 Task: Create a due date automation trigger when advanced on, on the tuesday of the week a card is due add fields without custom field "Resume" set to a number greater or equal to 1 and lower than 10 at 11:00 AM.
Action: Mouse moved to (1184, 366)
Screenshot: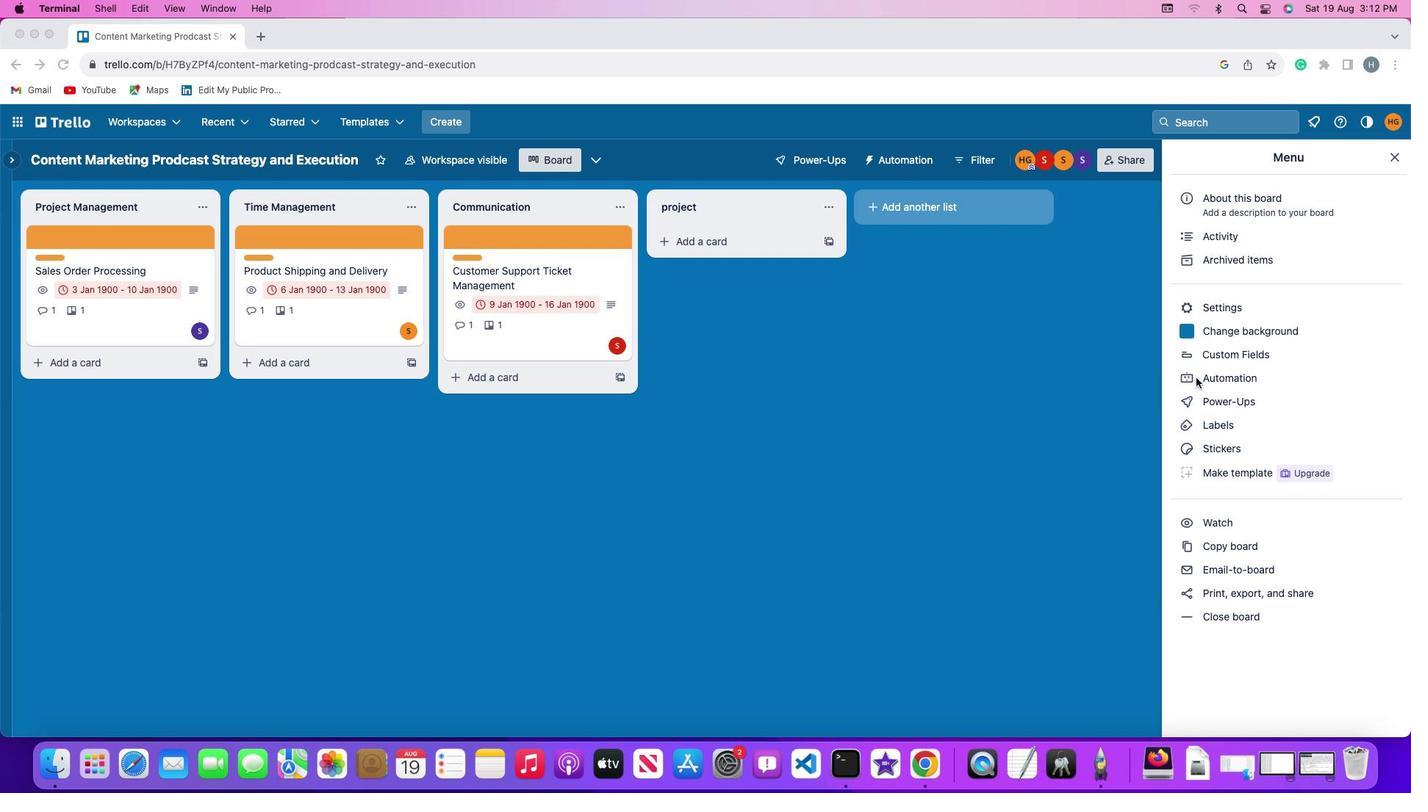 
Action: Mouse pressed left at (1184, 366)
Screenshot: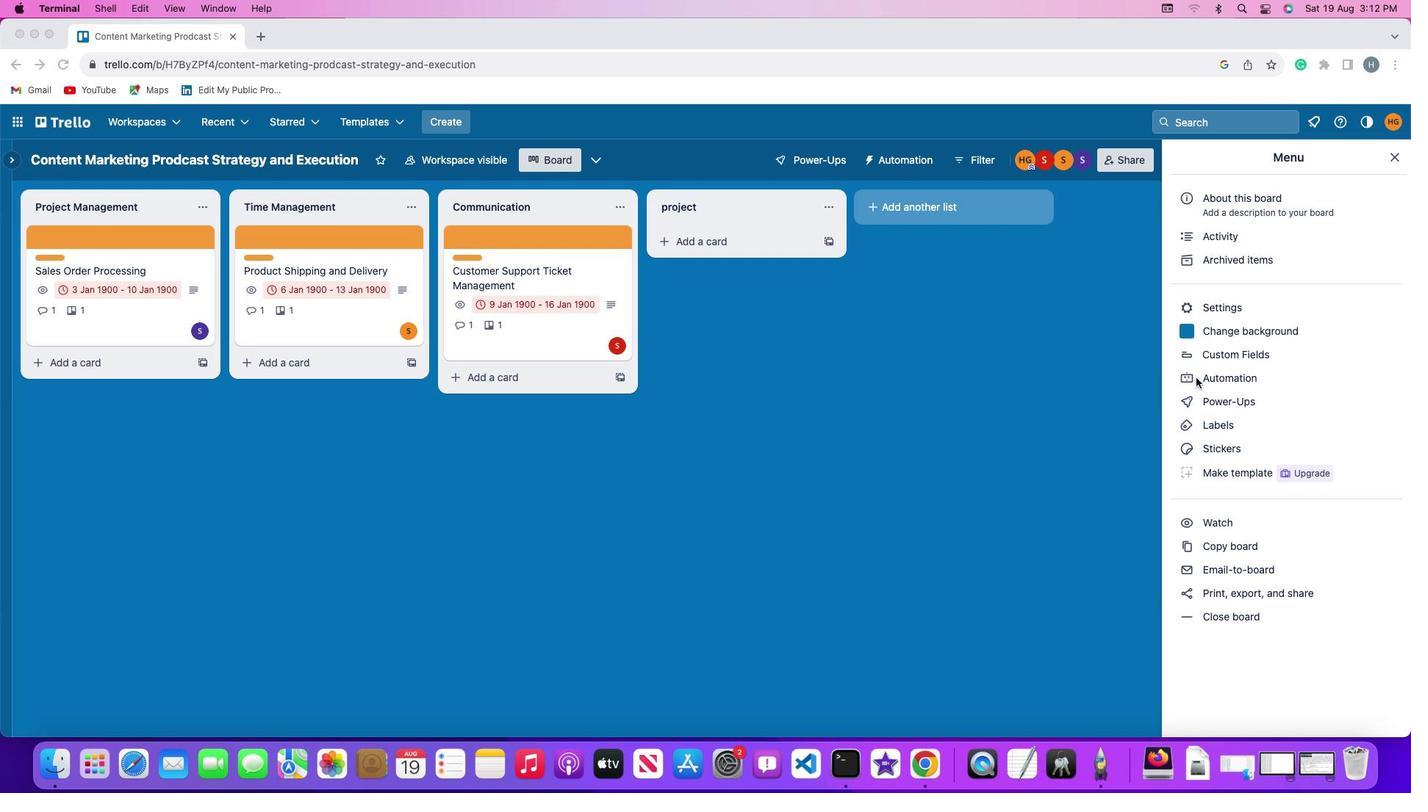 
Action: Mouse pressed left at (1184, 366)
Screenshot: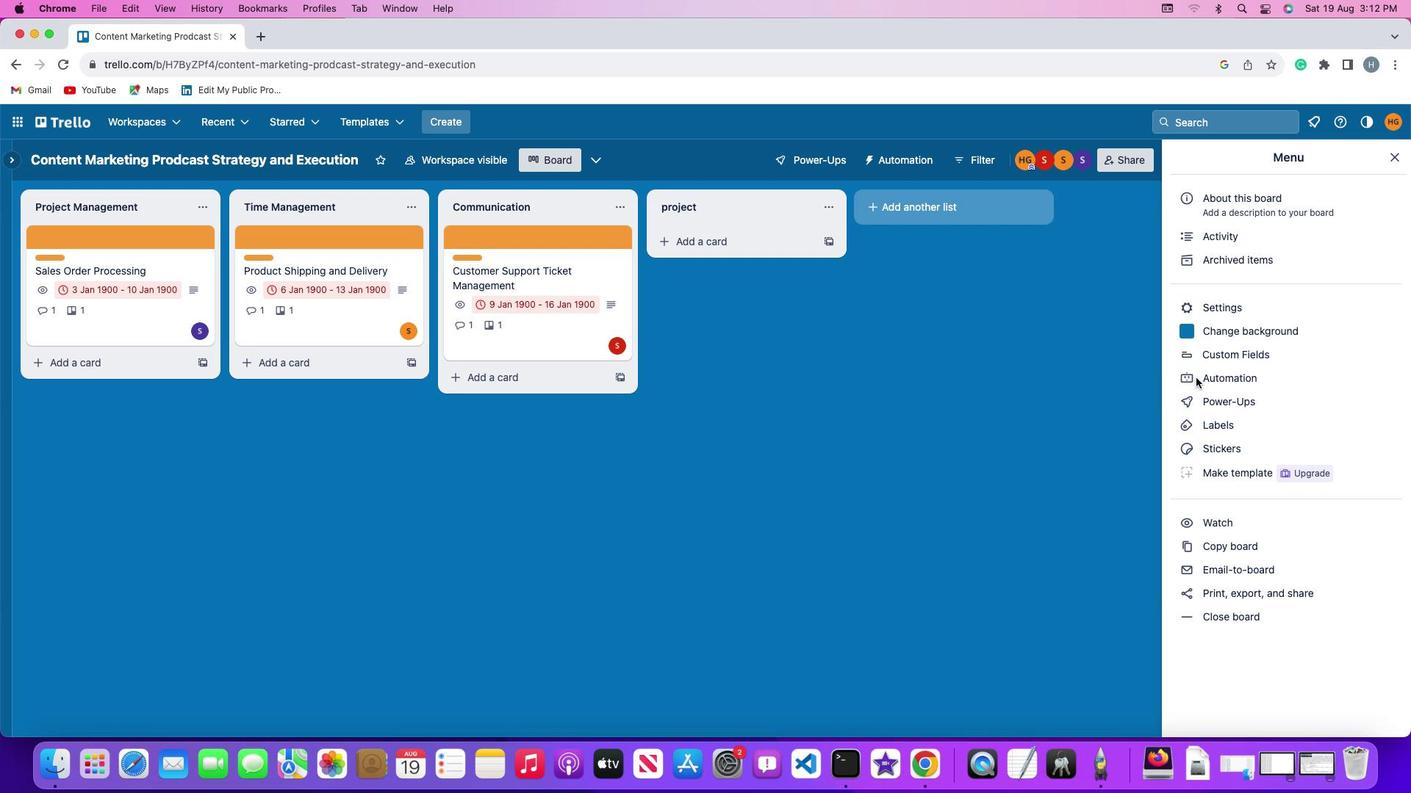 
Action: Mouse moved to (86, 335)
Screenshot: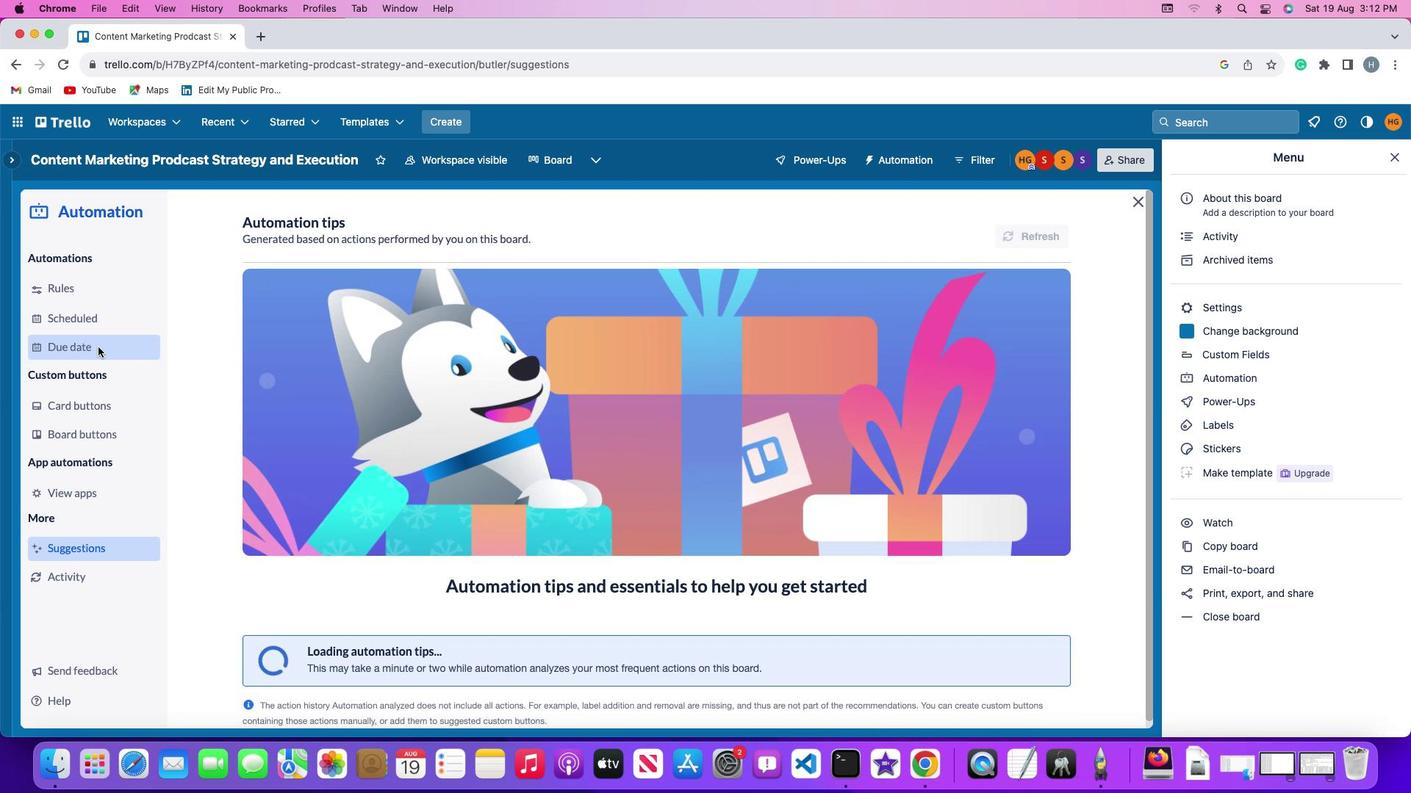 
Action: Mouse pressed left at (86, 335)
Screenshot: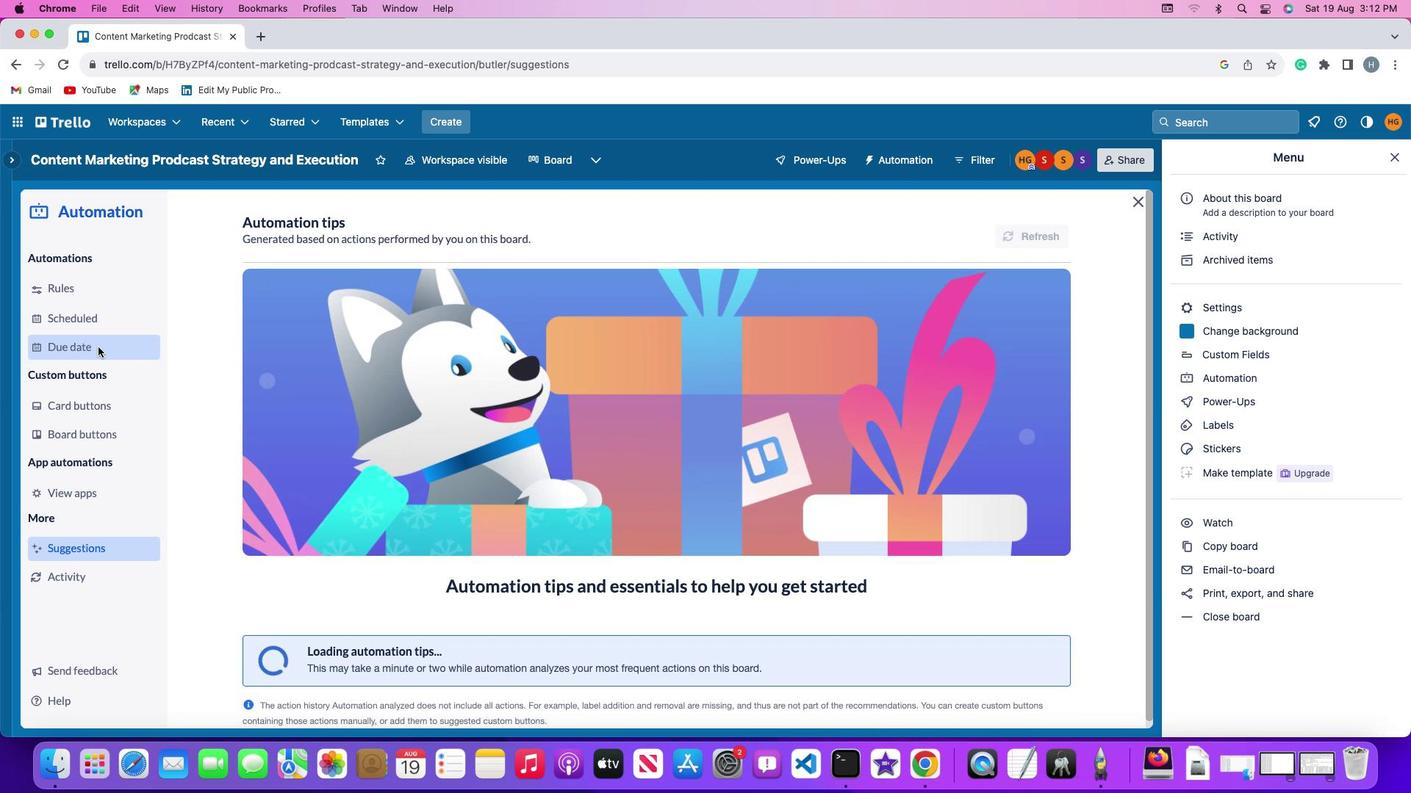 
Action: Mouse moved to (1007, 215)
Screenshot: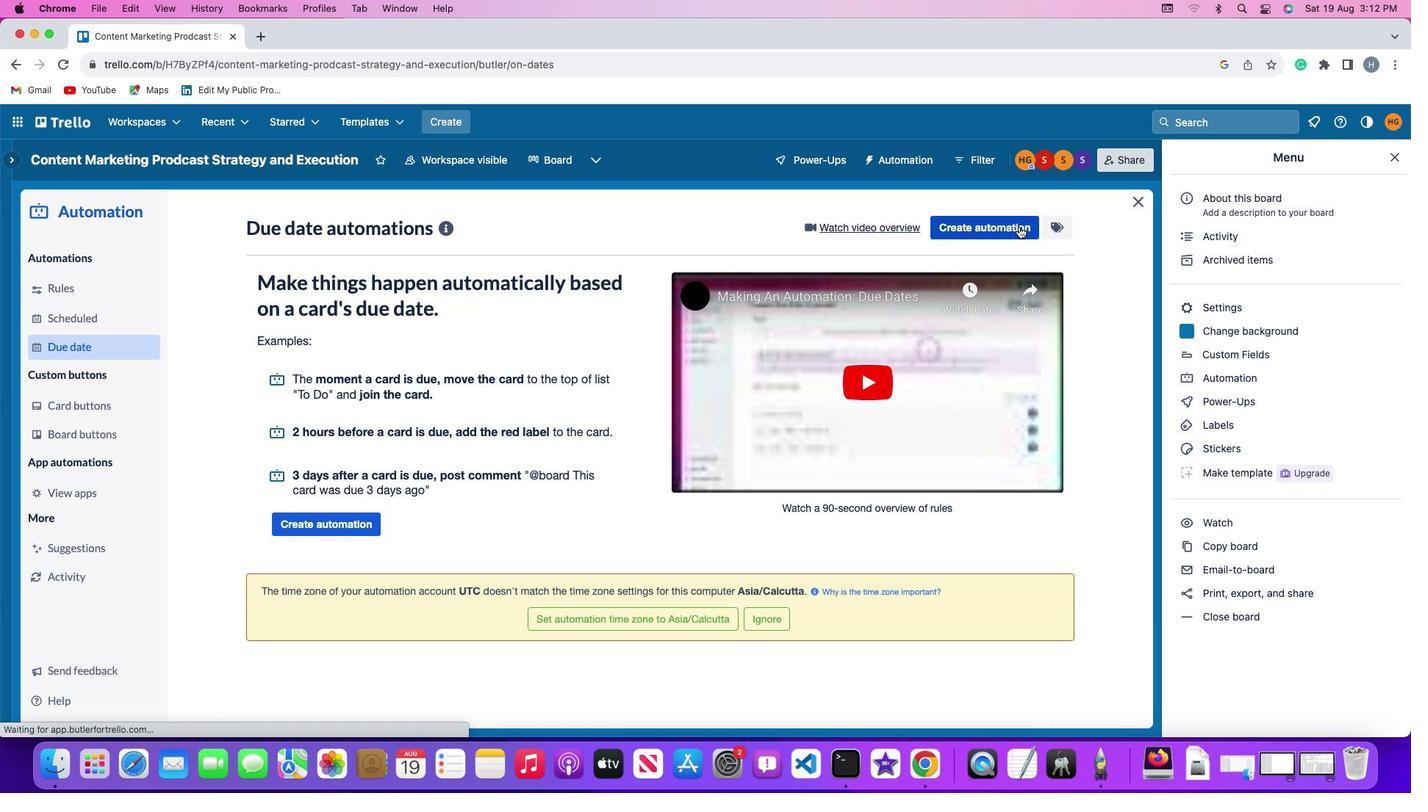 
Action: Mouse pressed left at (1007, 215)
Screenshot: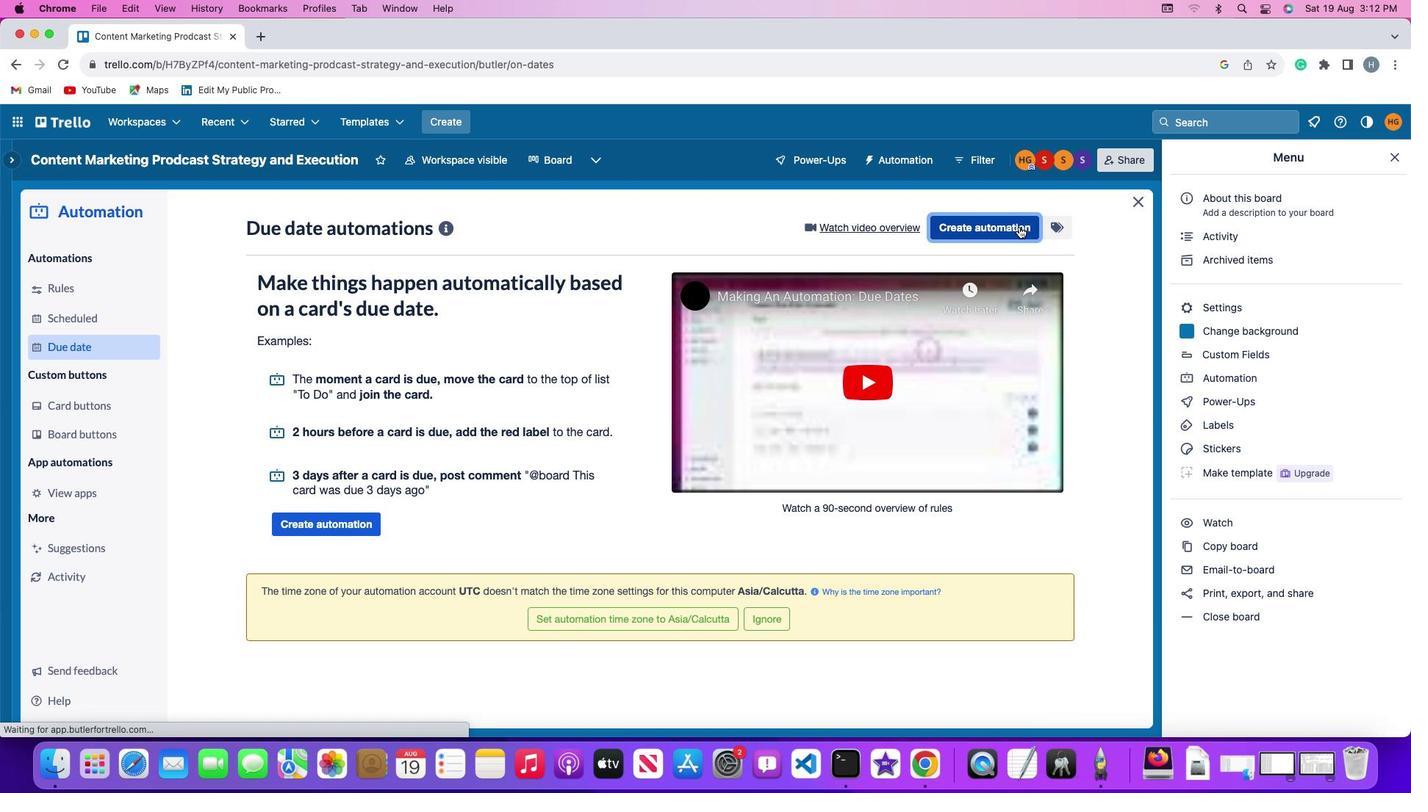 
Action: Mouse moved to (303, 360)
Screenshot: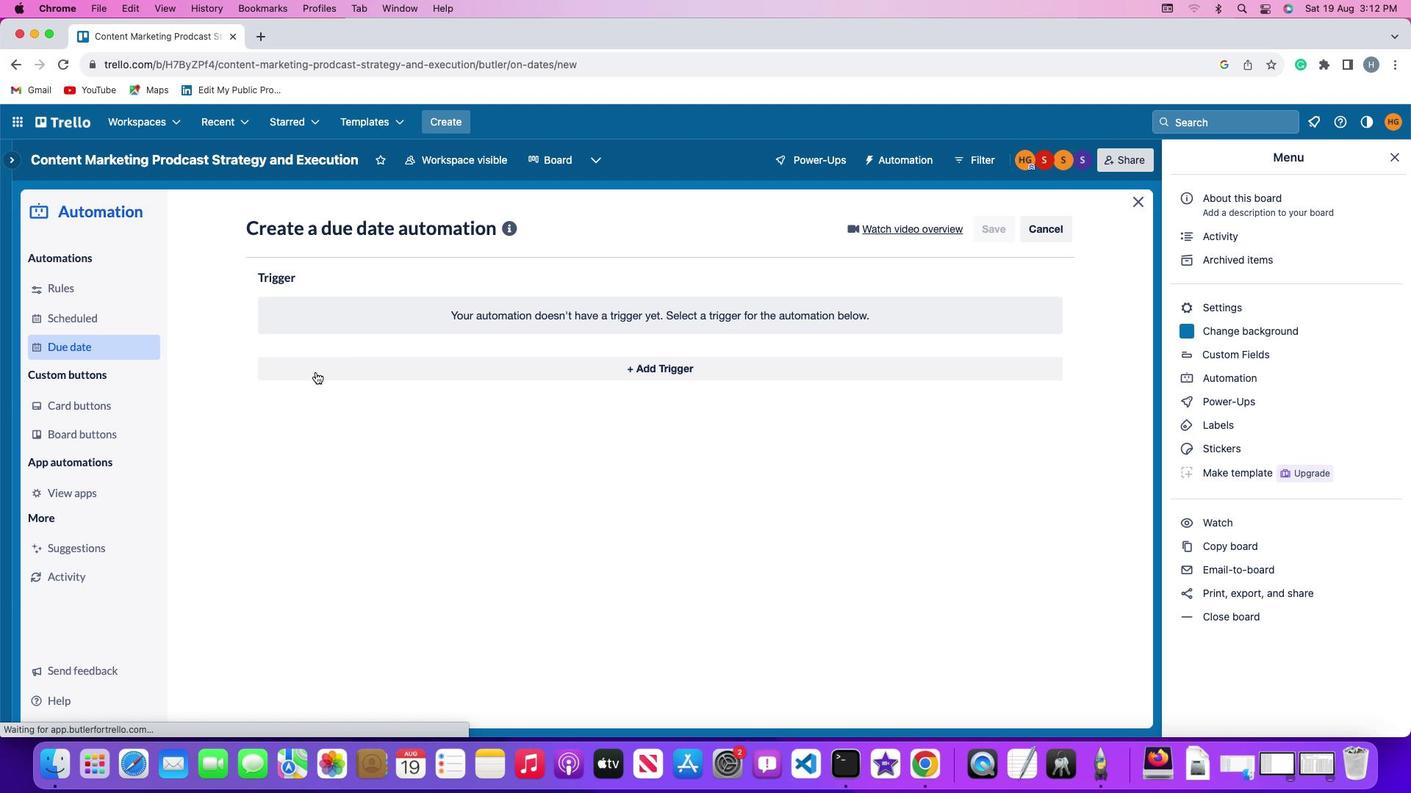 
Action: Mouse pressed left at (303, 360)
Screenshot: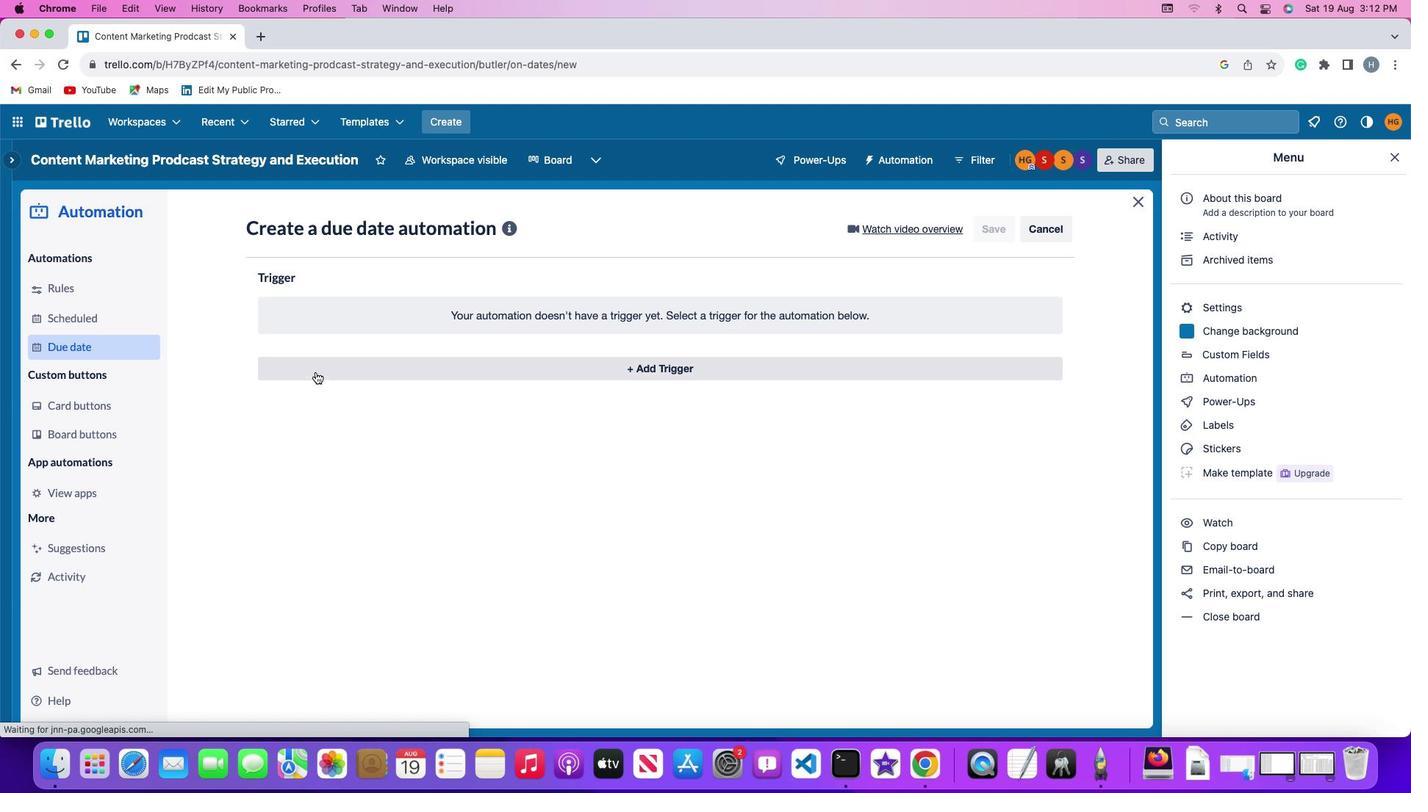 
Action: Mouse moved to (303, 618)
Screenshot: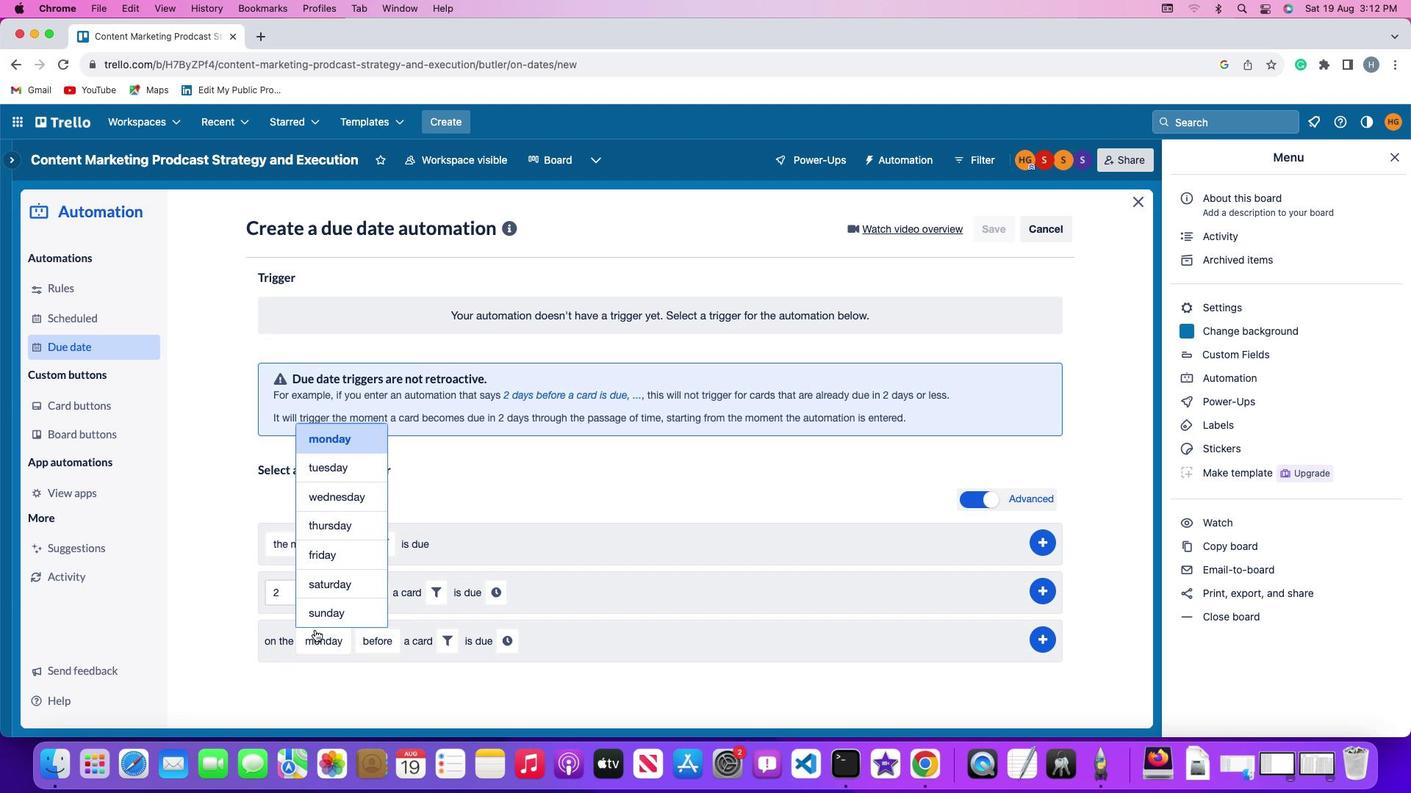 
Action: Mouse pressed left at (303, 618)
Screenshot: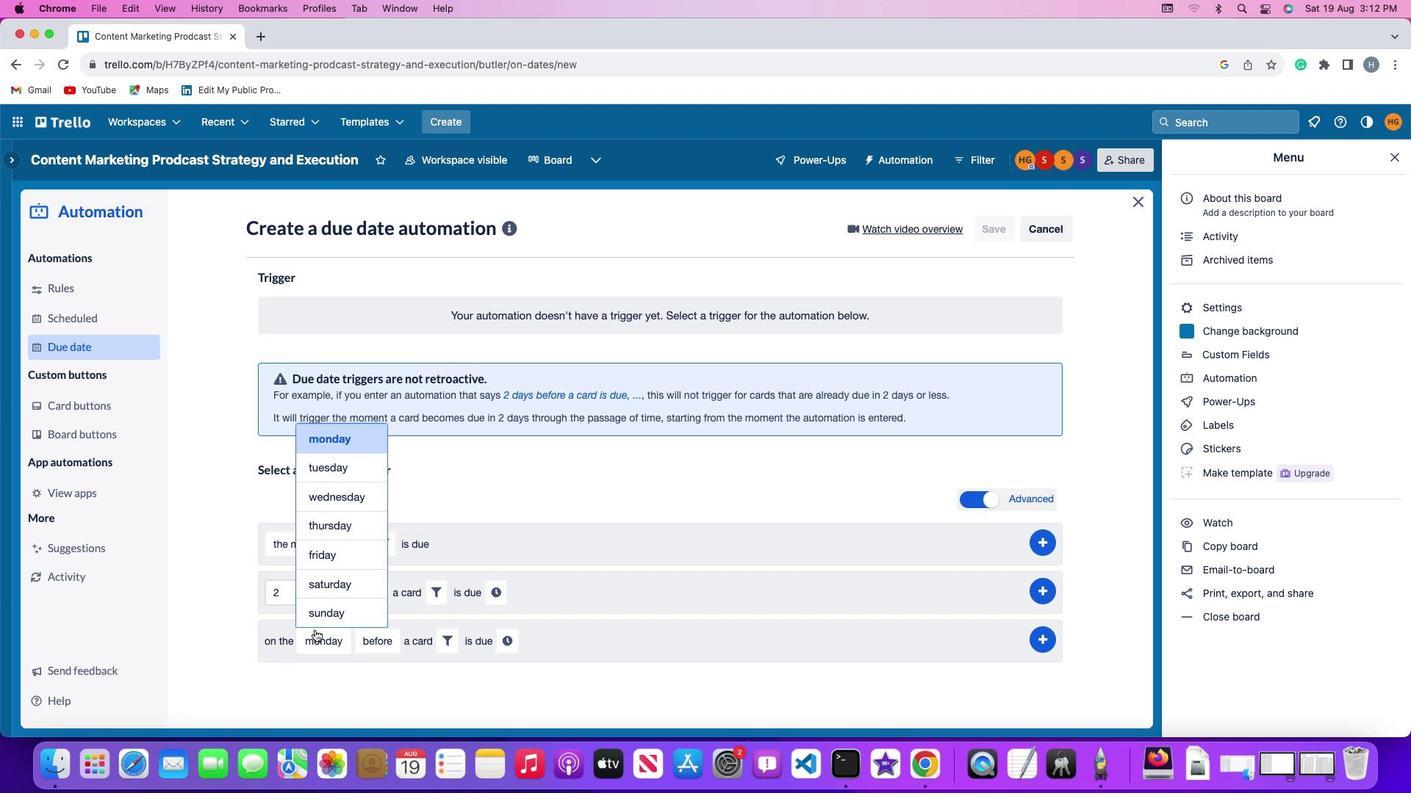 
Action: Mouse moved to (329, 455)
Screenshot: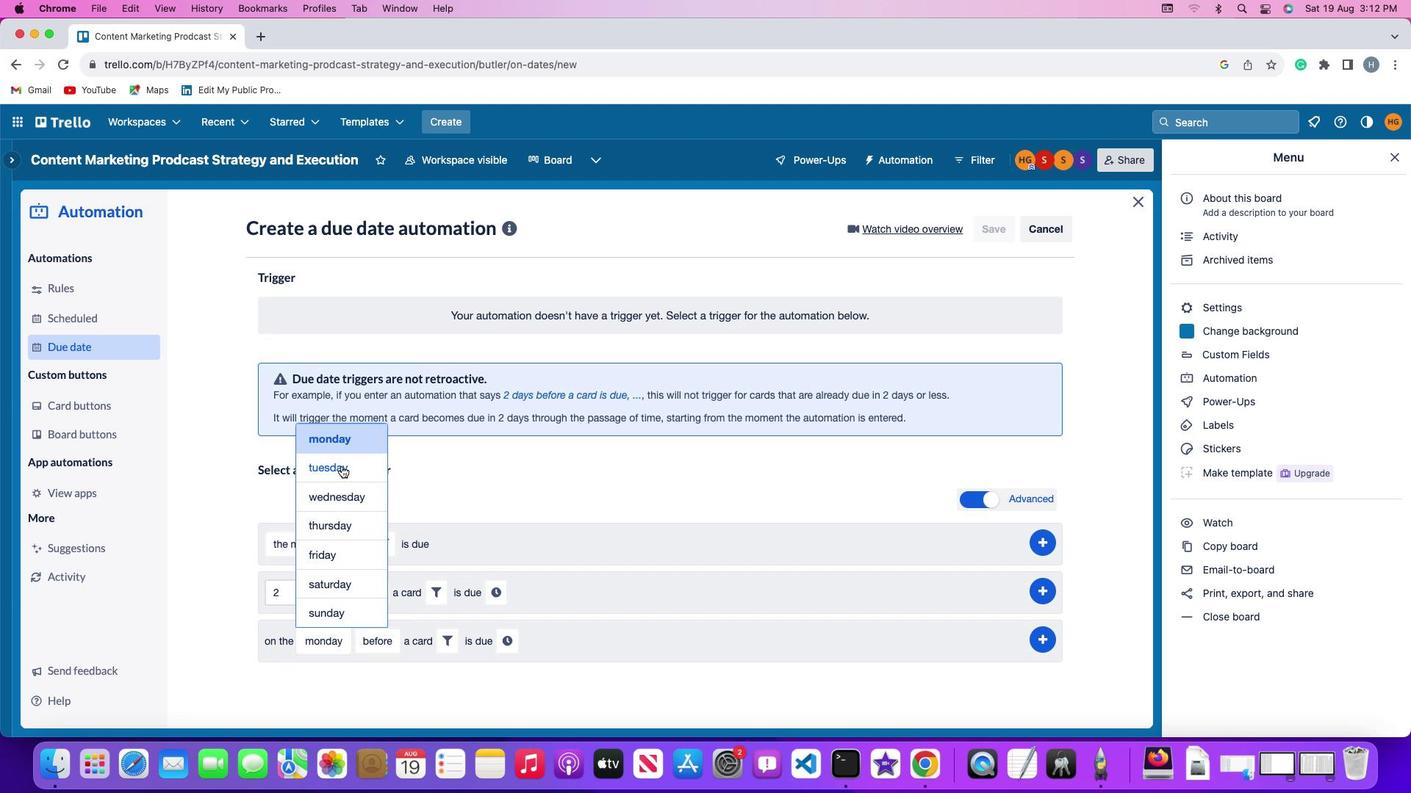
Action: Mouse pressed left at (329, 455)
Screenshot: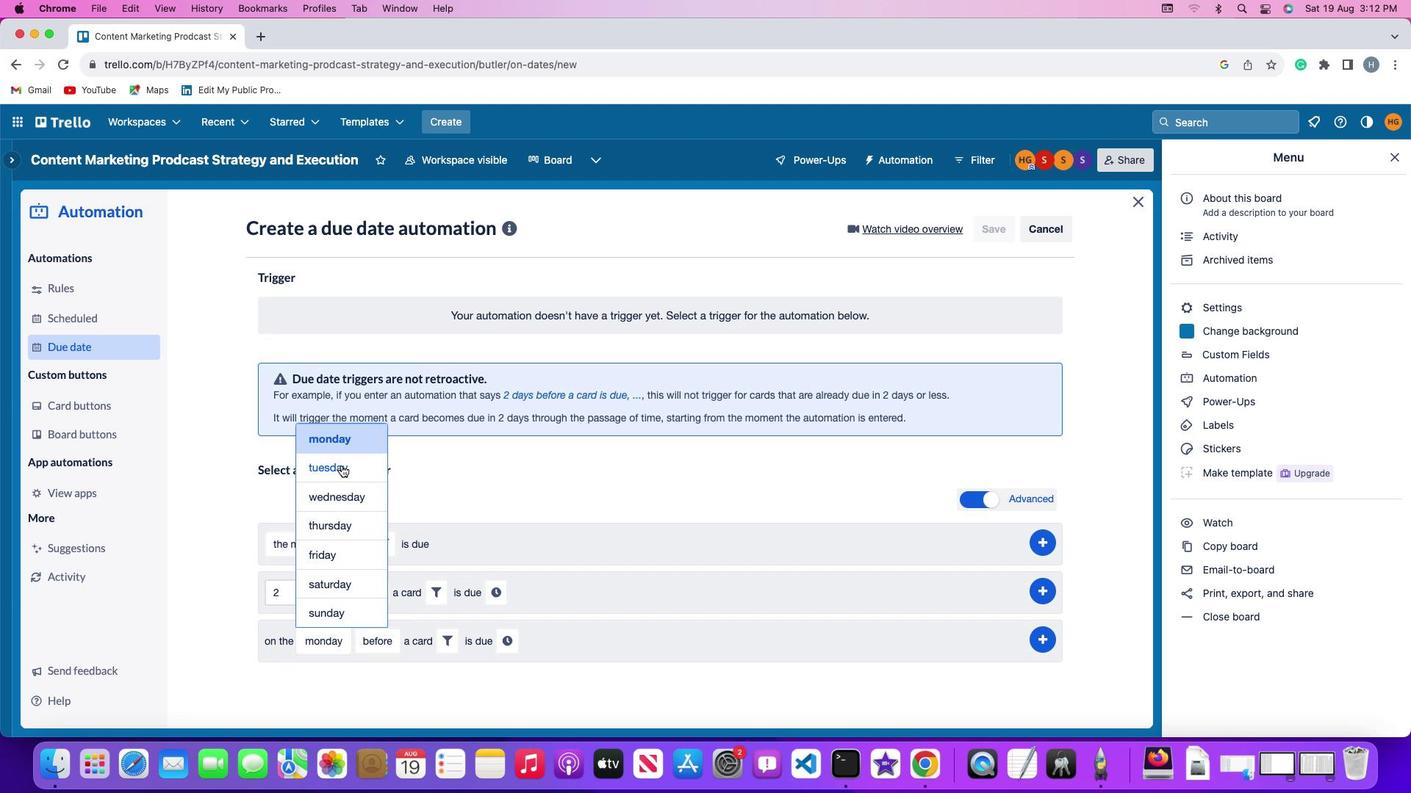 
Action: Mouse moved to (364, 641)
Screenshot: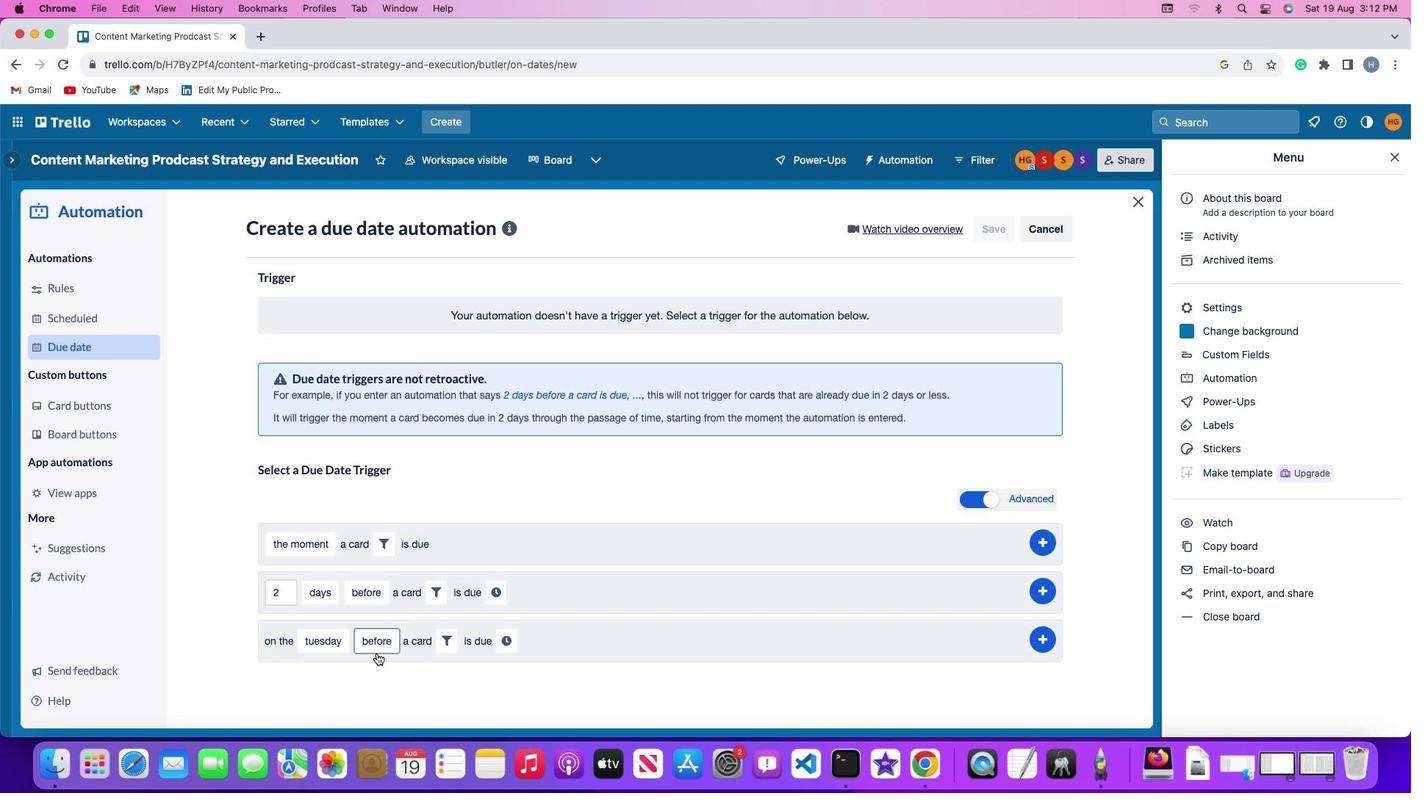 
Action: Mouse pressed left at (364, 641)
Screenshot: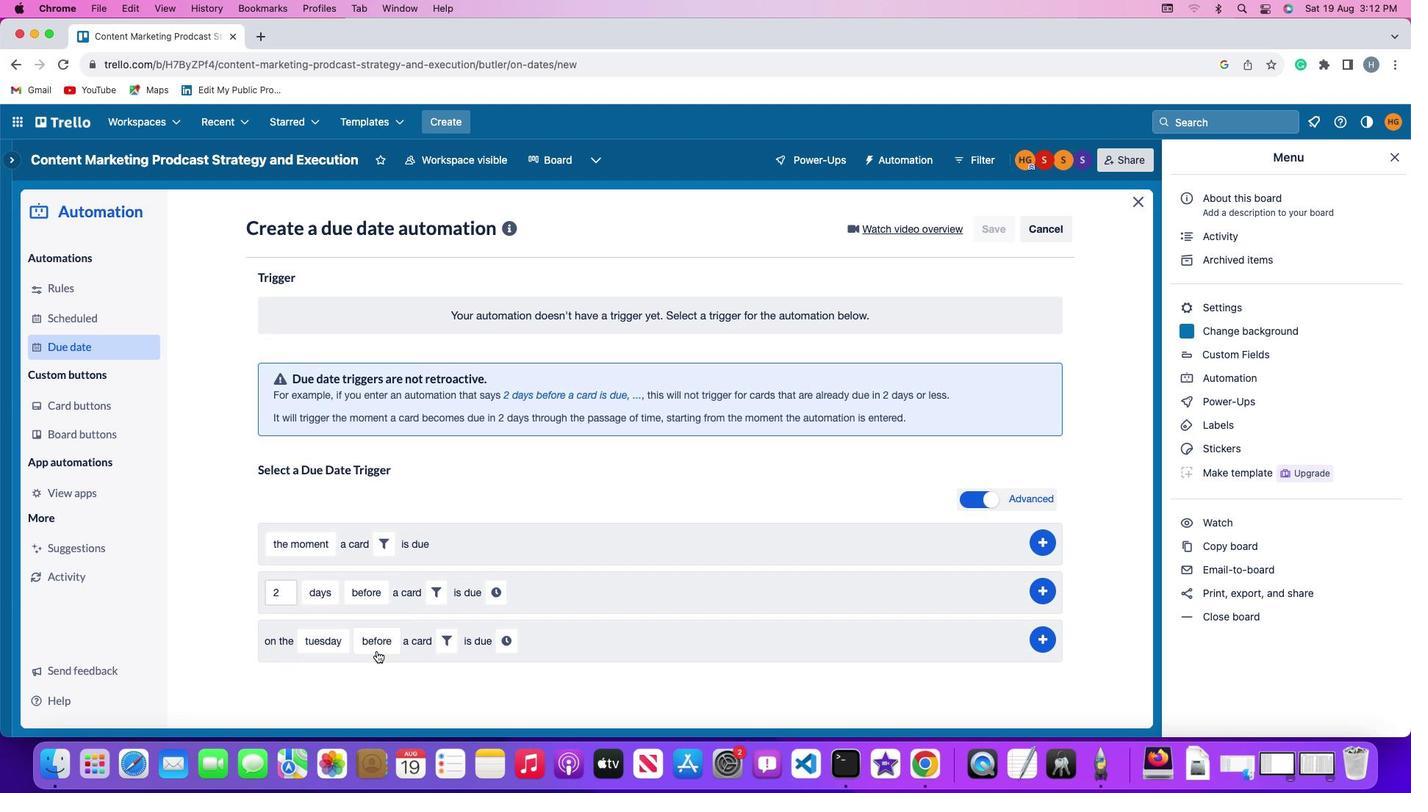
Action: Mouse moved to (382, 567)
Screenshot: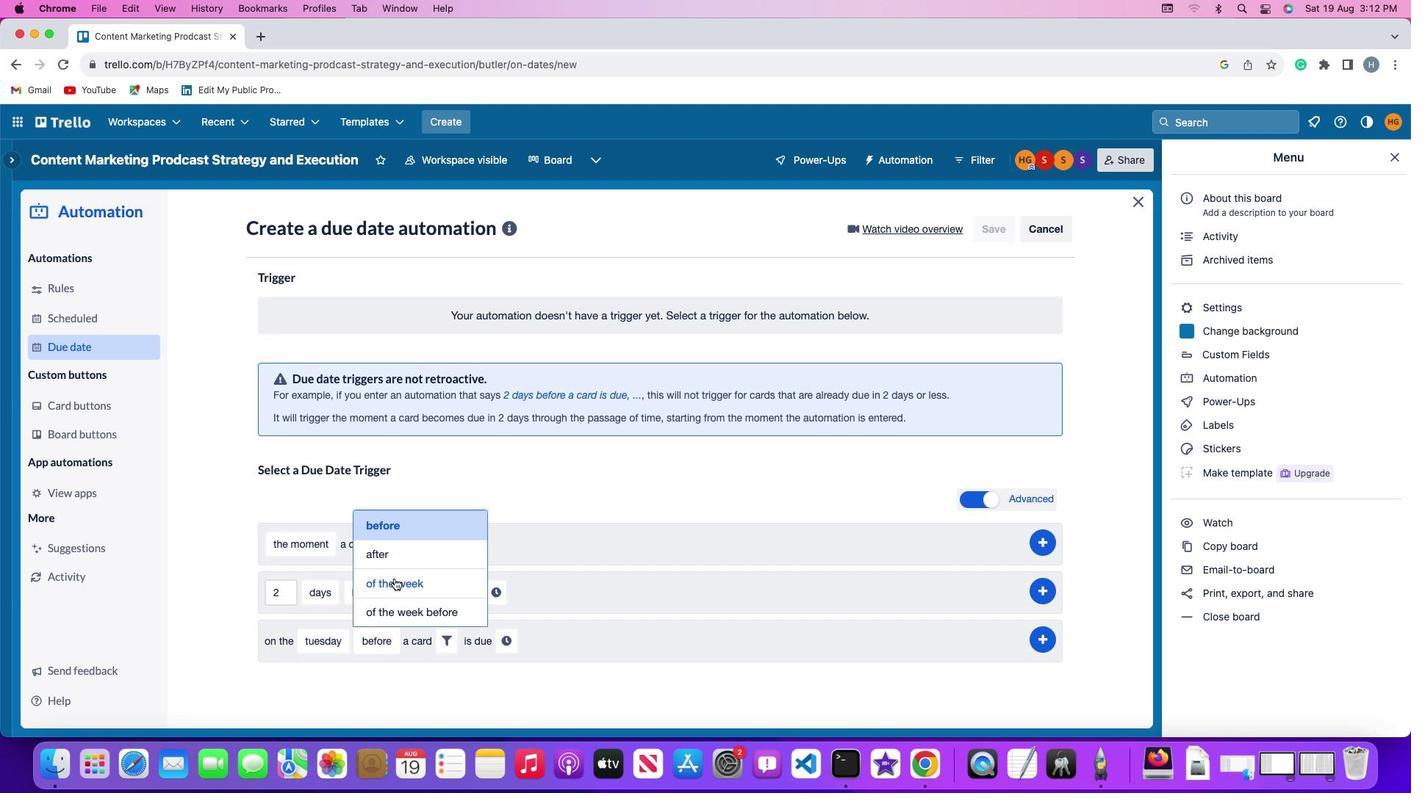 
Action: Mouse pressed left at (382, 567)
Screenshot: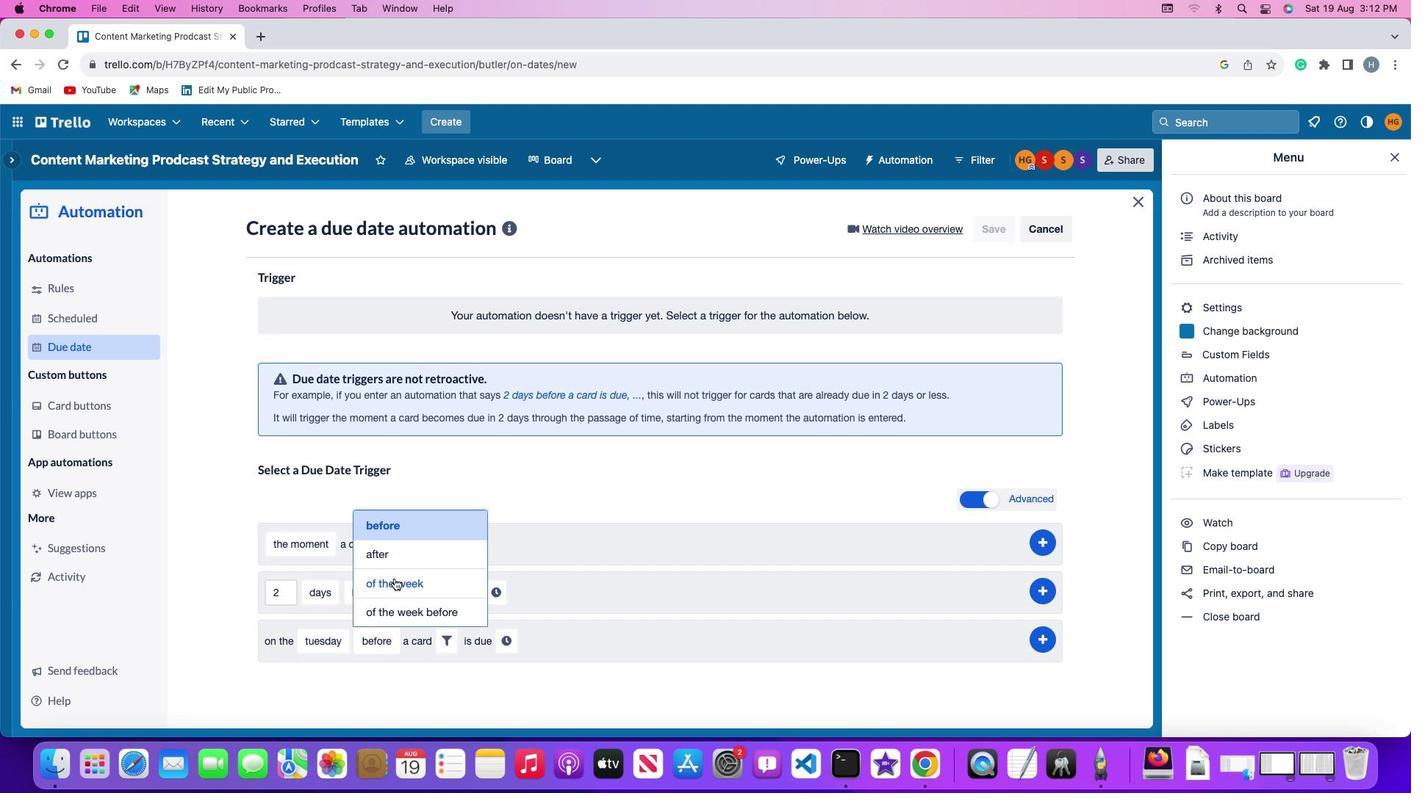 
Action: Mouse moved to (455, 627)
Screenshot: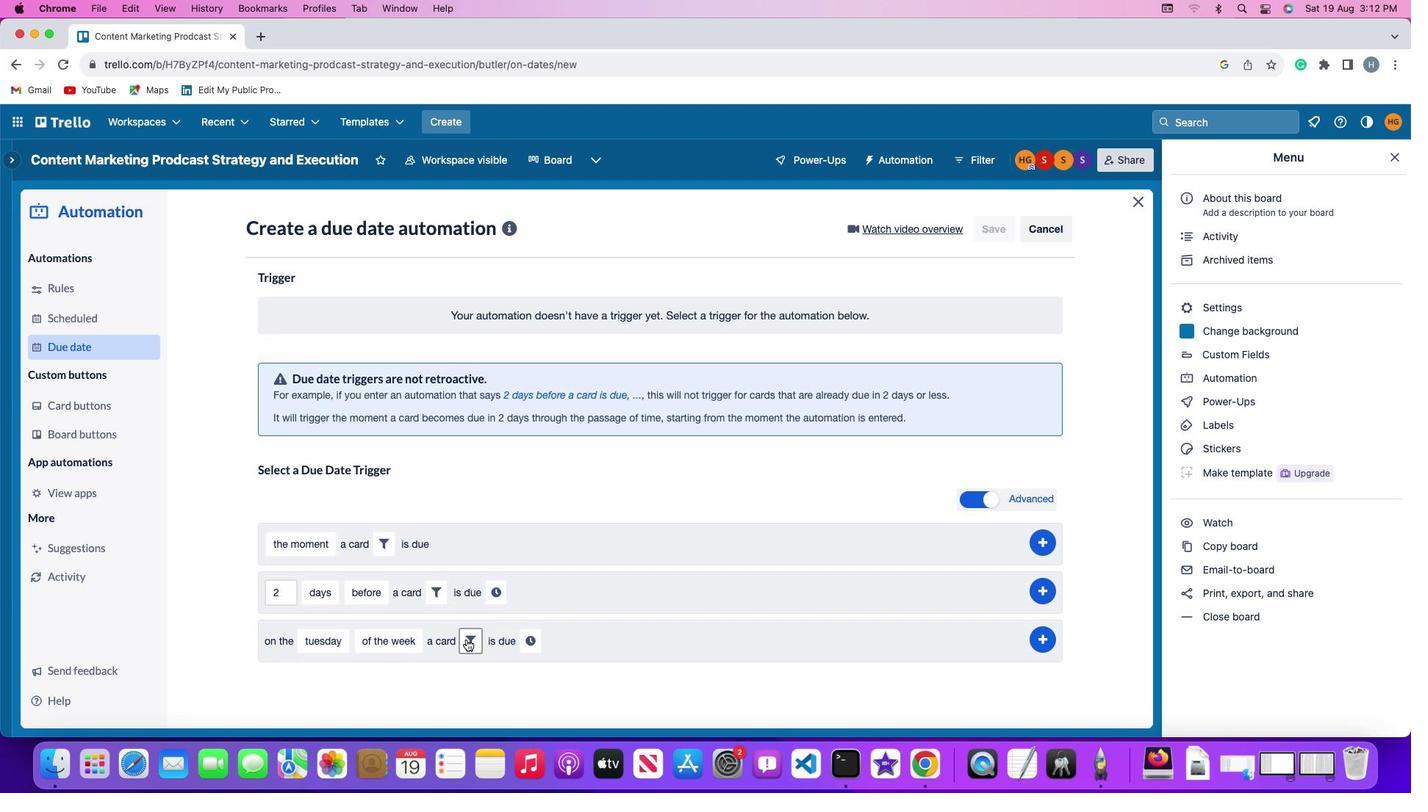 
Action: Mouse pressed left at (455, 627)
Screenshot: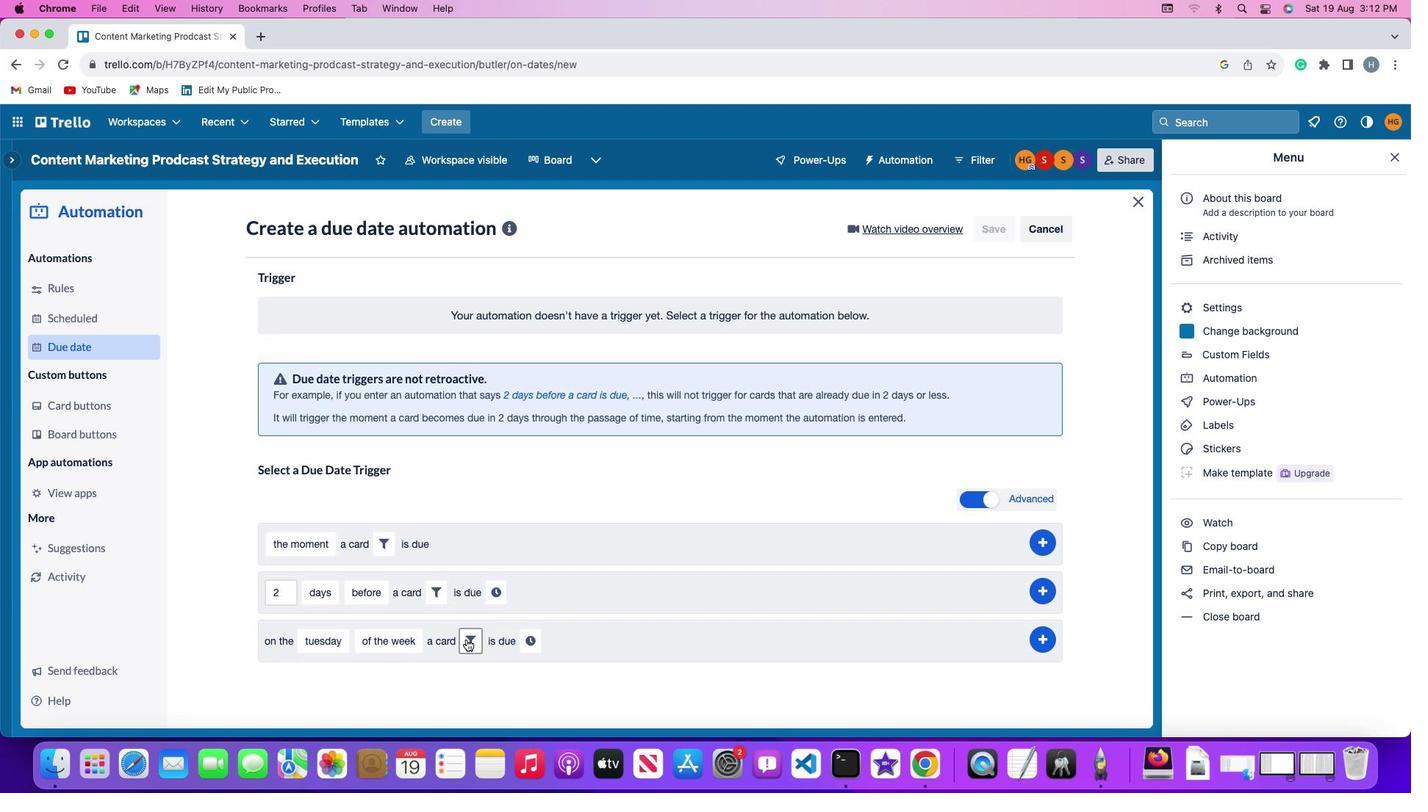 
Action: Mouse moved to (693, 670)
Screenshot: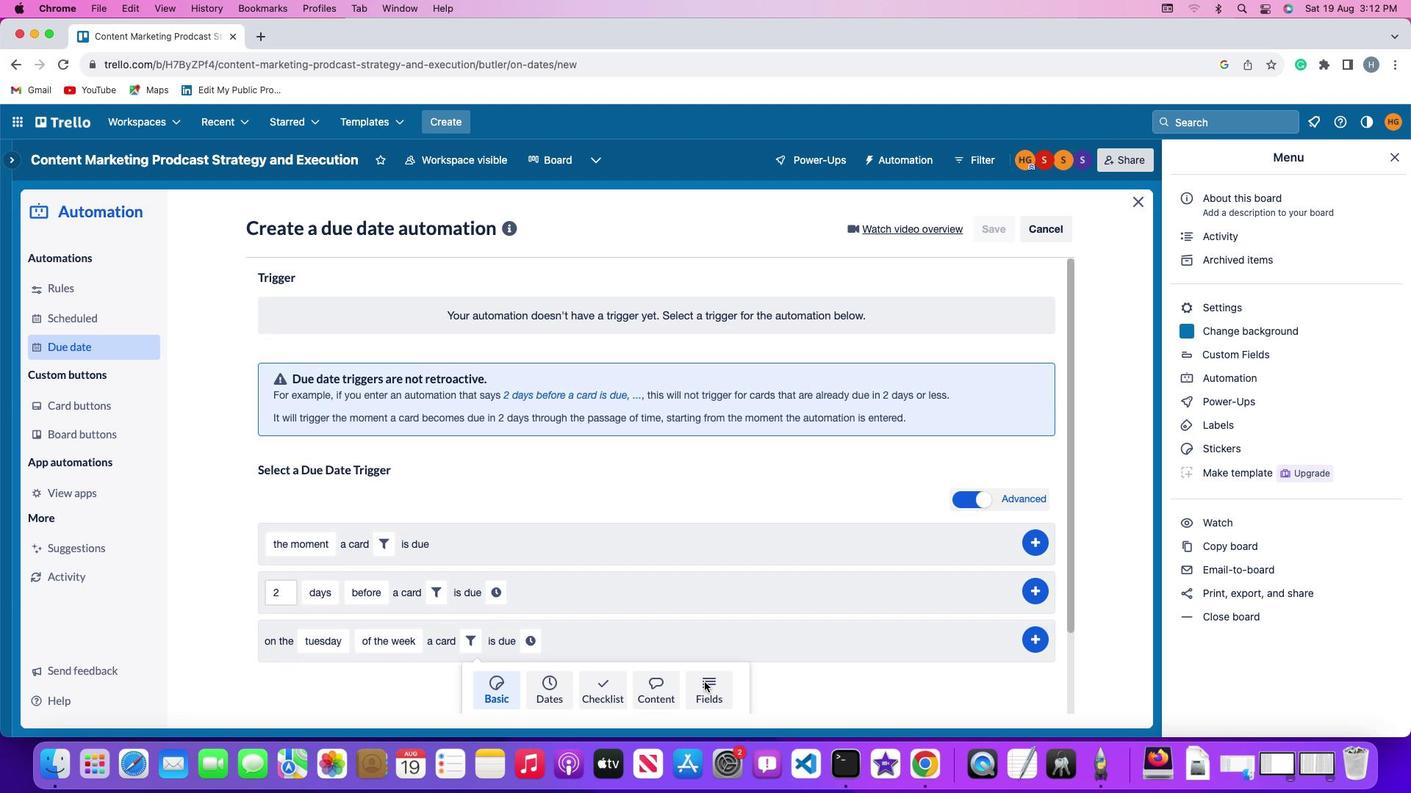 
Action: Mouse pressed left at (693, 670)
Screenshot: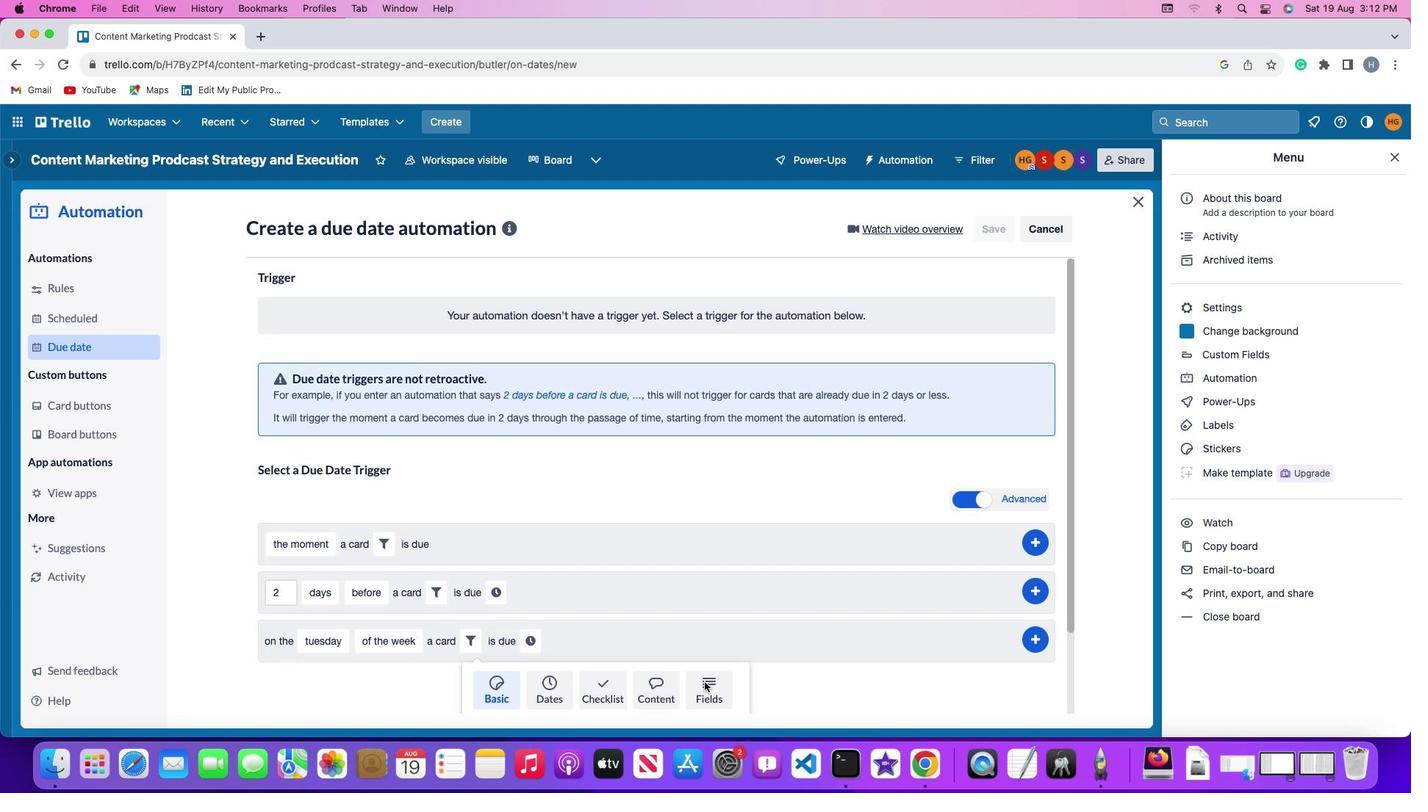 
Action: Mouse moved to (384, 659)
Screenshot: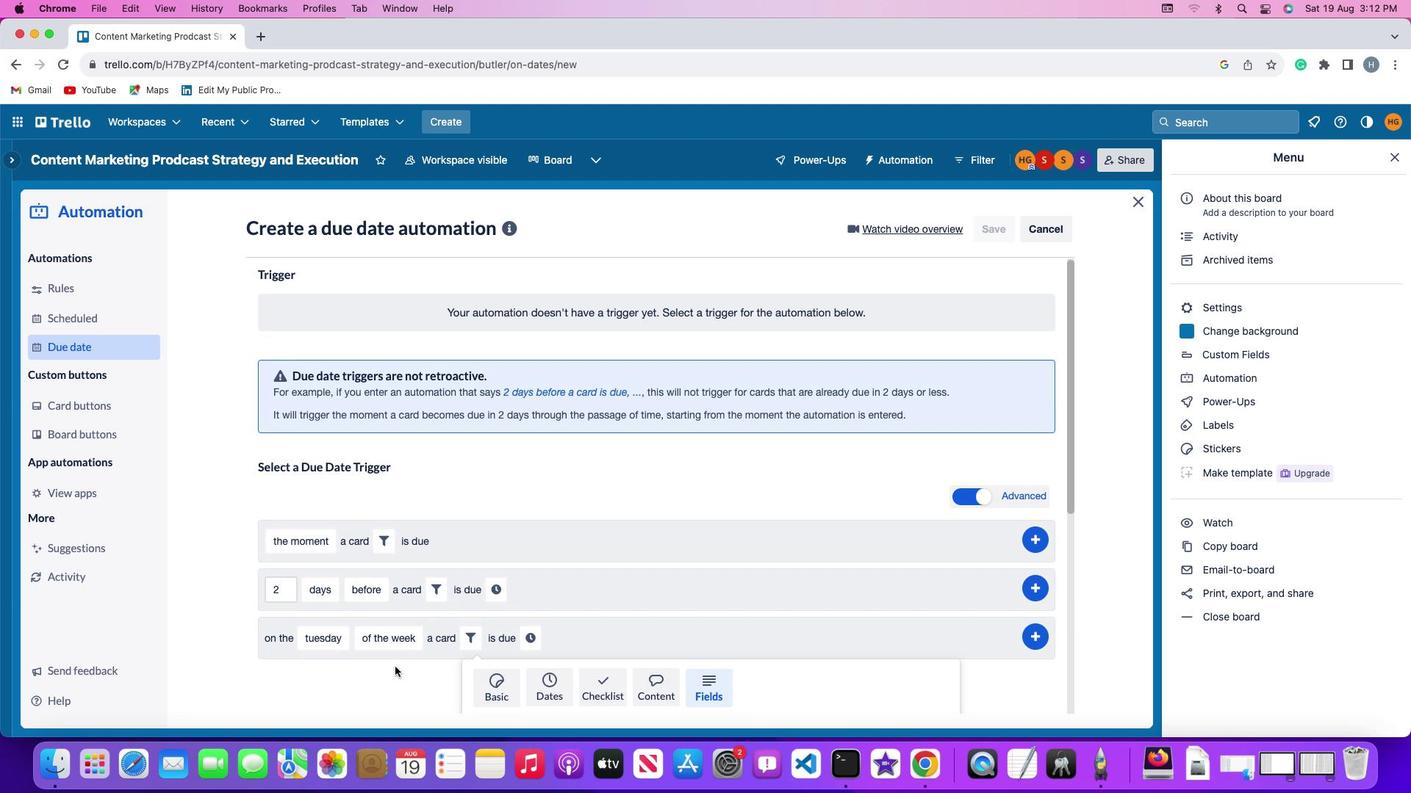 
Action: Mouse scrolled (384, 659) with delta (-11, -11)
Screenshot: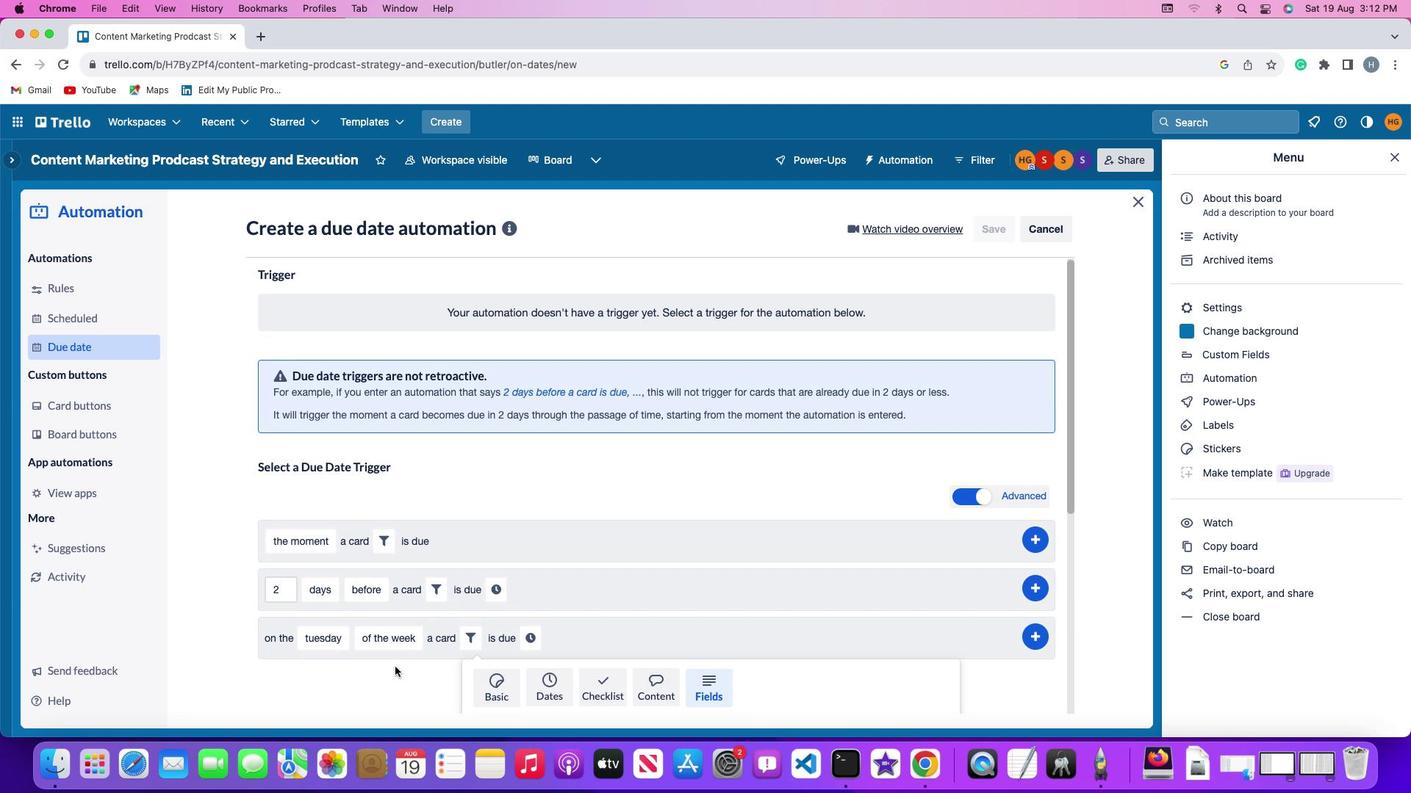 
Action: Mouse scrolled (384, 659) with delta (-11, -11)
Screenshot: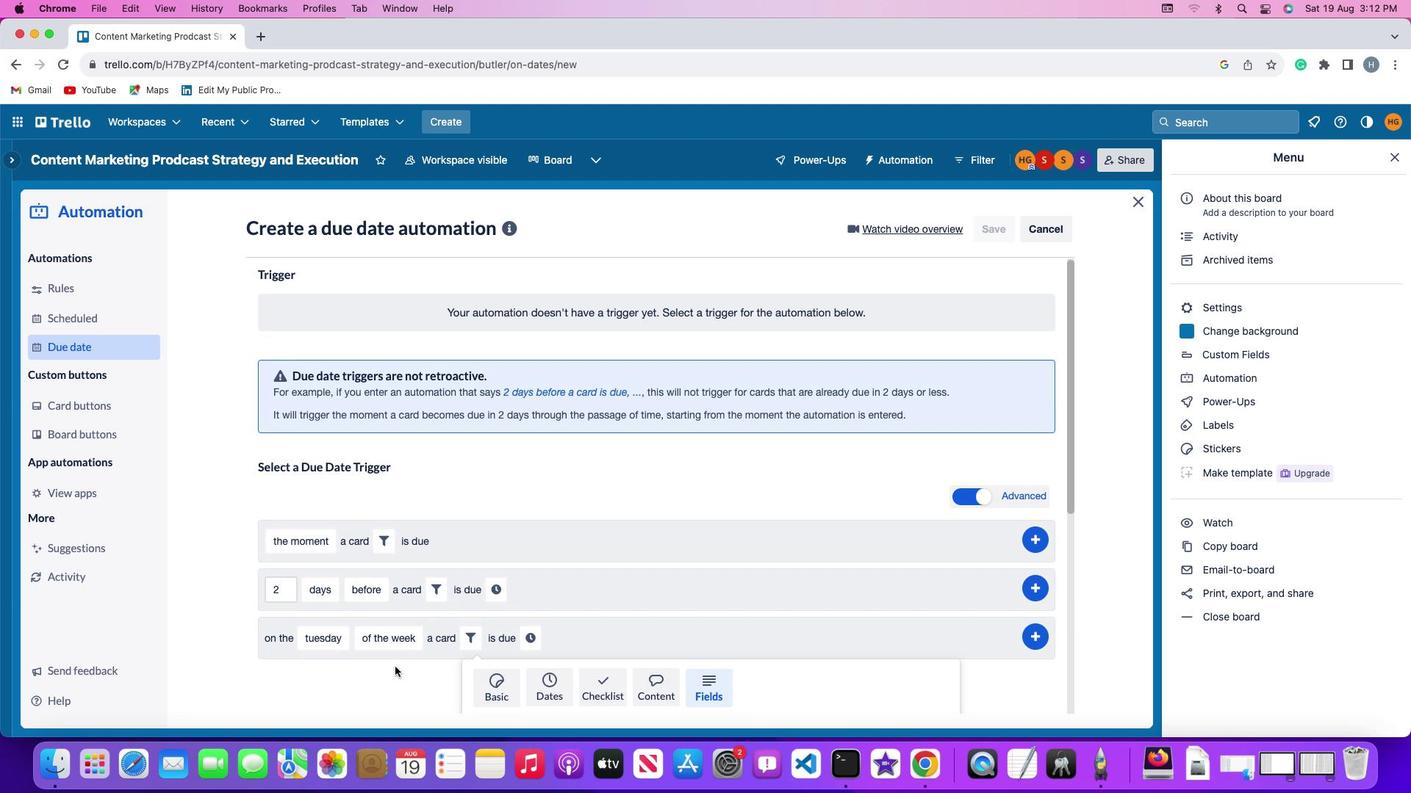 
Action: Mouse scrolled (384, 659) with delta (-11, -13)
Screenshot: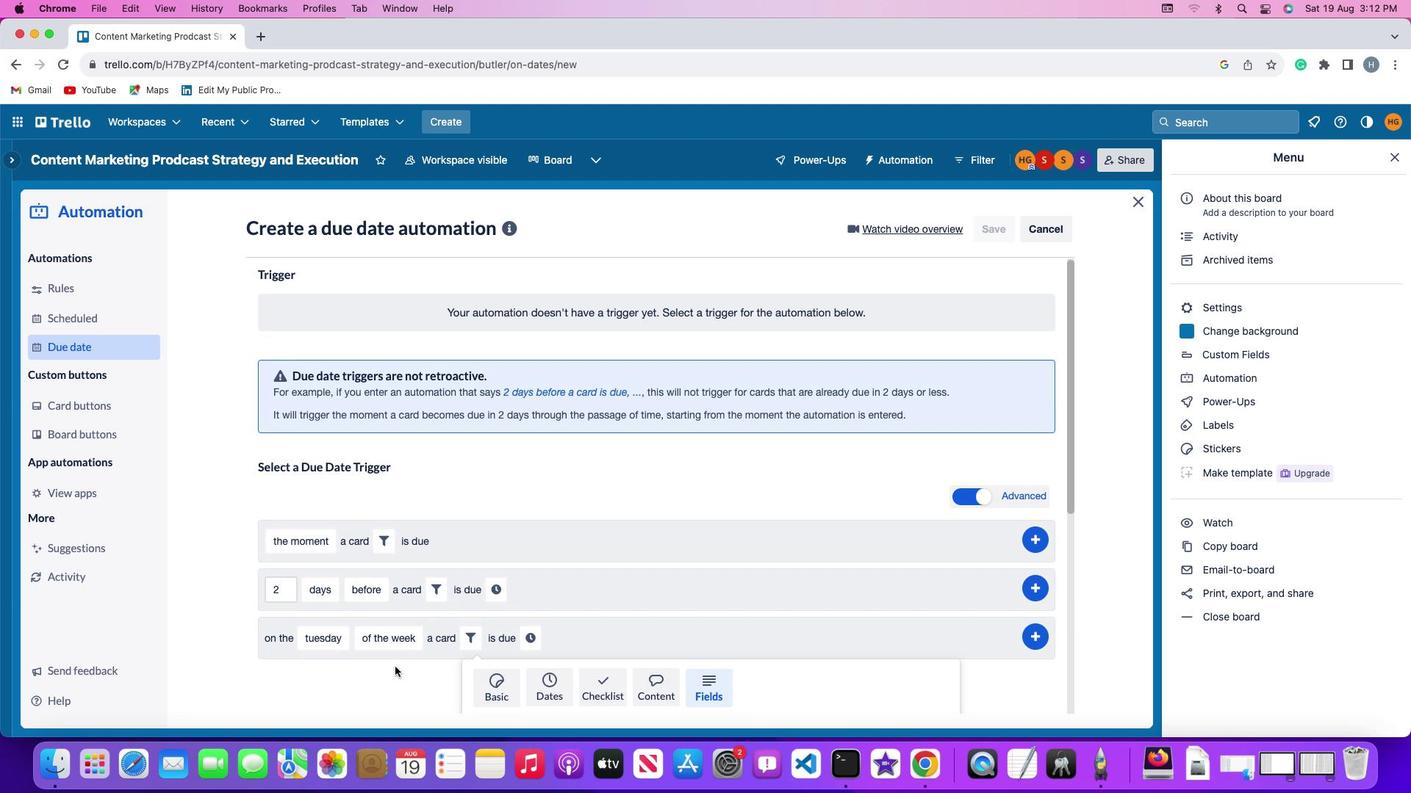 
Action: Mouse moved to (384, 659)
Screenshot: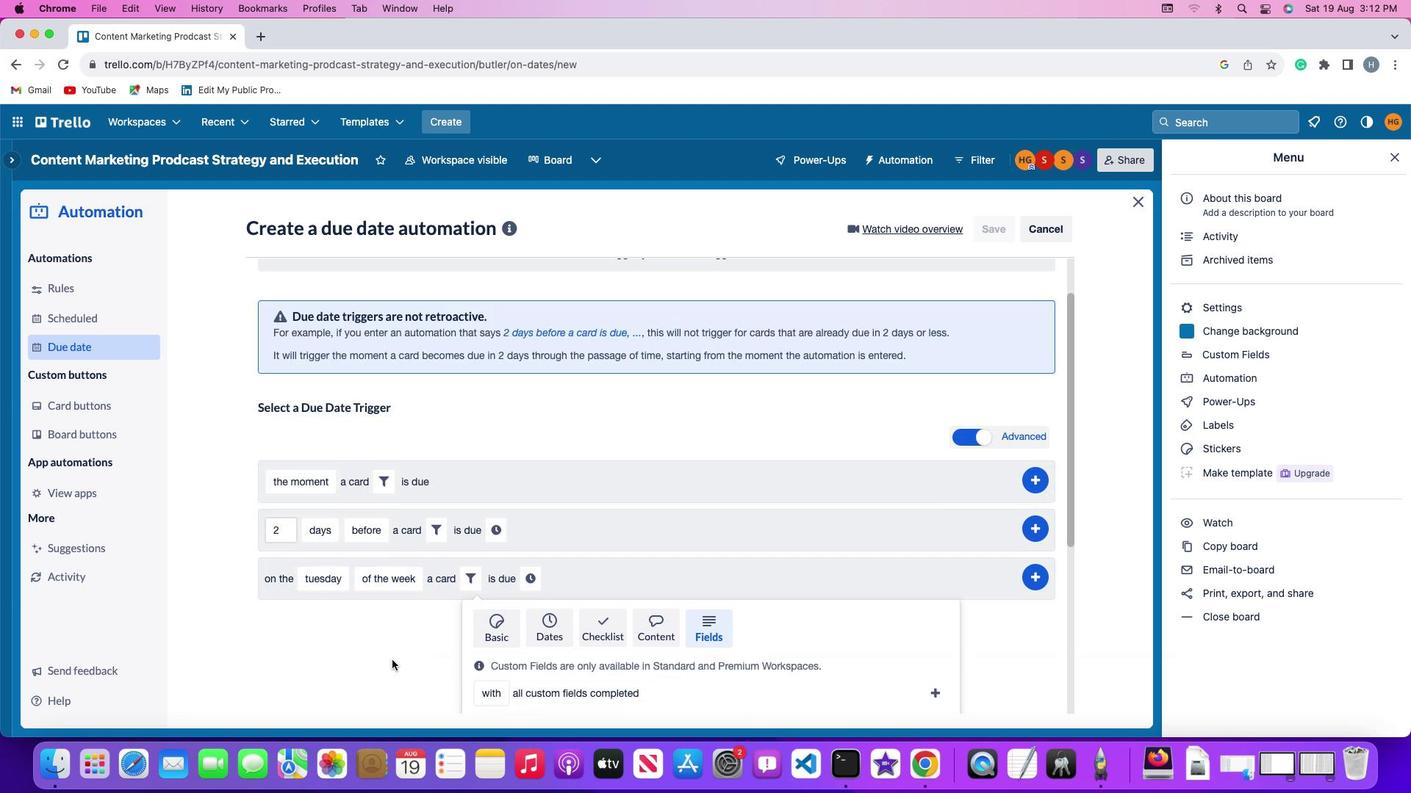 
Action: Mouse scrolled (384, 659) with delta (-11, -14)
Screenshot: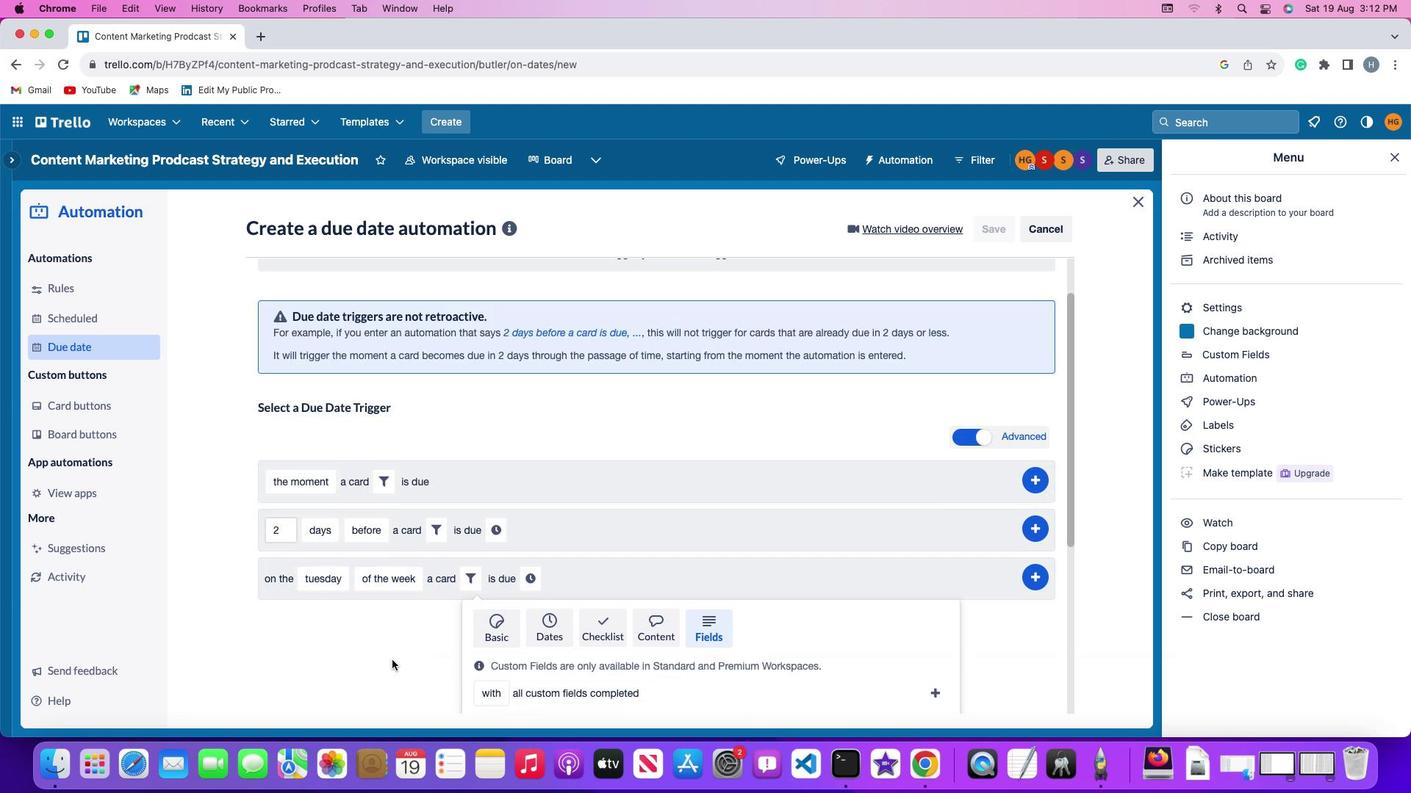 
Action: Mouse moved to (384, 657)
Screenshot: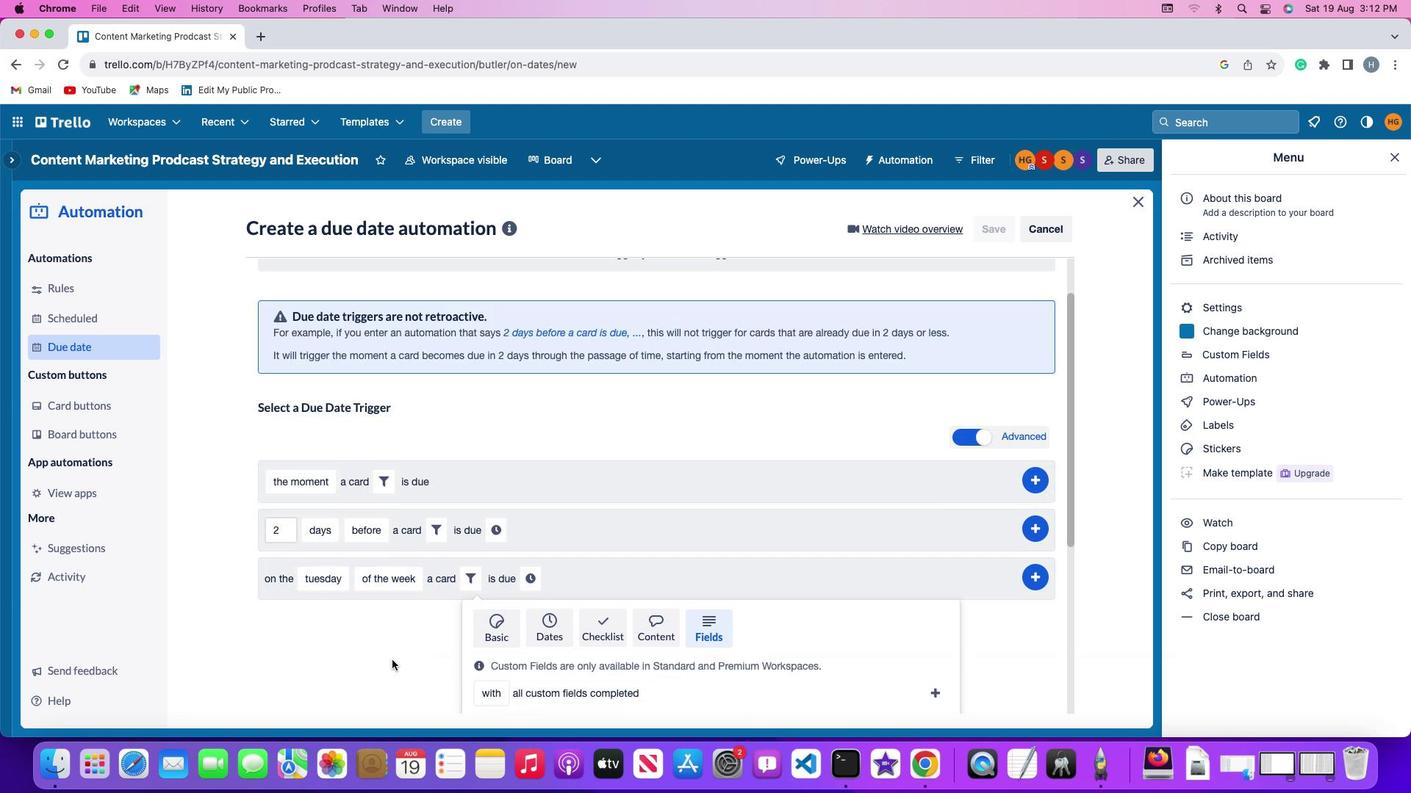 
Action: Mouse scrolled (384, 657) with delta (-11, -15)
Screenshot: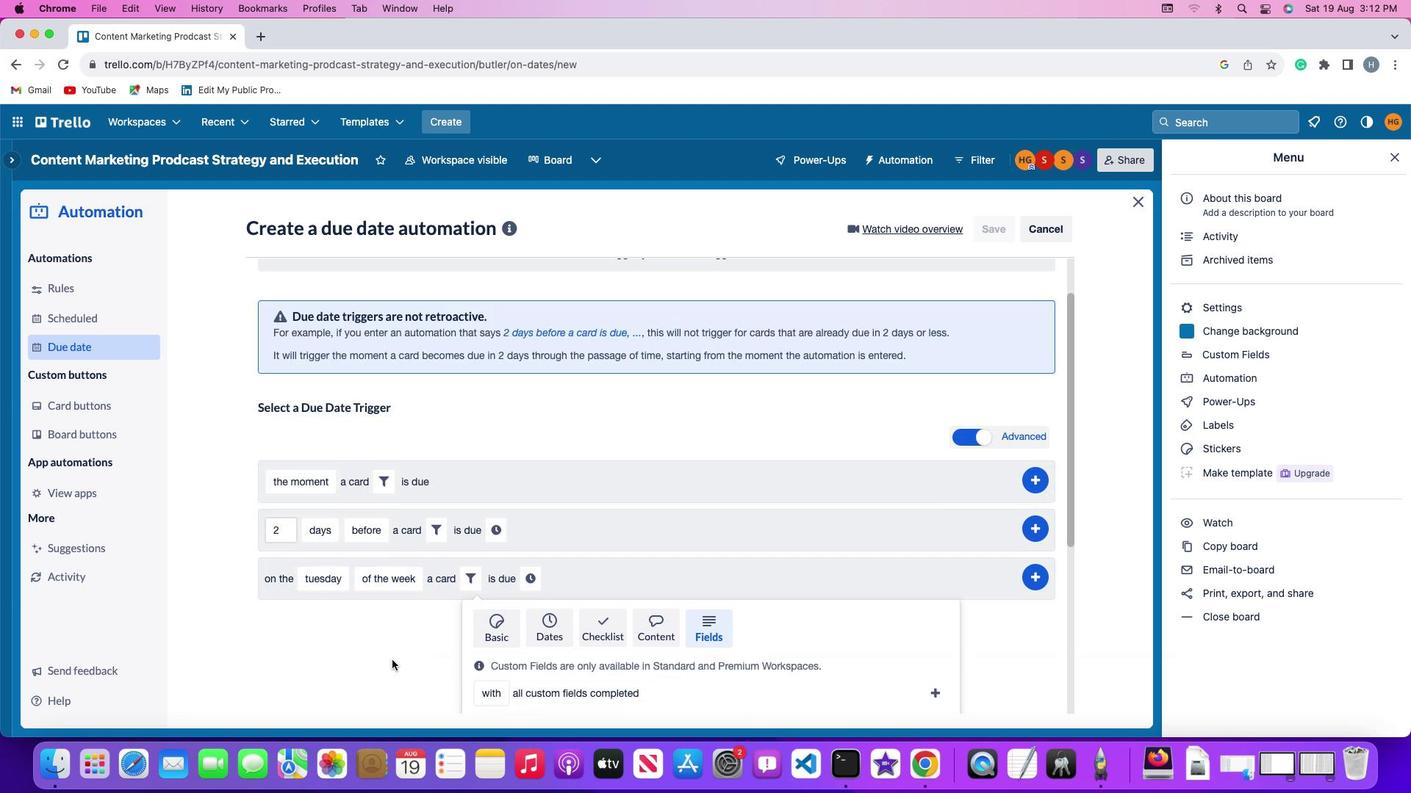 
Action: Mouse moved to (380, 647)
Screenshot: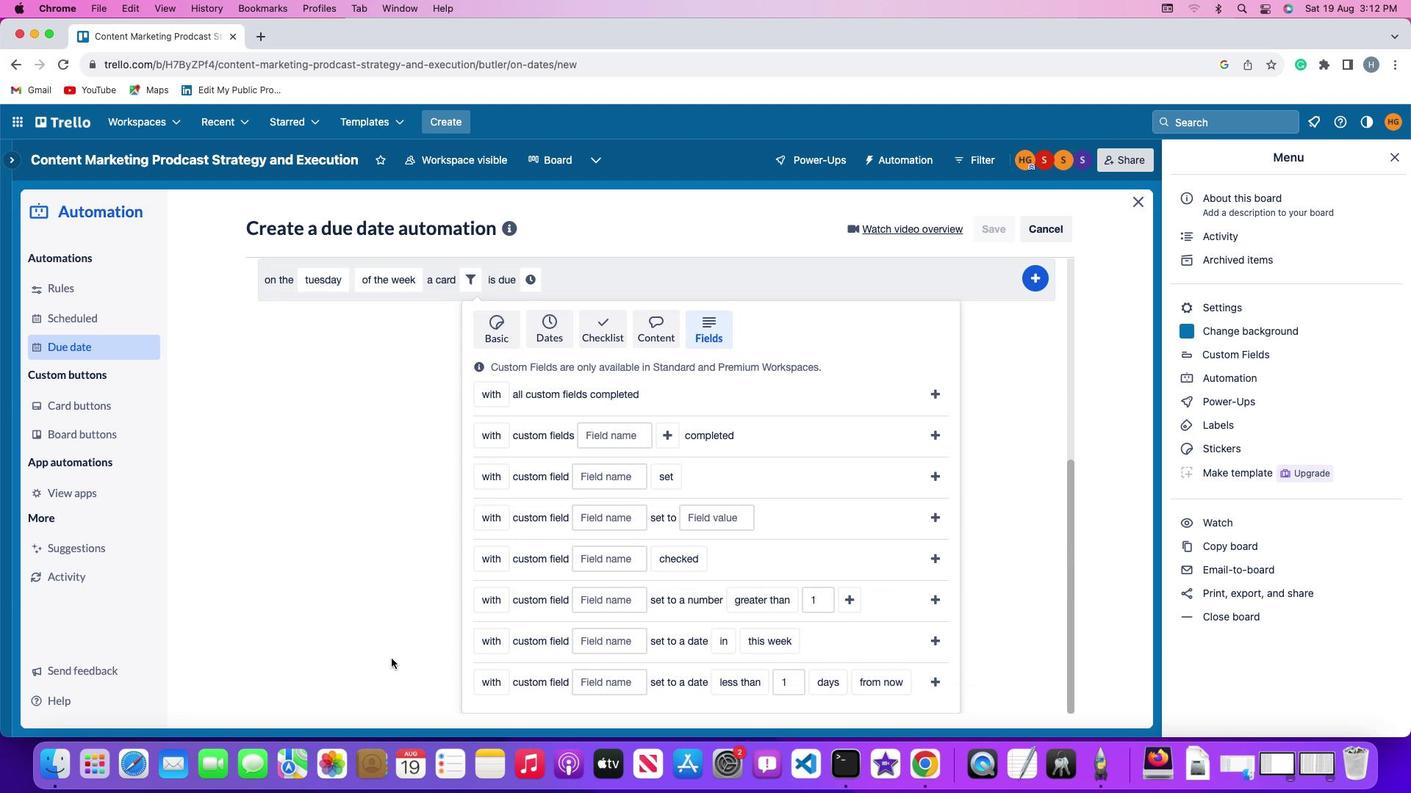 
Action: Mouse scrolled (380, 647) with delta (-11, -11)
Screenshot: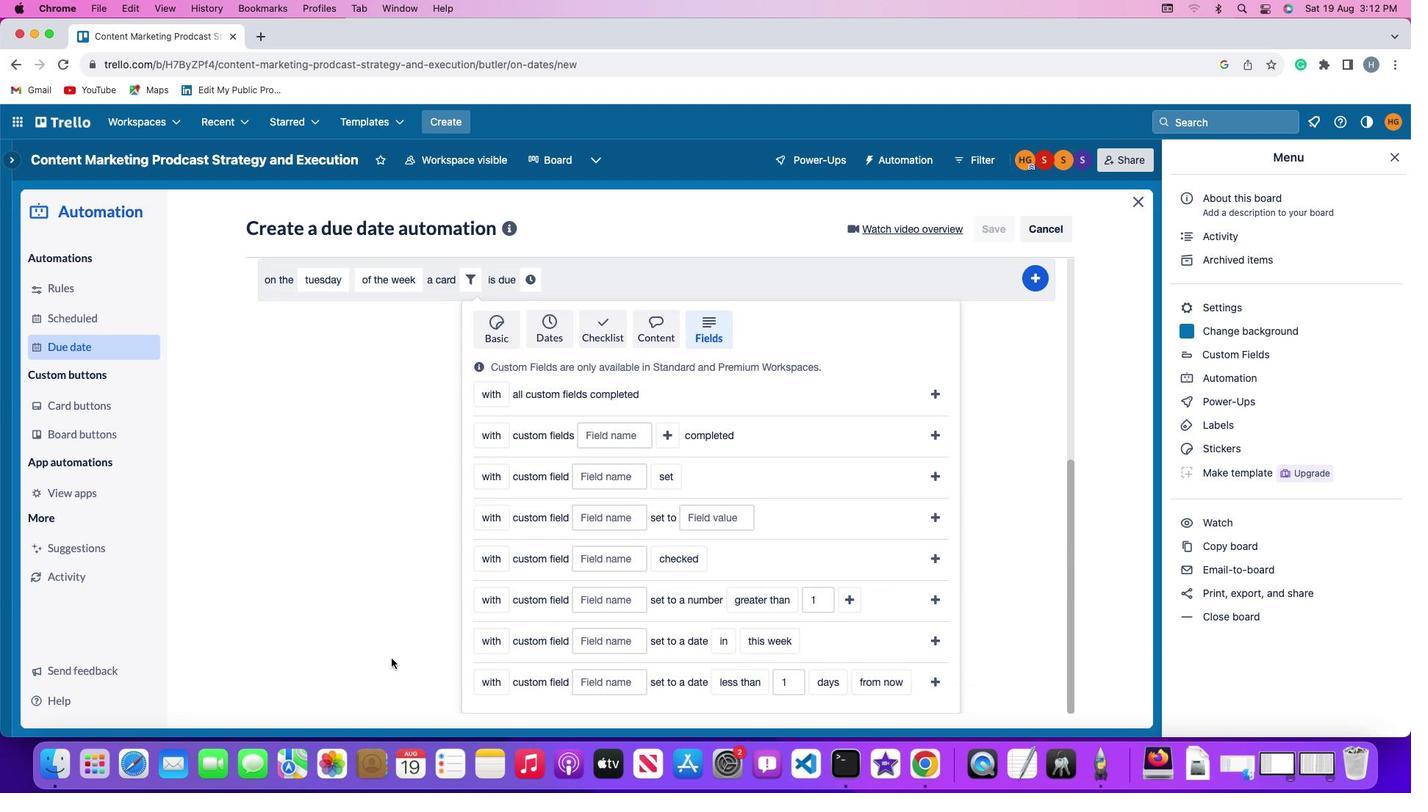 
Action: Mouse scrolled (380, 647) with delta (-11, -11)
Screenshot: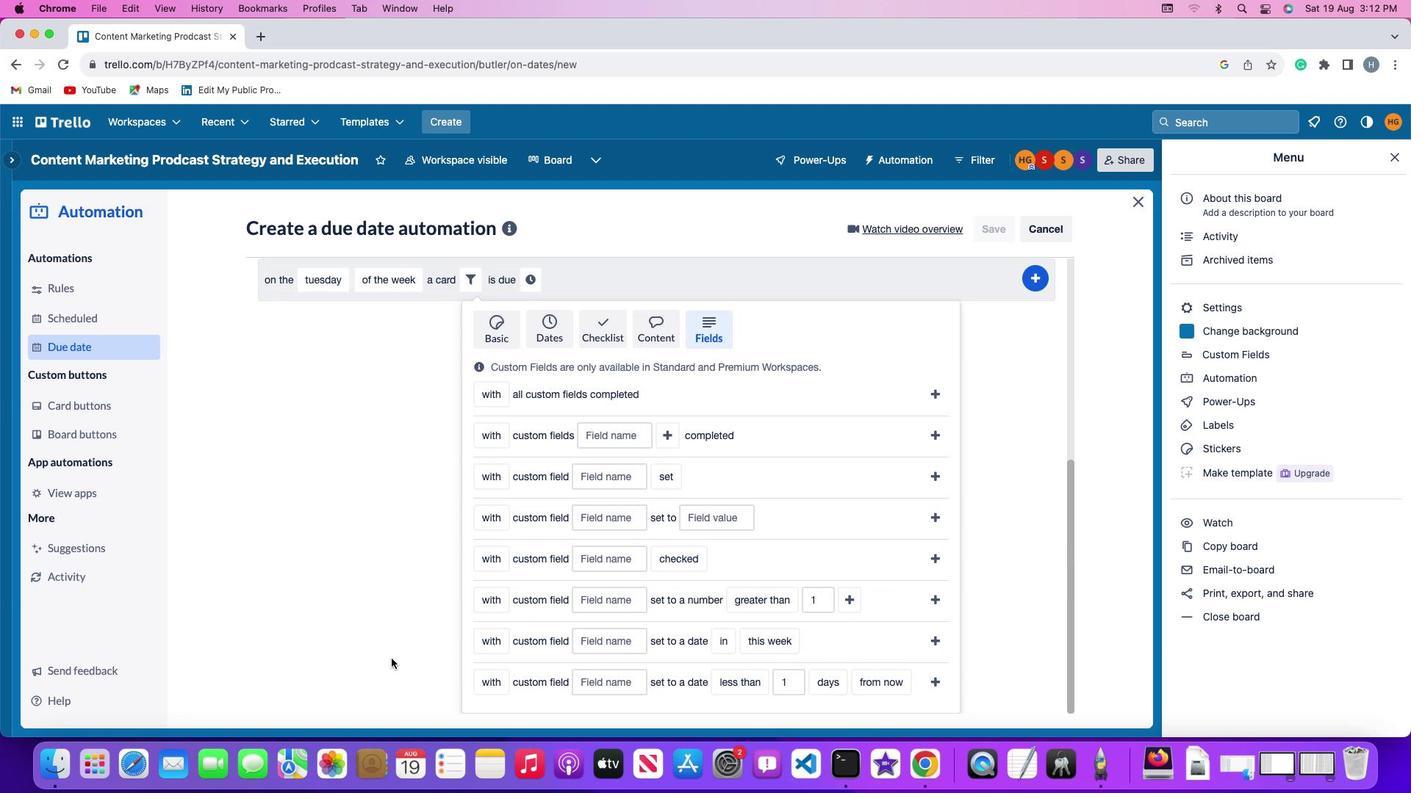 
Action: Mouse scrolled (380, 647) with delta (-11, -13)
Screenshot: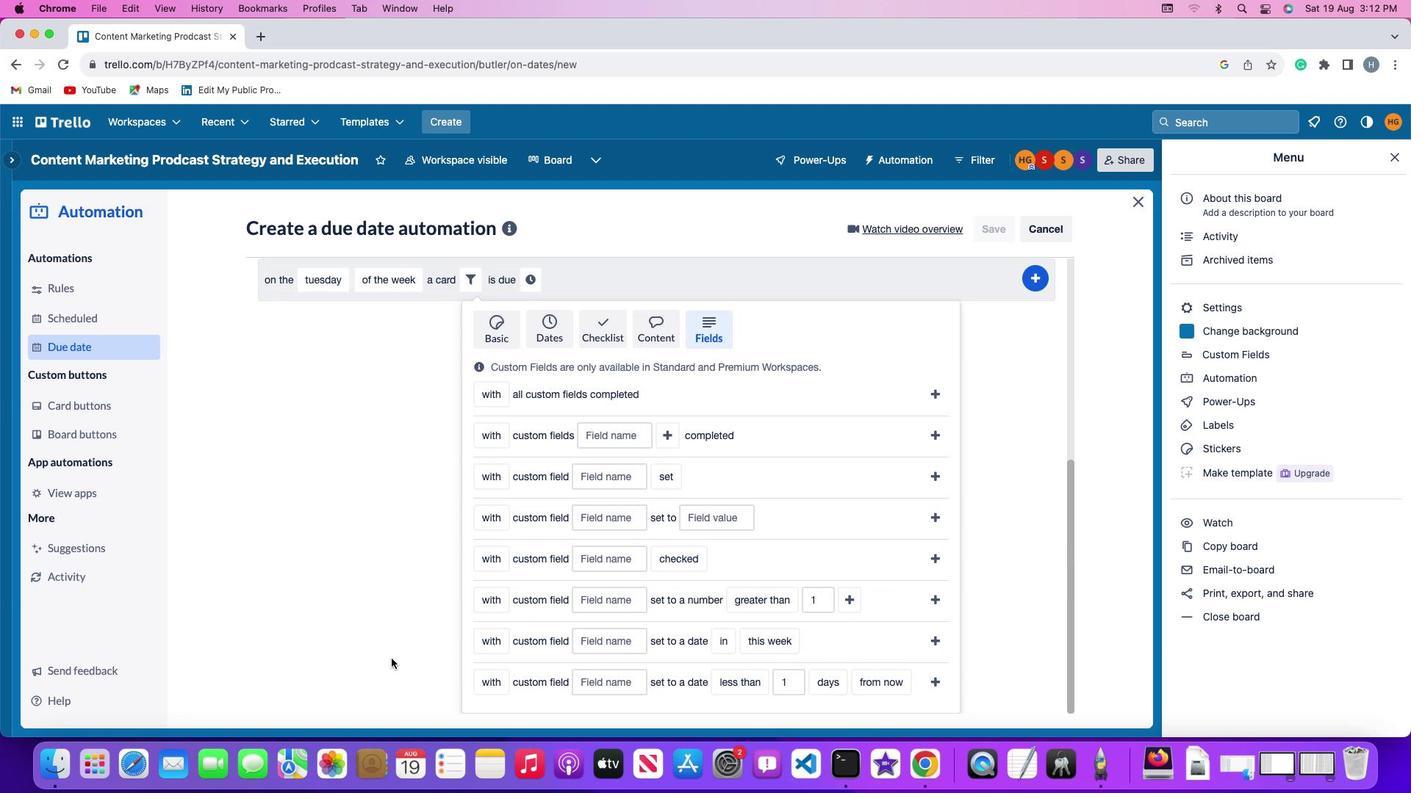 
Action: Mouse moved to (480, 589)
Screenshot: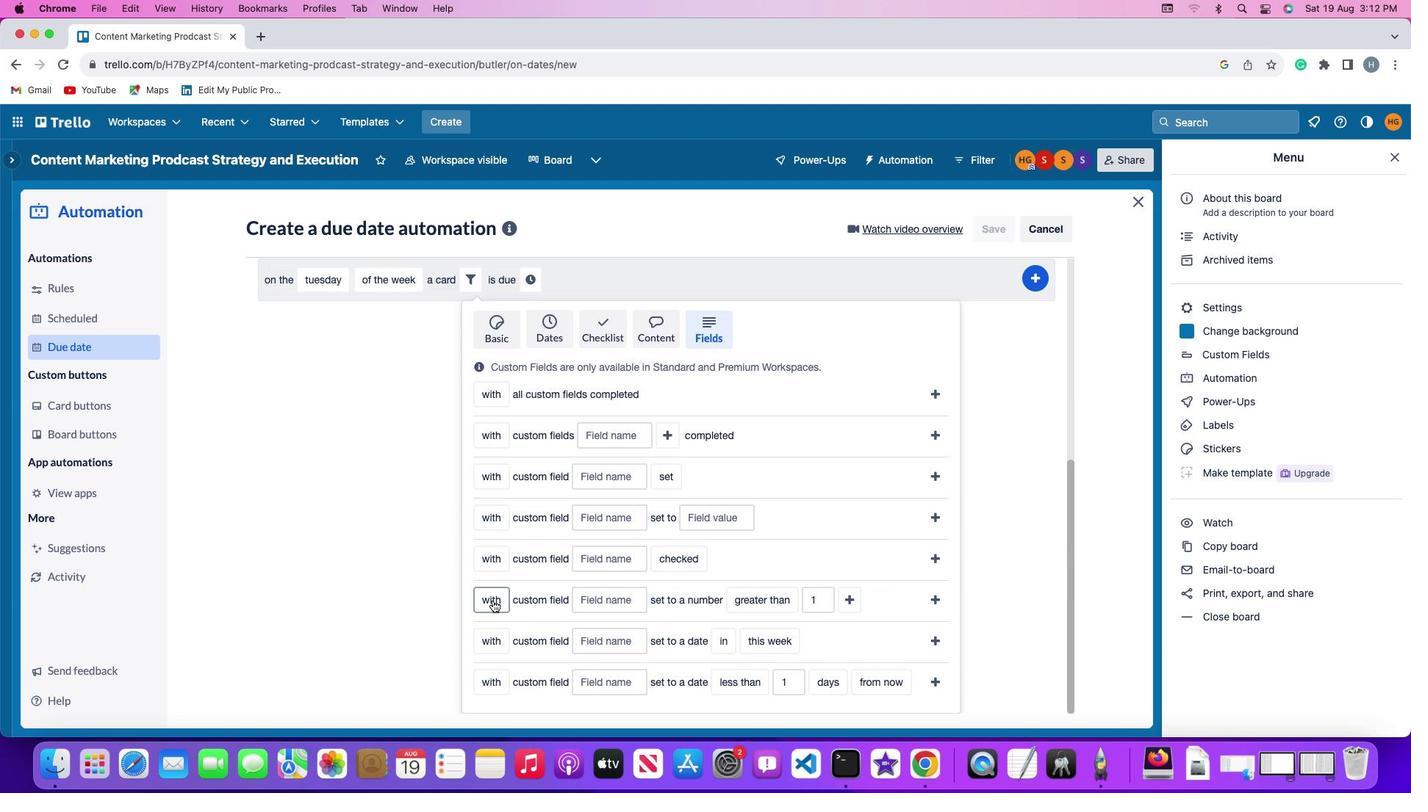 
Action: Mouse pressed left at (480, 589)
Screenshot: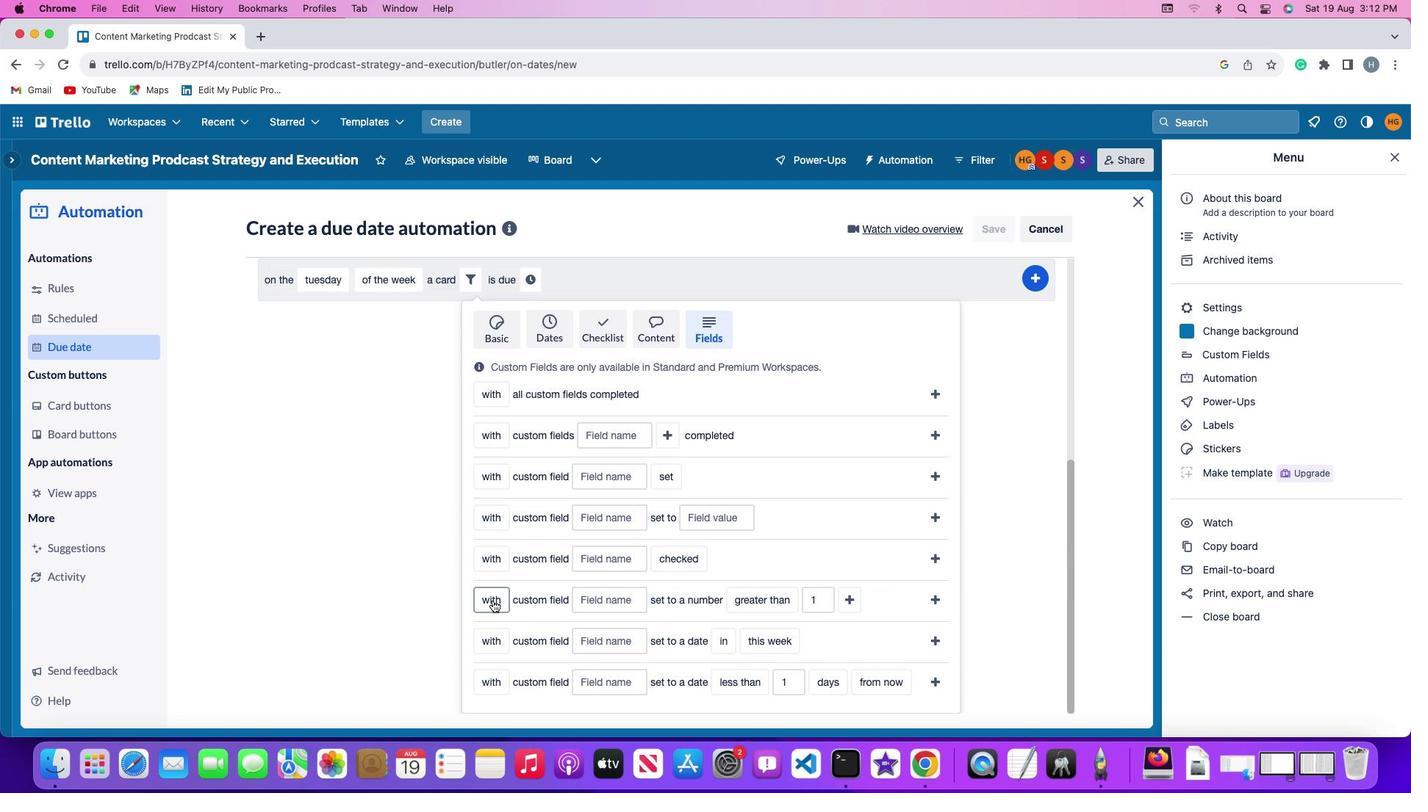 
Action: Mouse moved to (491, 638)
Screenshot: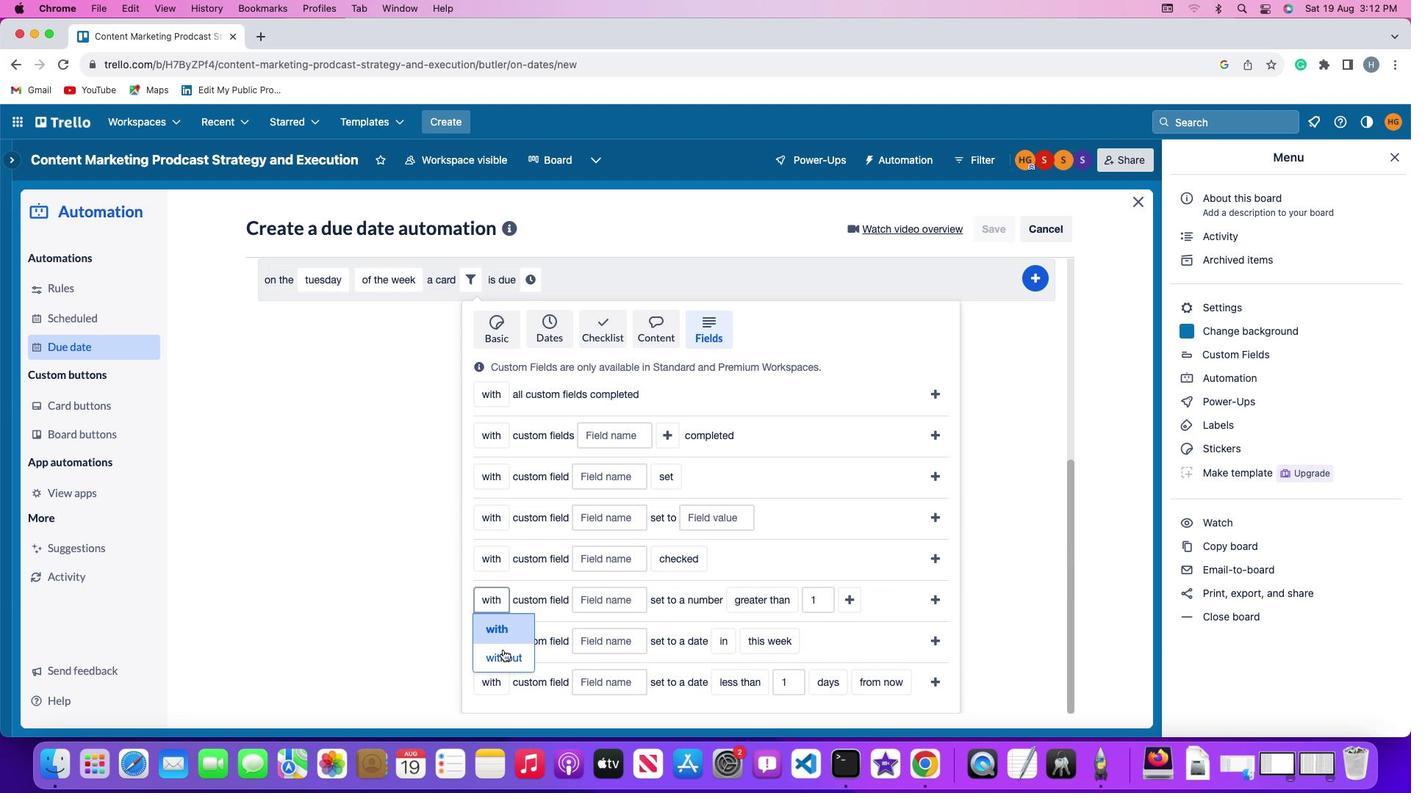 
Action: Mouse pressed left at (491, 638)
Screenshot: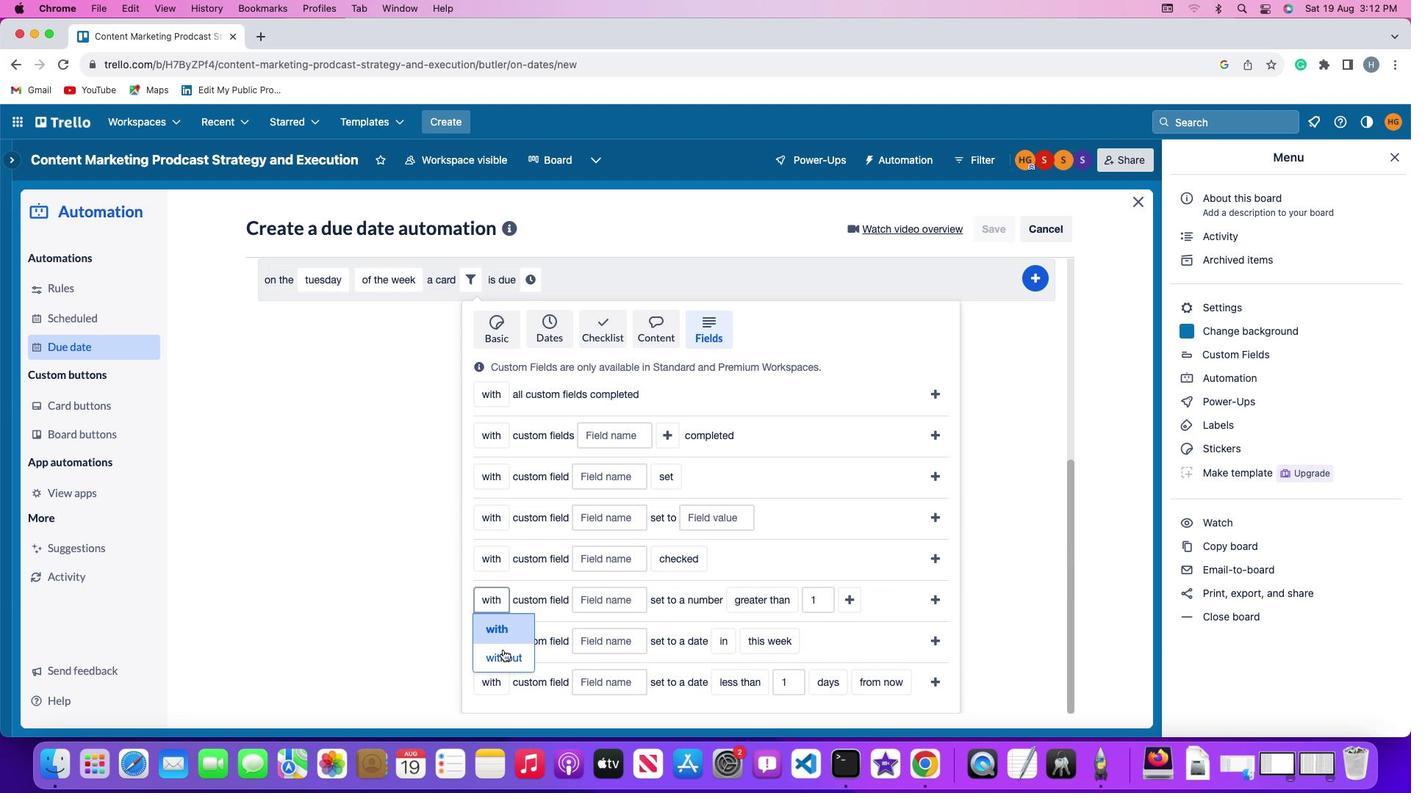 
Action: Mouse moved to (613, 586)
Screenshot: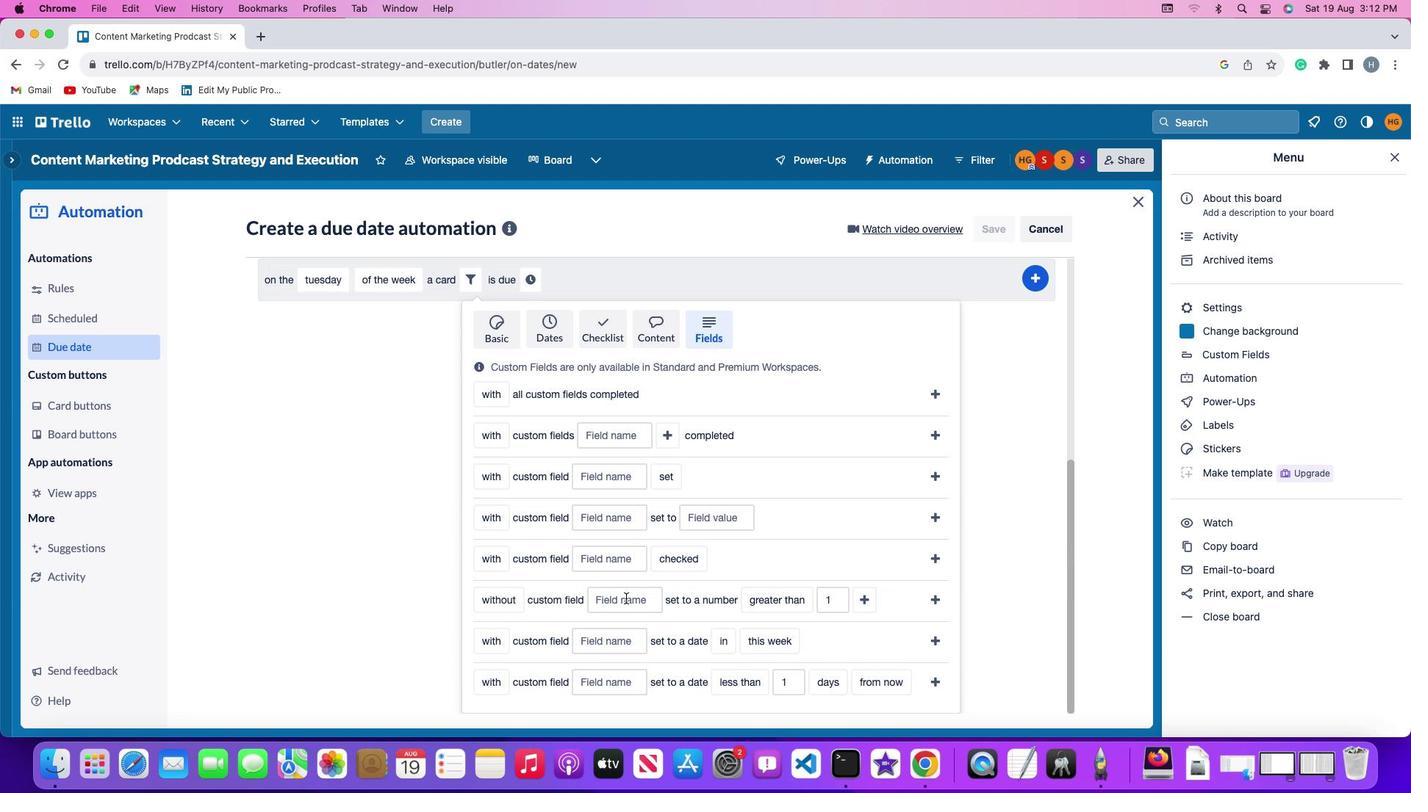 
Action: Mouse pressed left at (613, 586)
Screenshot: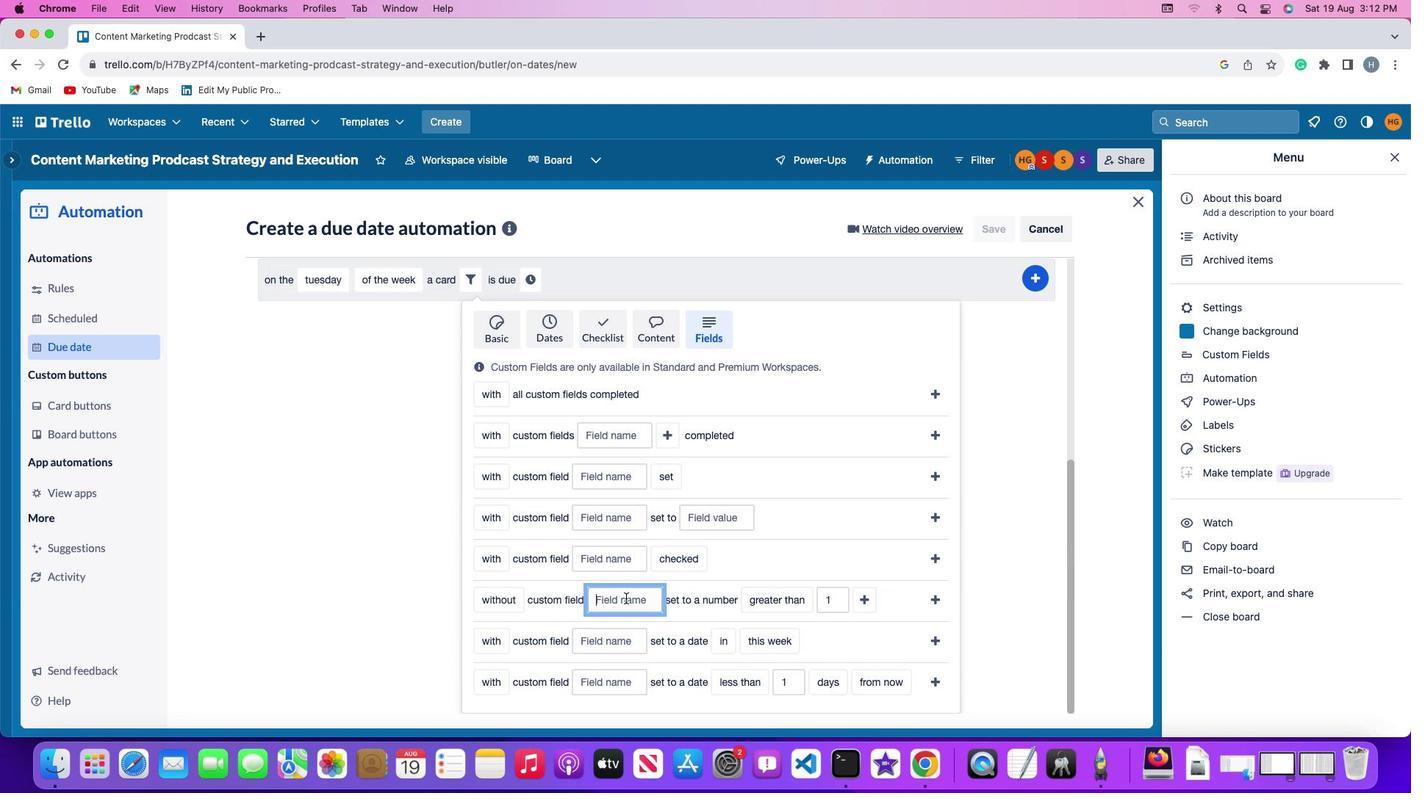 
Action: Mouse moved to (613, 586)
Screenshot: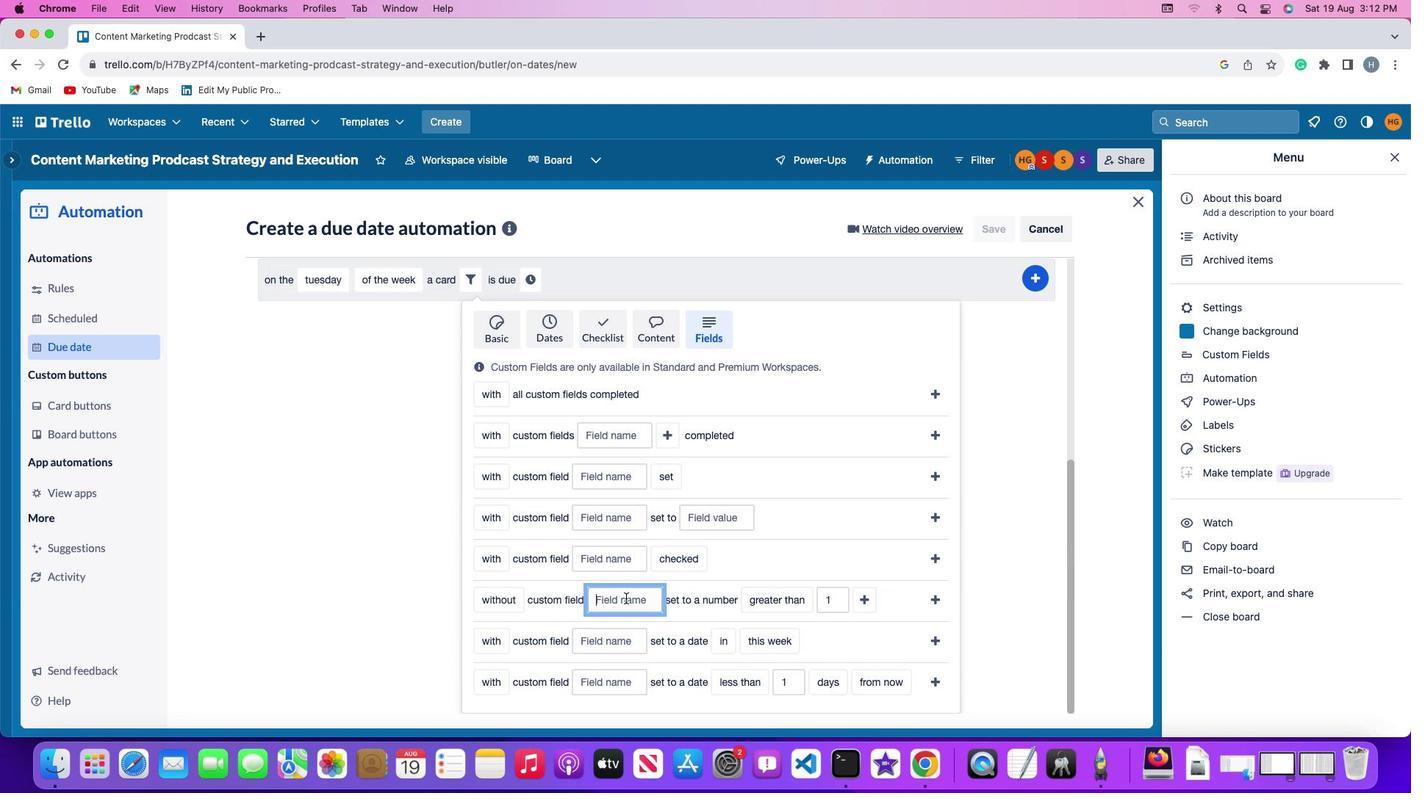 
Action: Key pressed Key.shift'R''e''s''u''m''e'
Screenshot: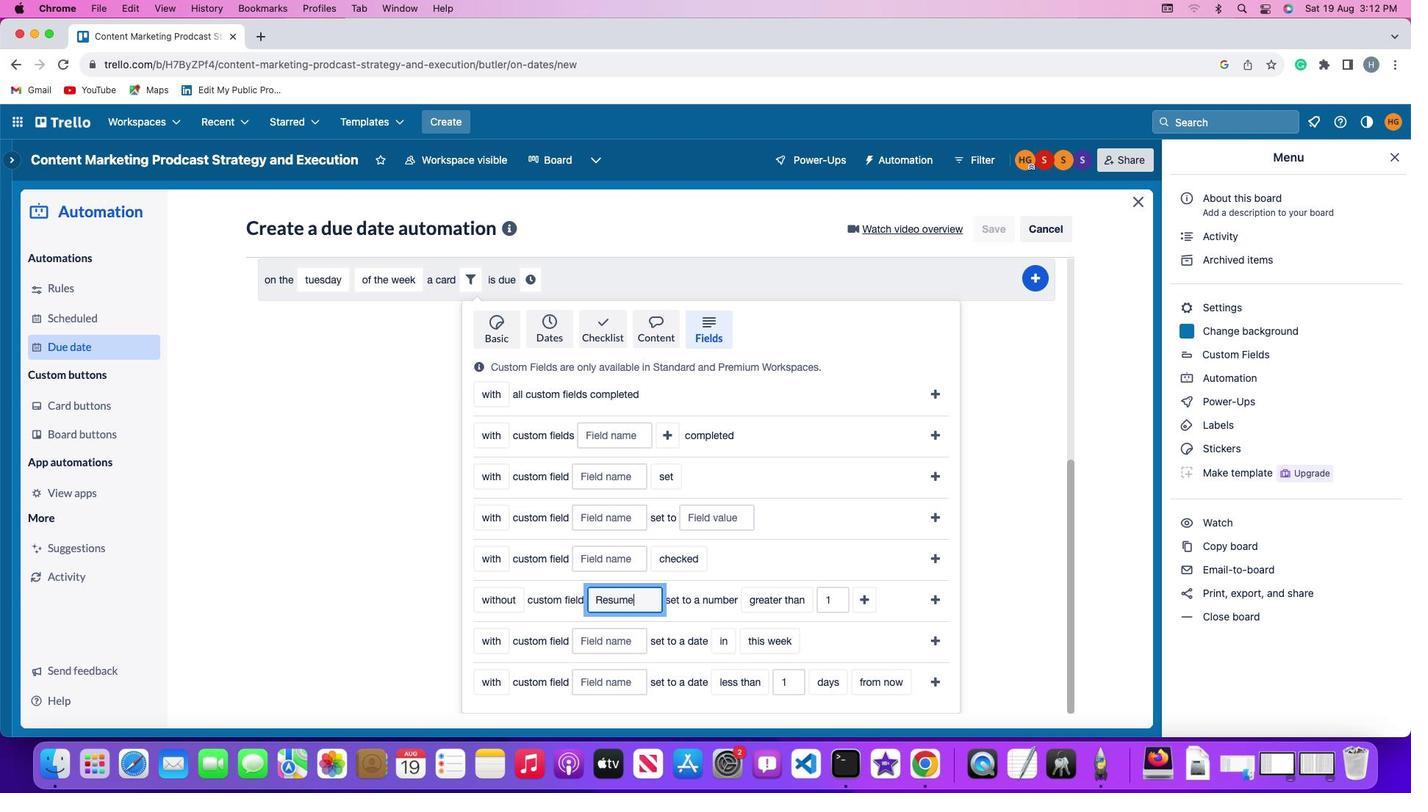 
Action: Mouse moved to (740, 588)
Screenshot: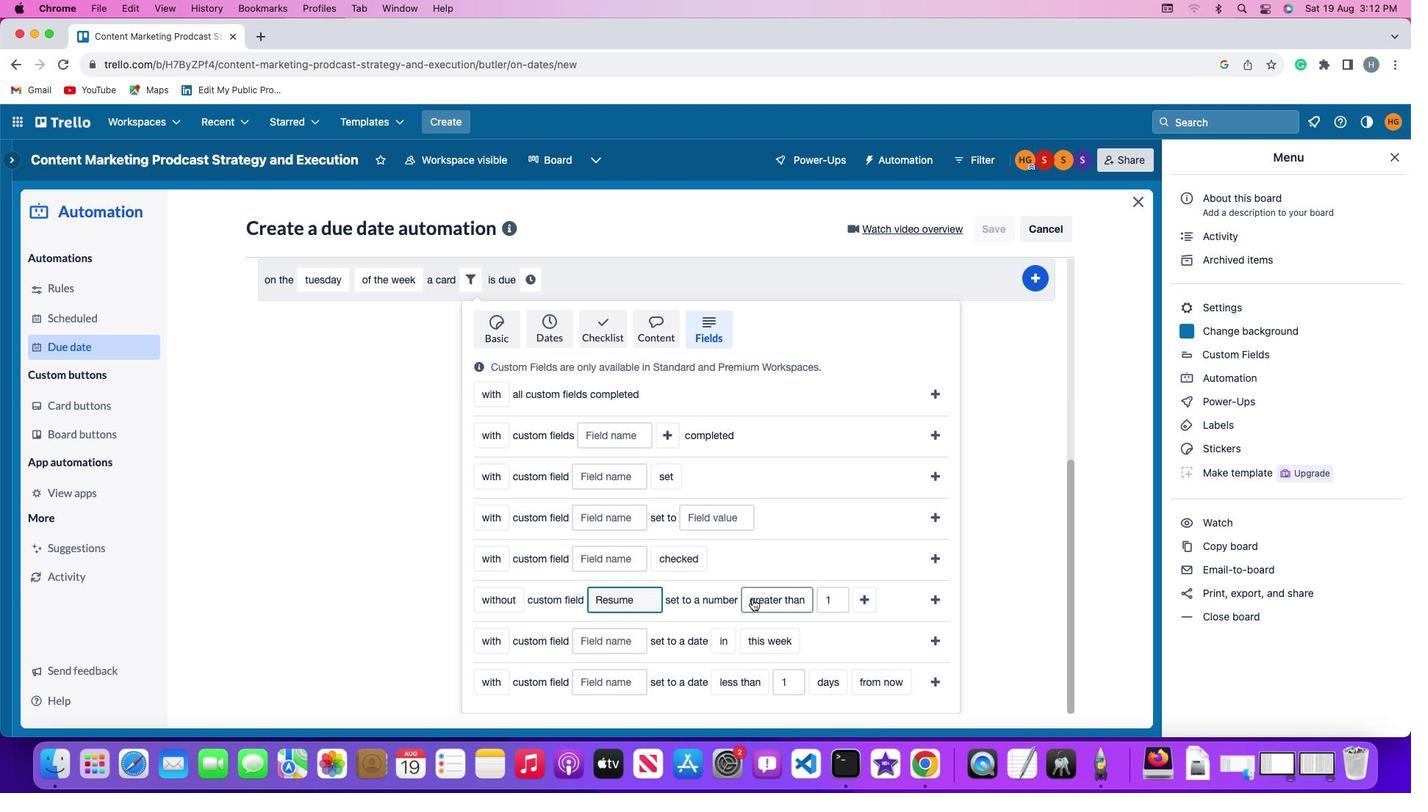 
Action: Mouse pressed left at (740, 588)
Screenshot: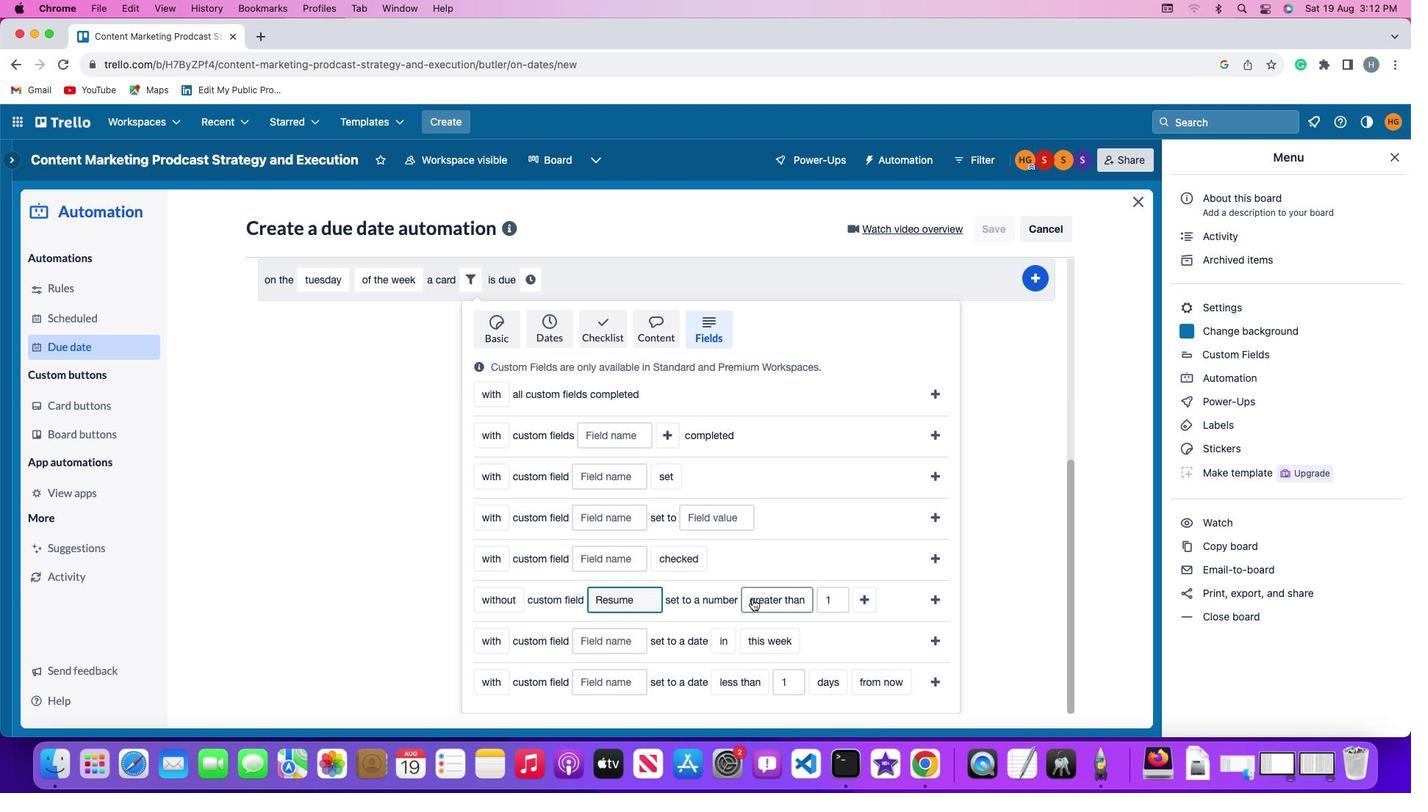 
Action: Mouse moved to (765, 504)
Screenshot: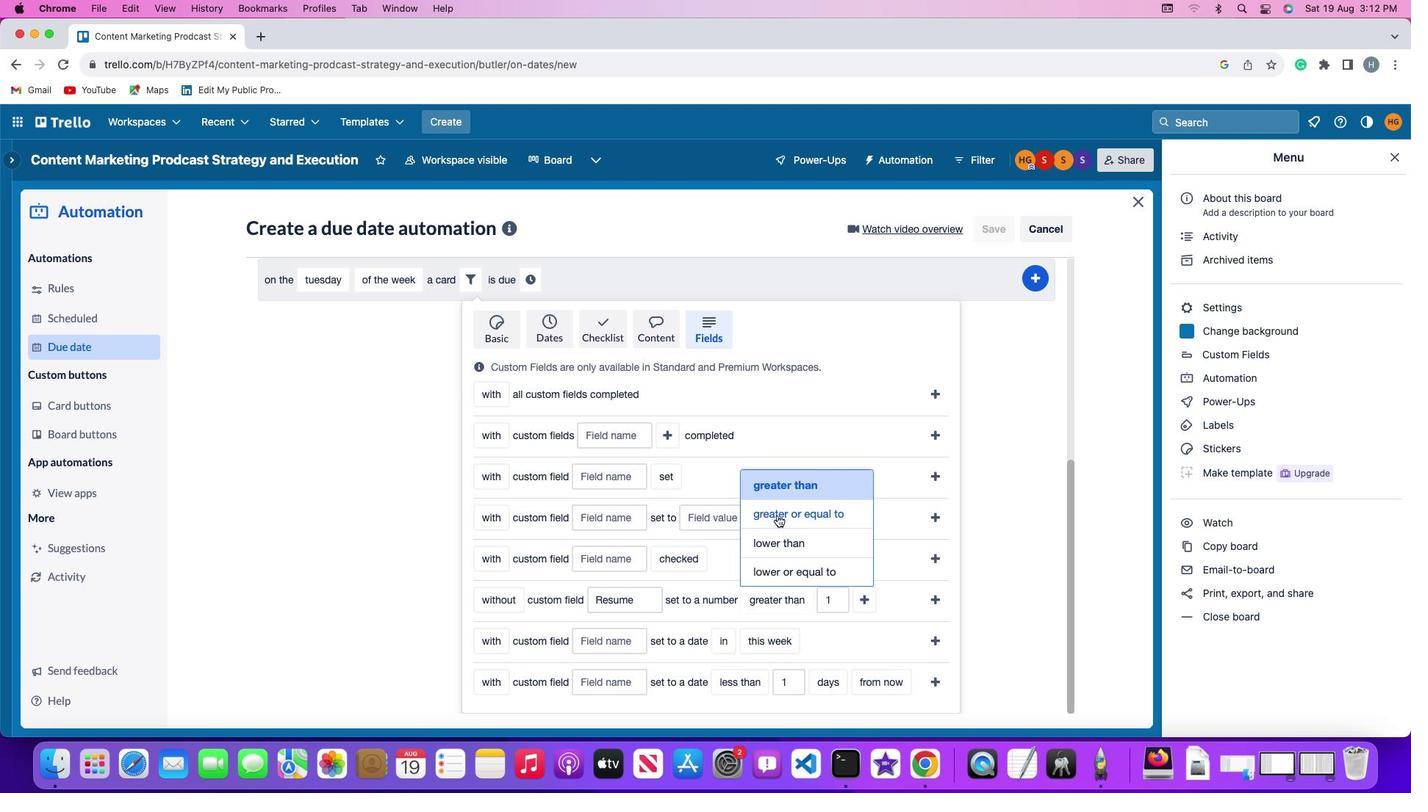 
Action: Mouse pressed left at (765, 504)
Screenshot: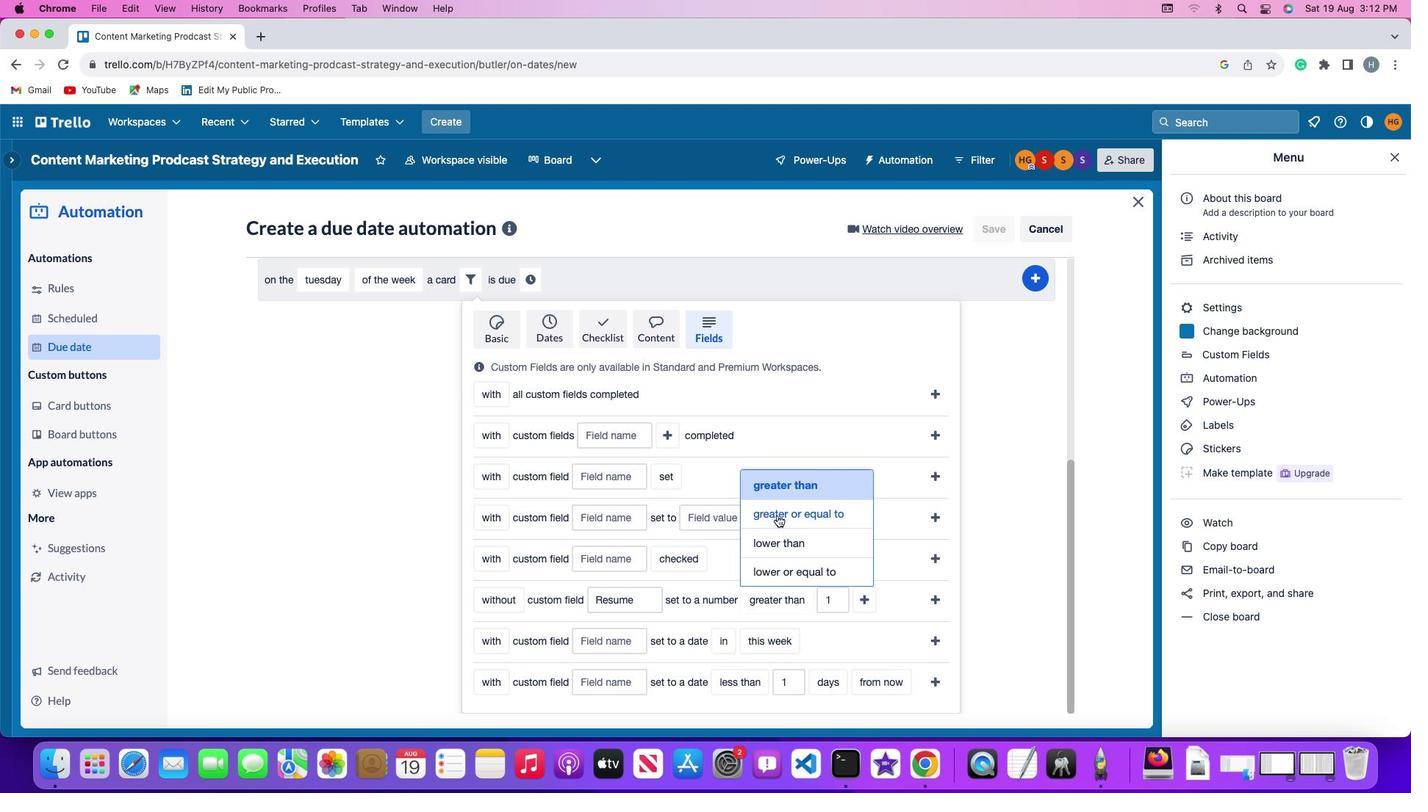 
Action: Mouse moved to (868, 588)
Screenshot: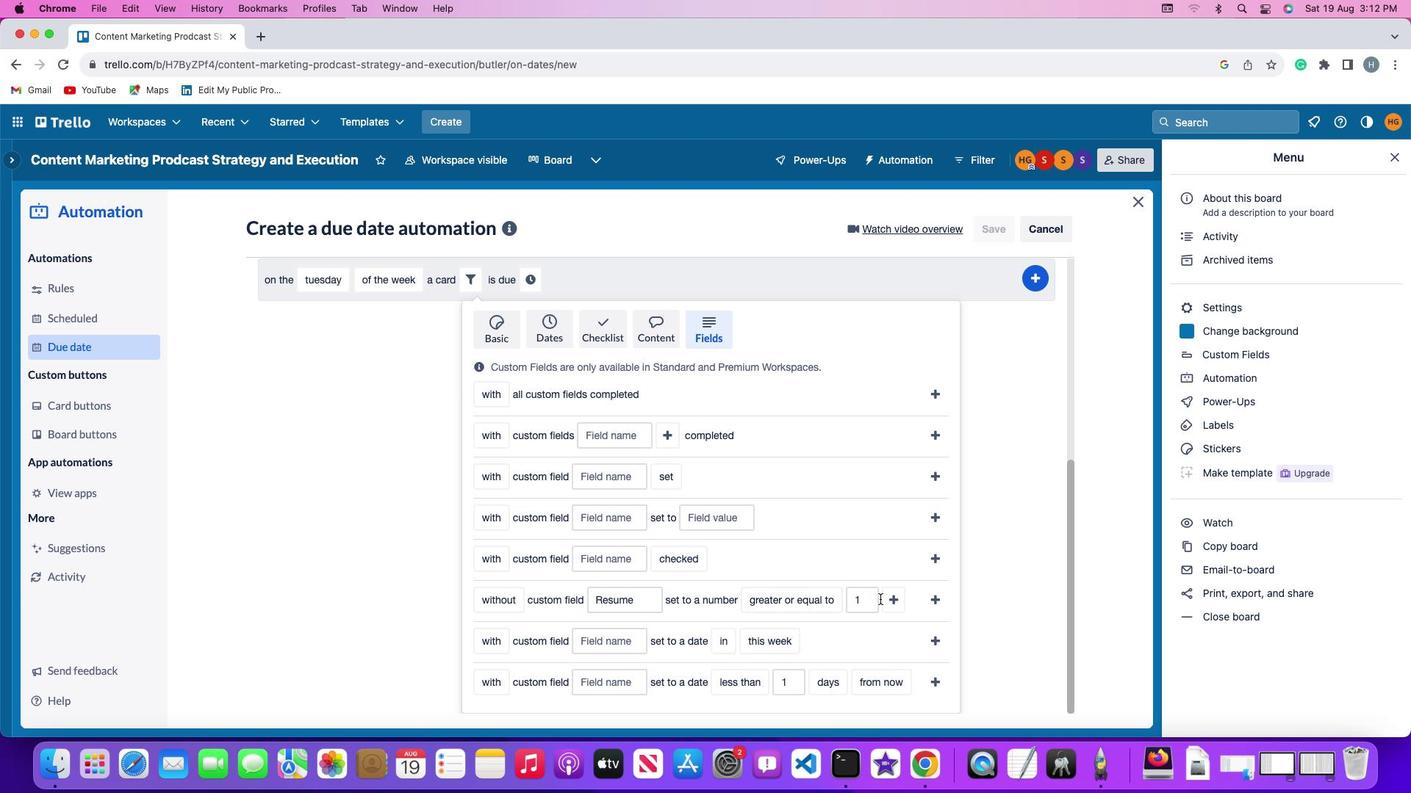 
Action: Mouse pressed left at (868, 588)
Screenshot: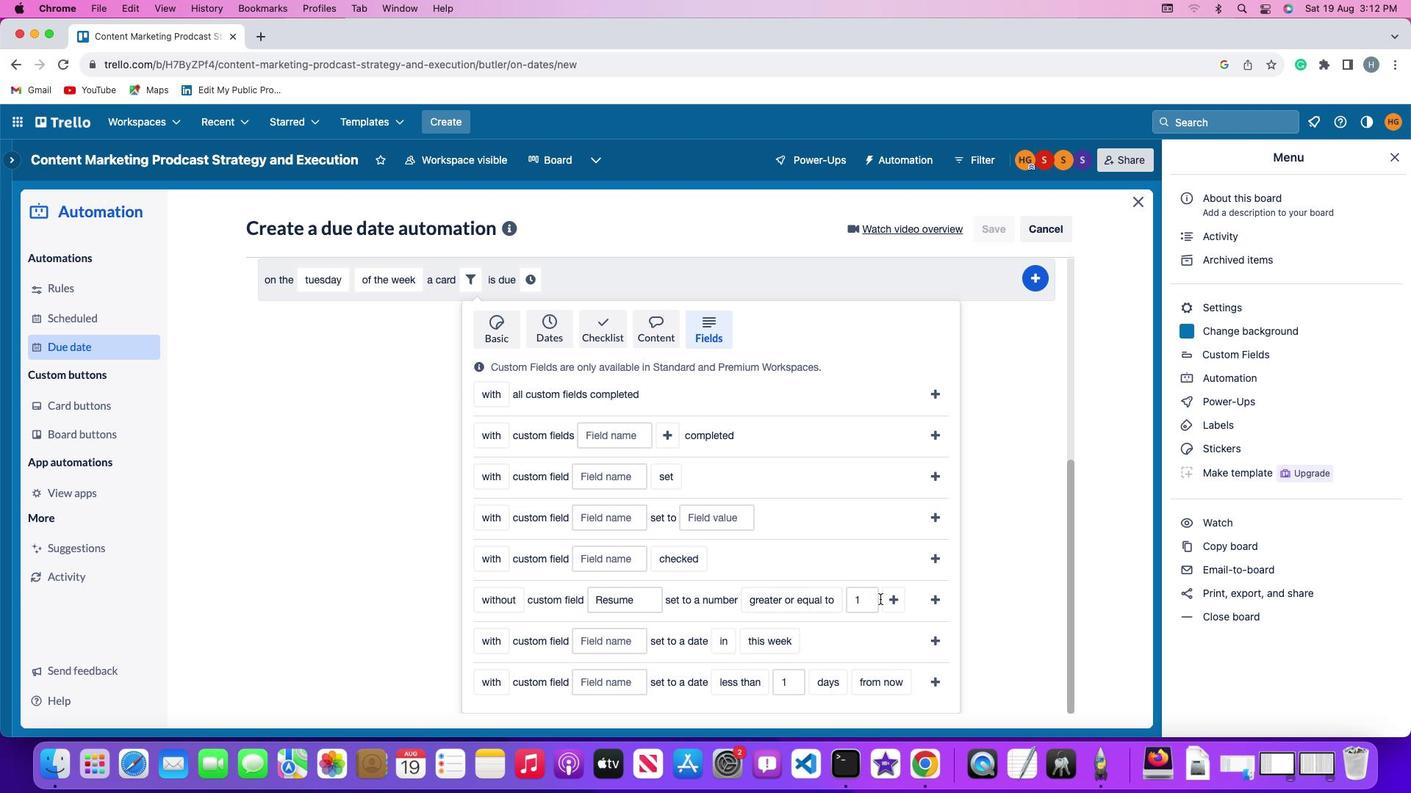 
Action: Mouse moved to (860, 589)
Screenshot: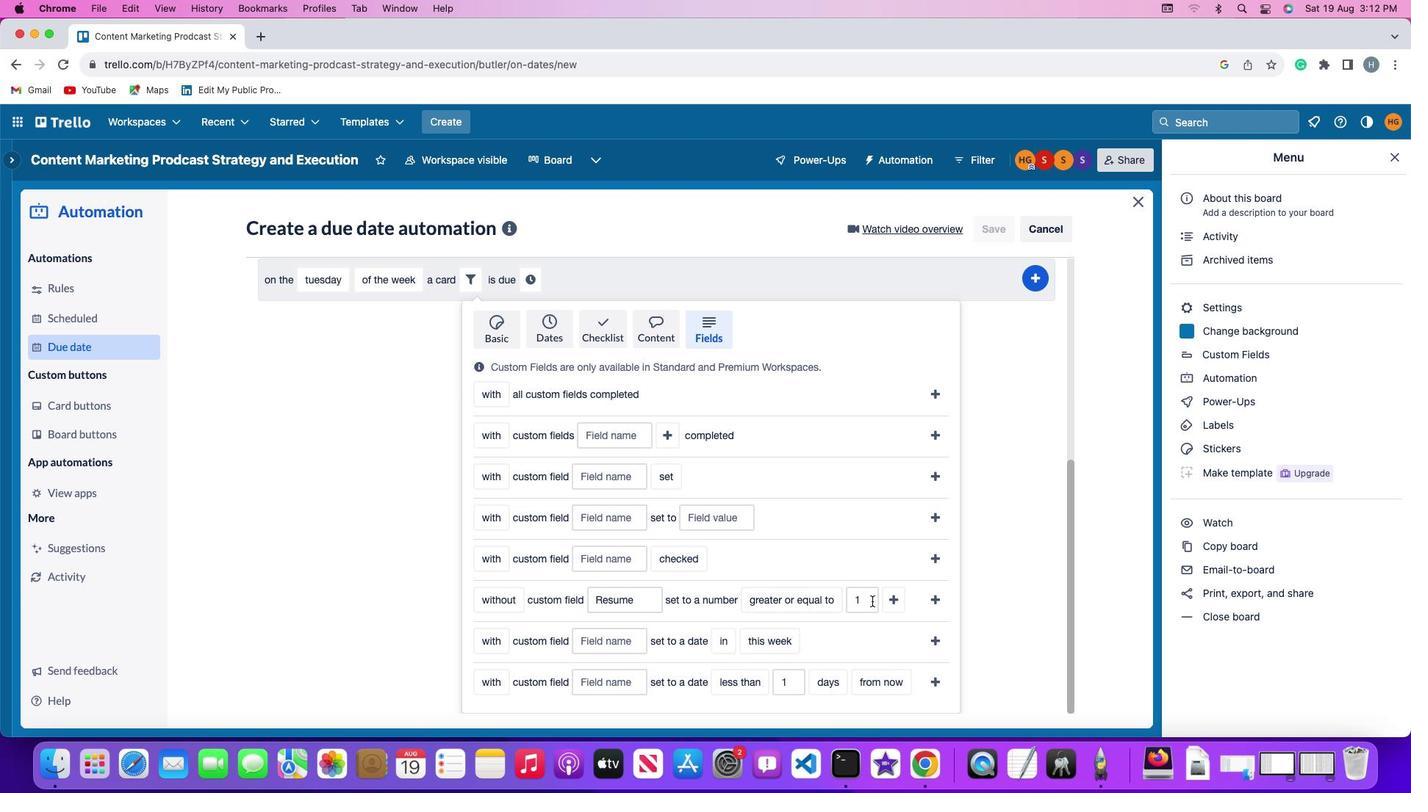 
Action: Mouse pressed left at (860, 589)
Screenshot: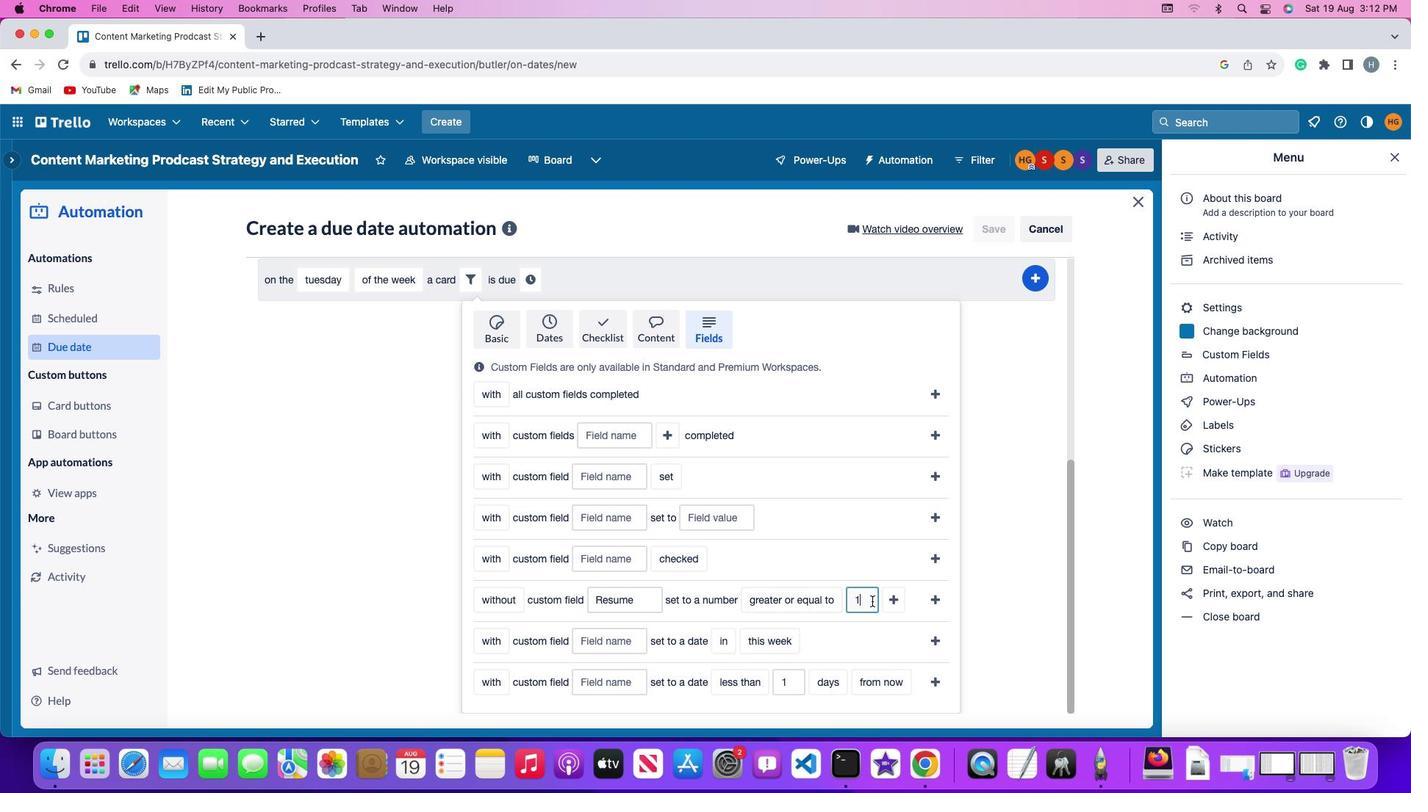 
Action: Mouse moved to (859, 590)
Screenshot: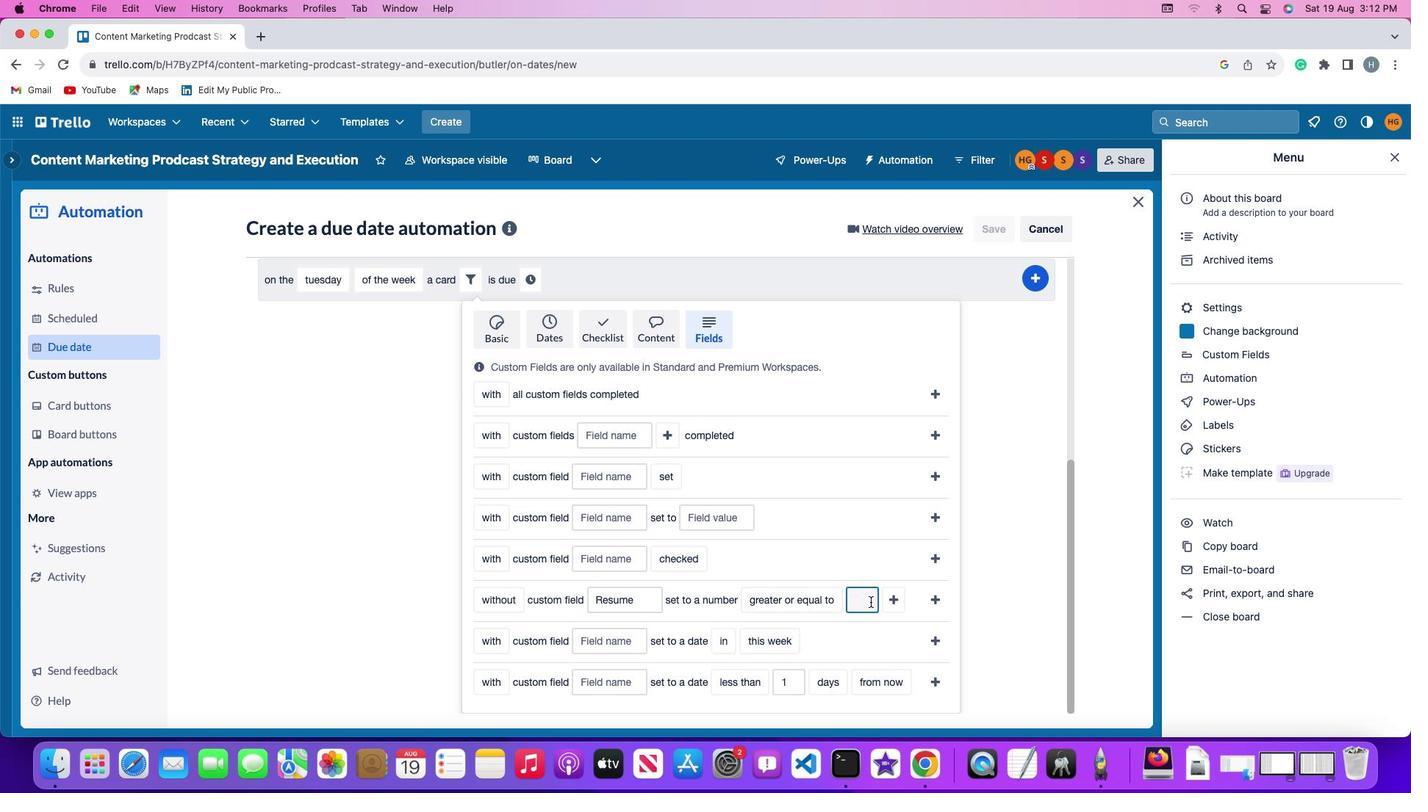 
Action: Key pressed Key.backspace
Screenshot: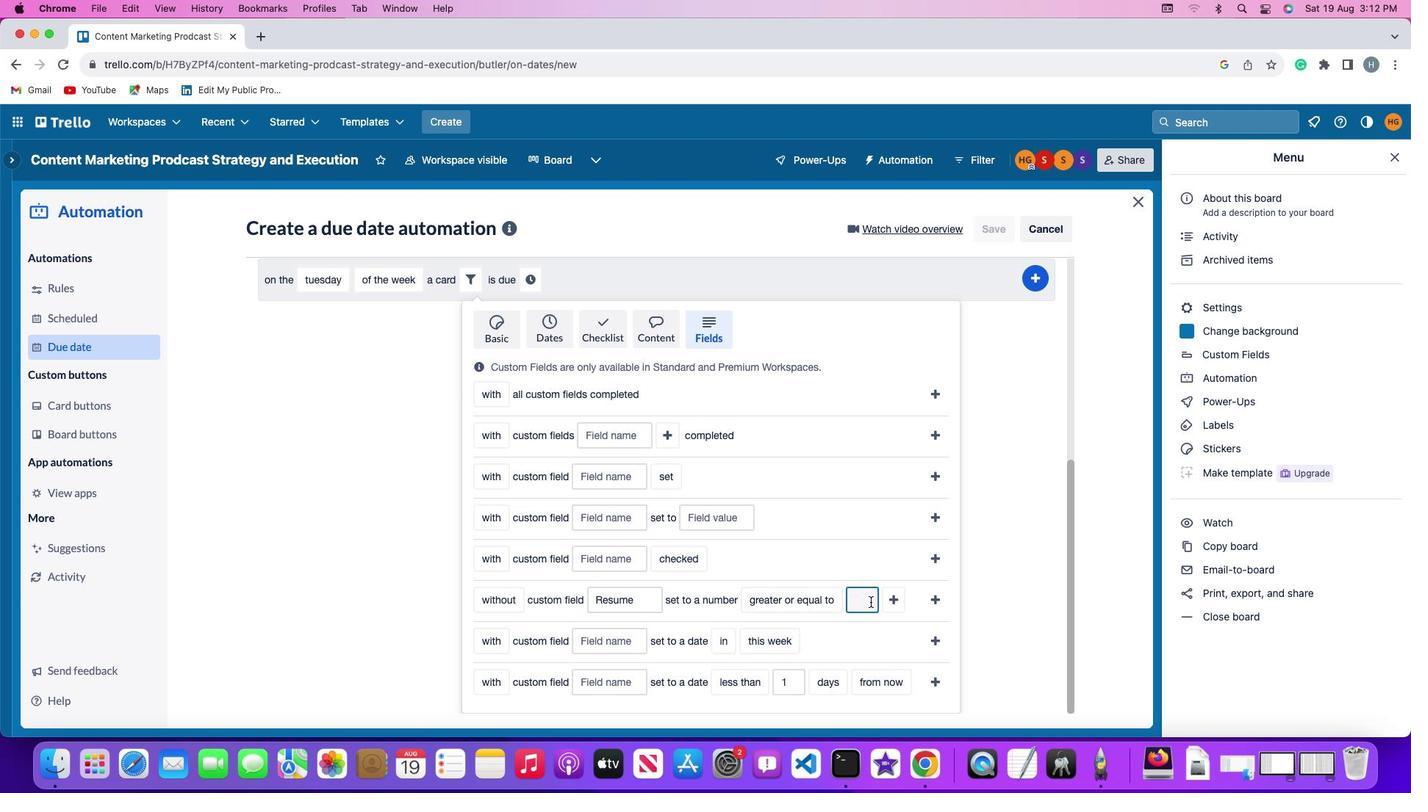 
Action: Mouse moved to (859, 590)
Screenshot: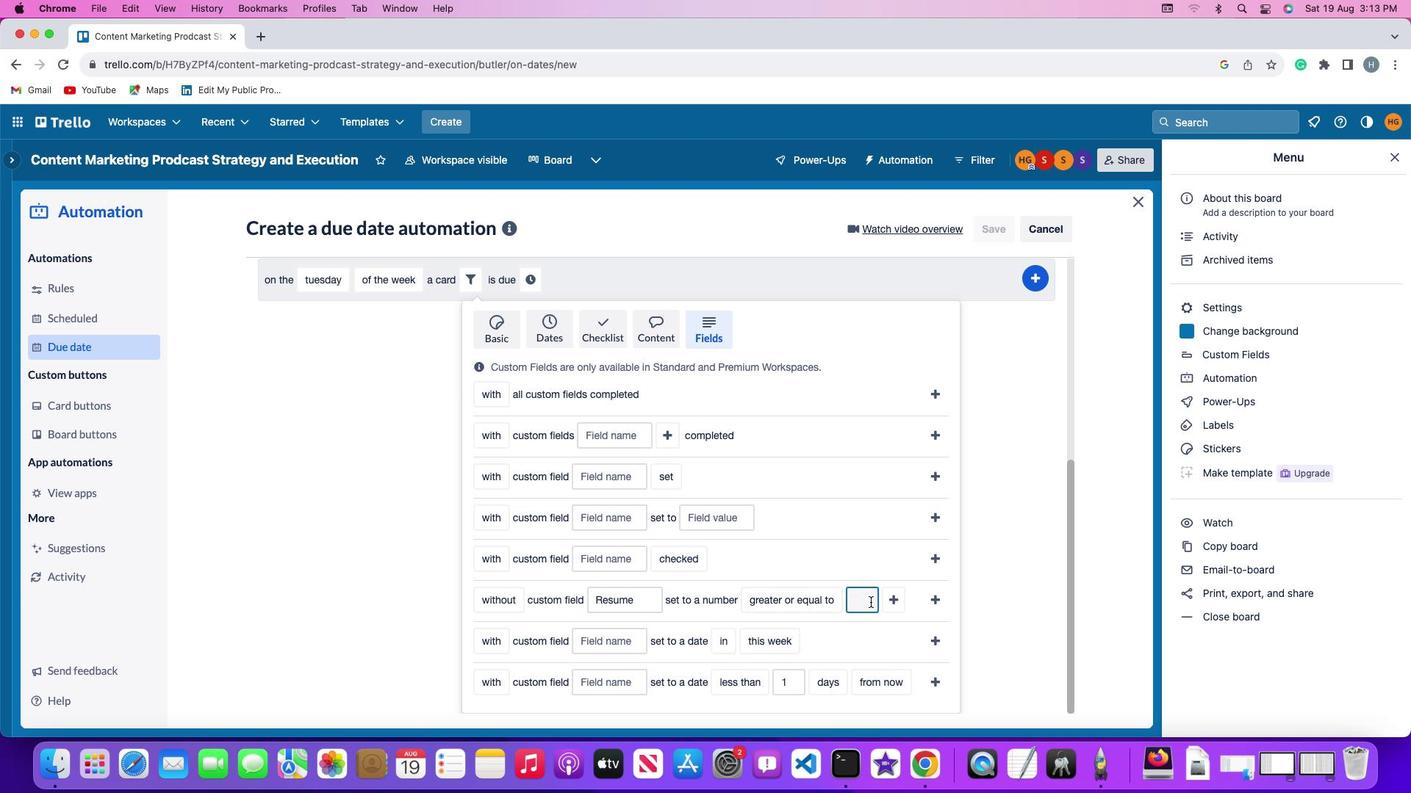 
Action: Key pressed '1'
Screenshot: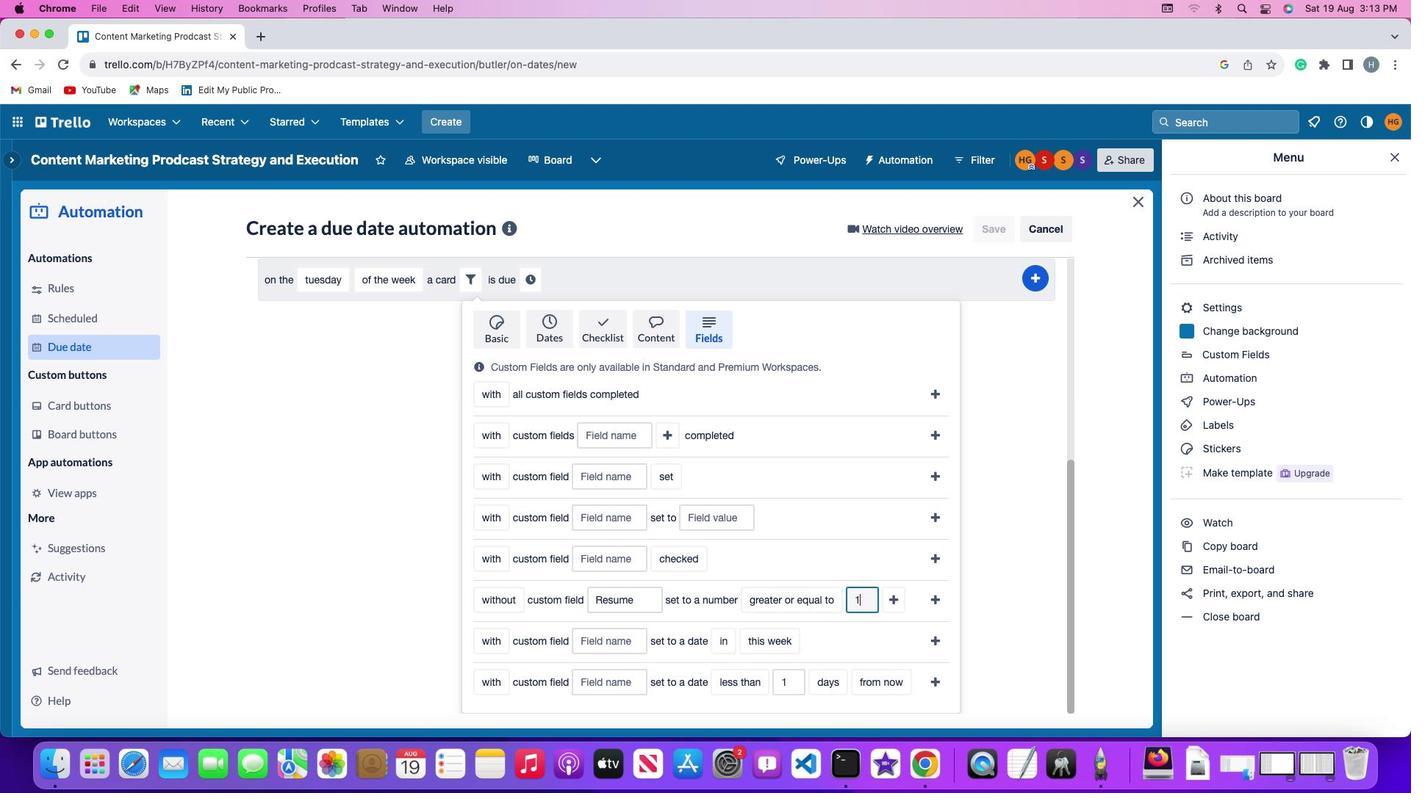 
Action: Mouse moved to (879, 590)
Screenshot: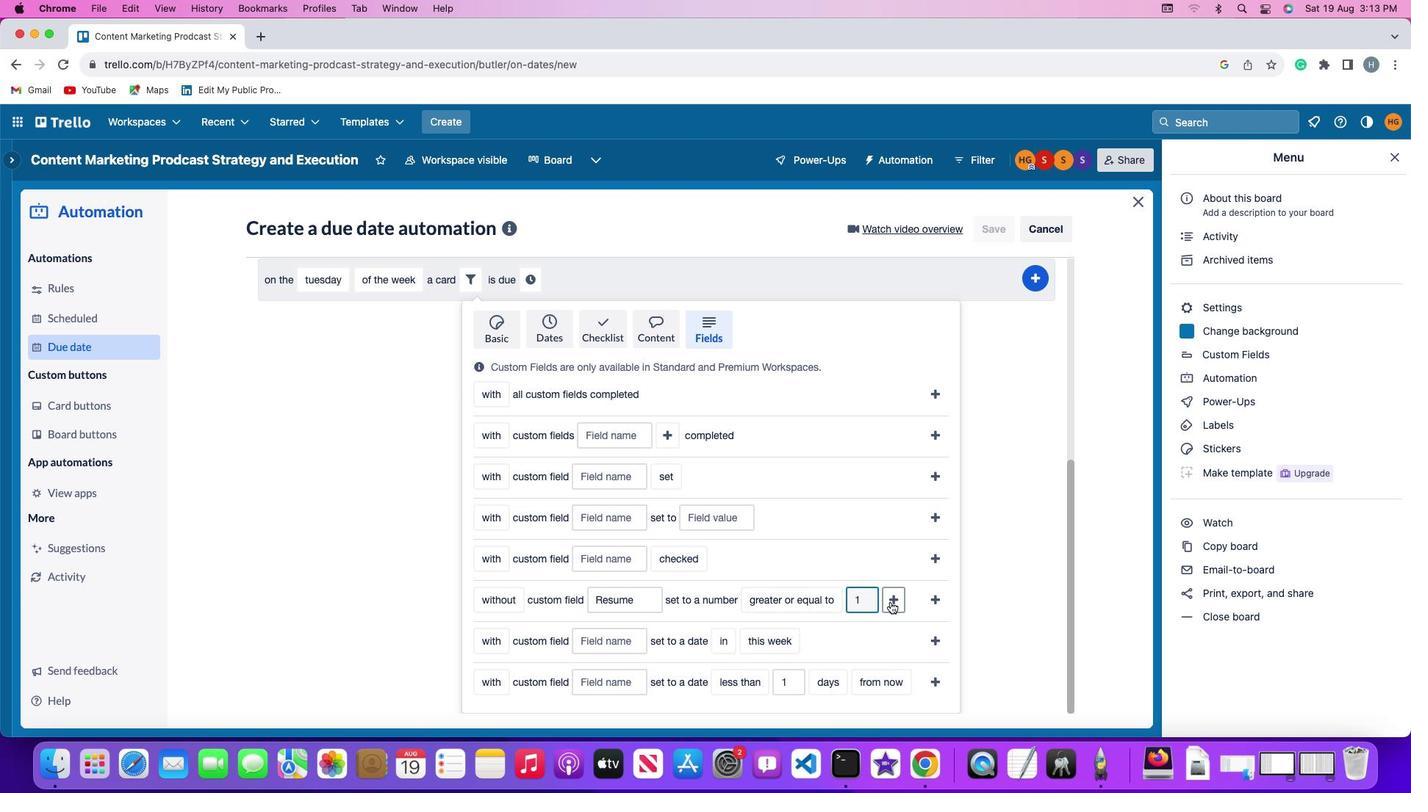 
Action: Mouse pressed left at (879, 590)
Screenshot: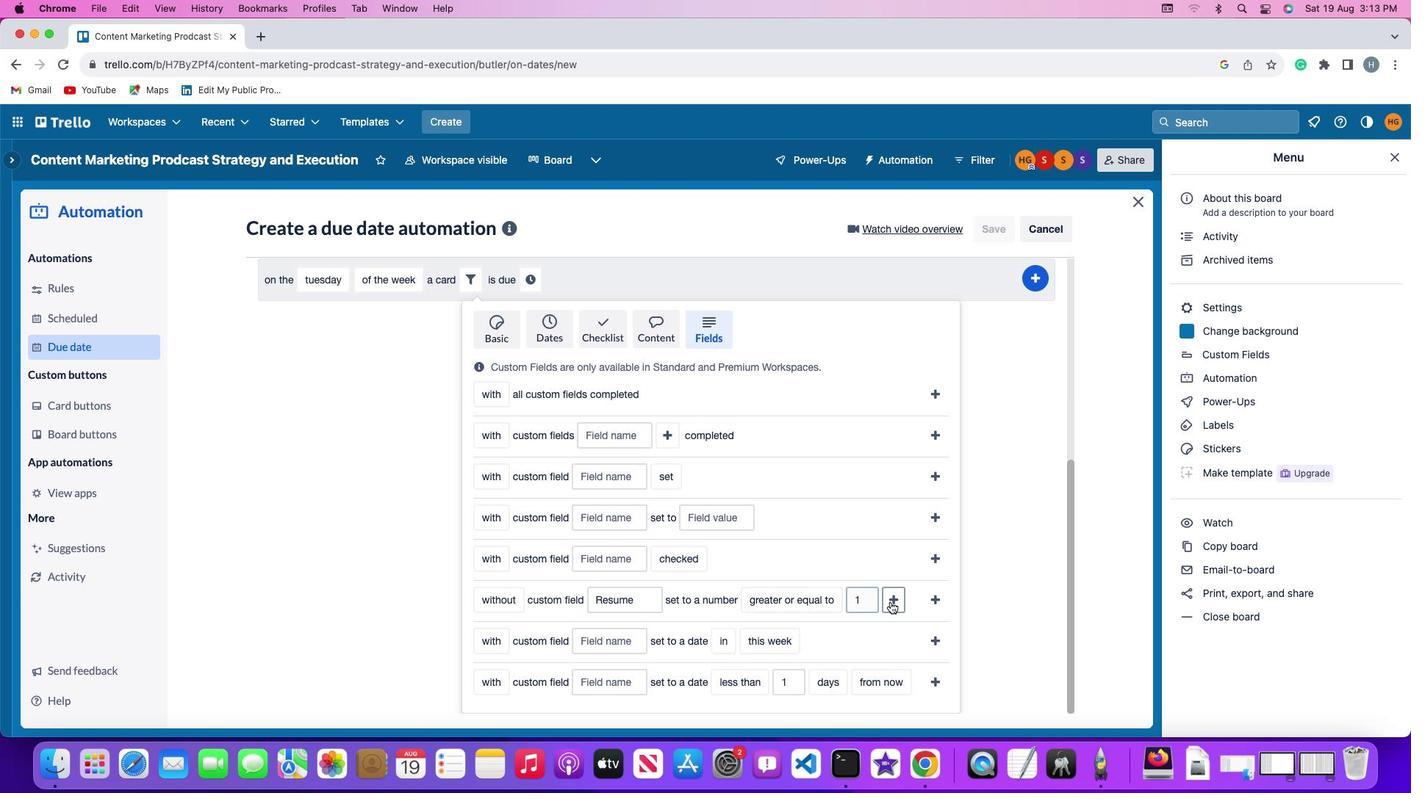 
Action: Mouse moved to (527, 629)
Screenshot: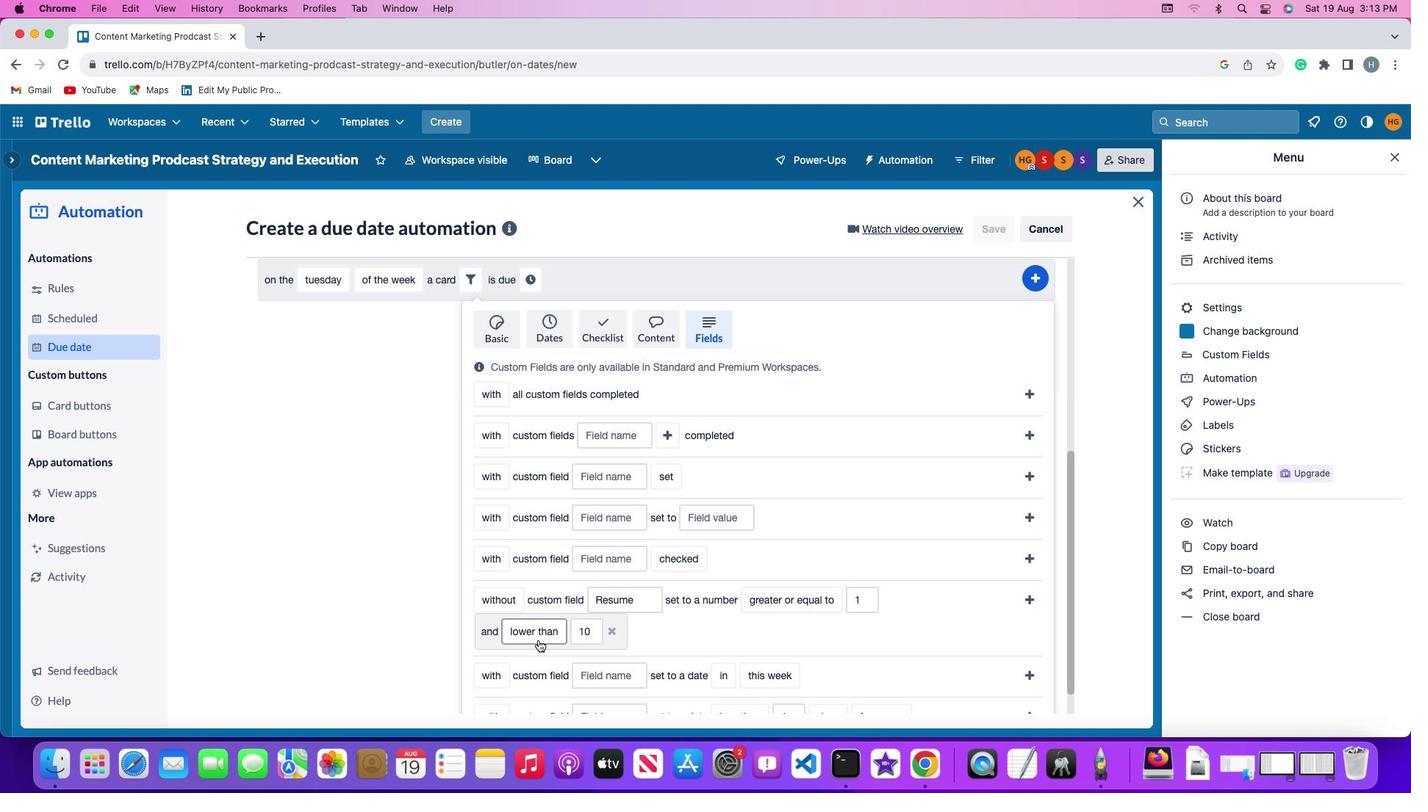 
Action: Mouse pressed left at (527, 629)
Screenshot: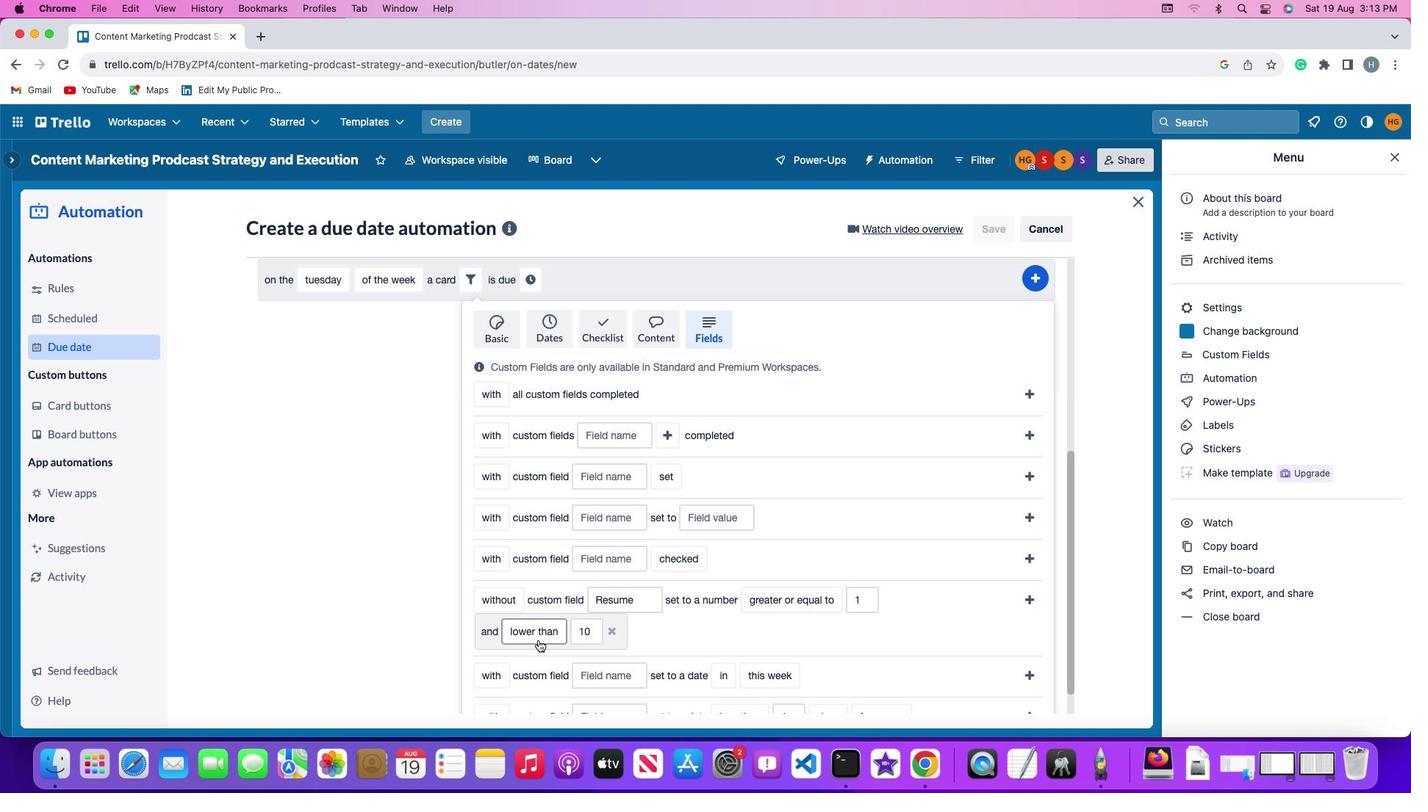 
Action: Mouse moved to (546, 504)
Screenshot: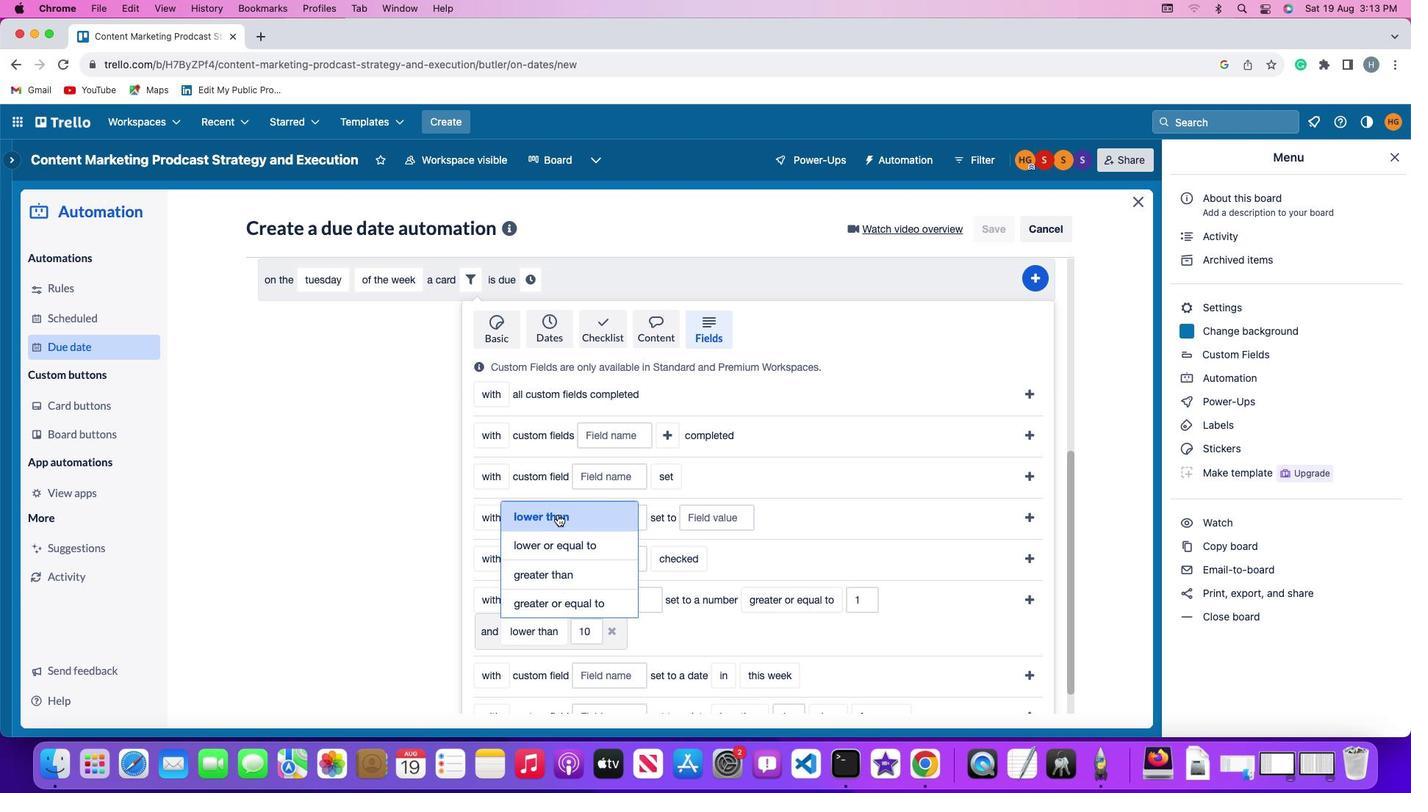 
Action: Mouse pressed left at (546, 504)
Screenshot: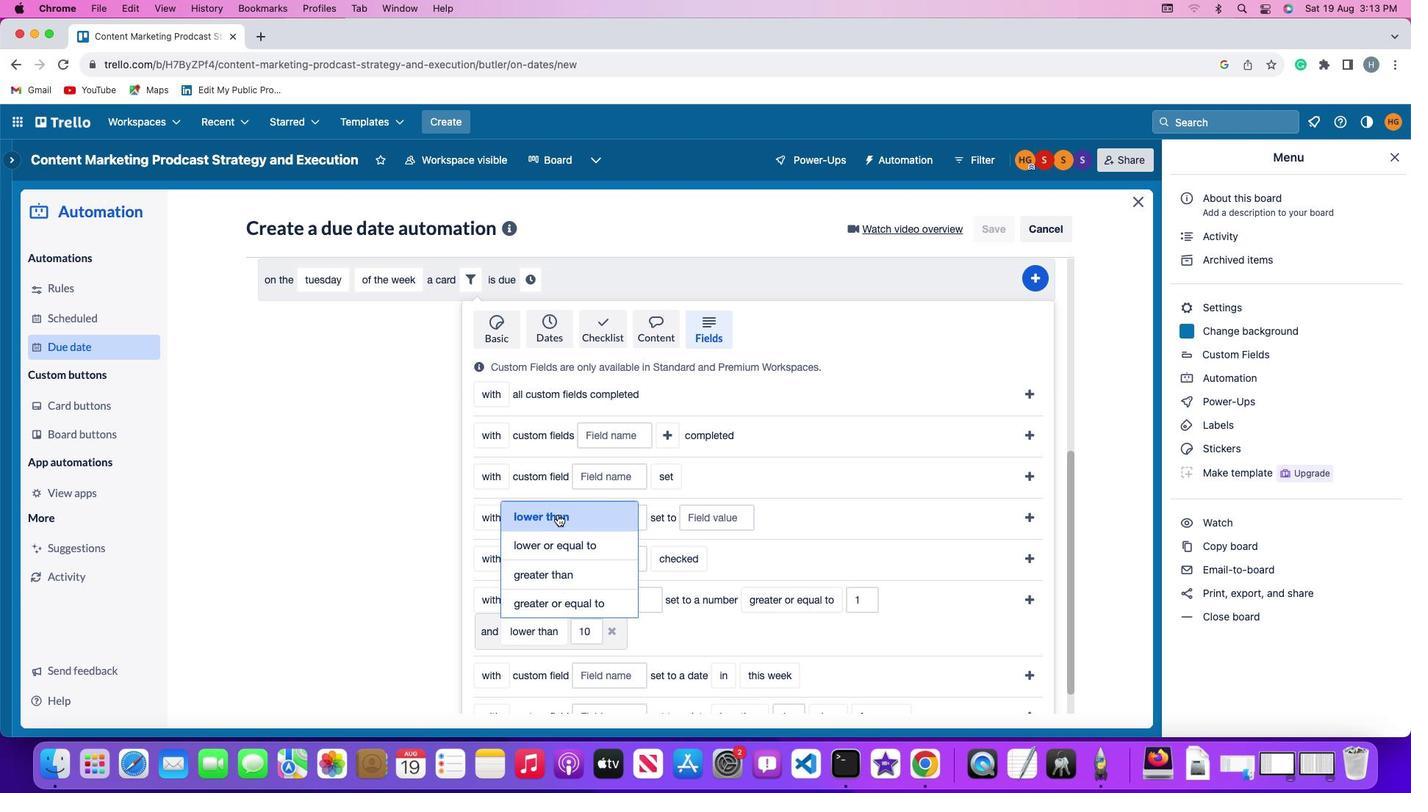 
Action: Mouse moved to (579, 616)
Screenshot: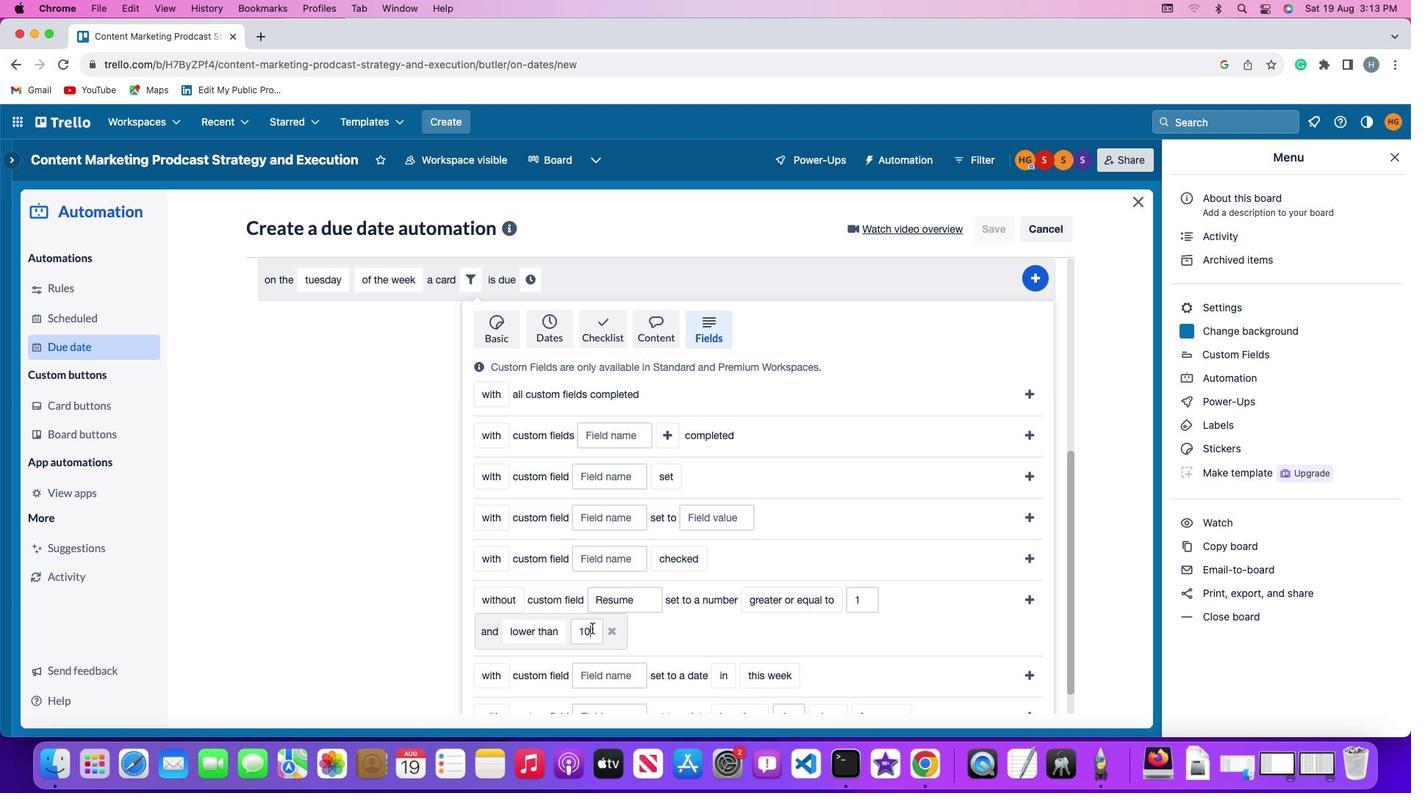 
Action: Mouse pressed left at (579, 616)
Screenshot: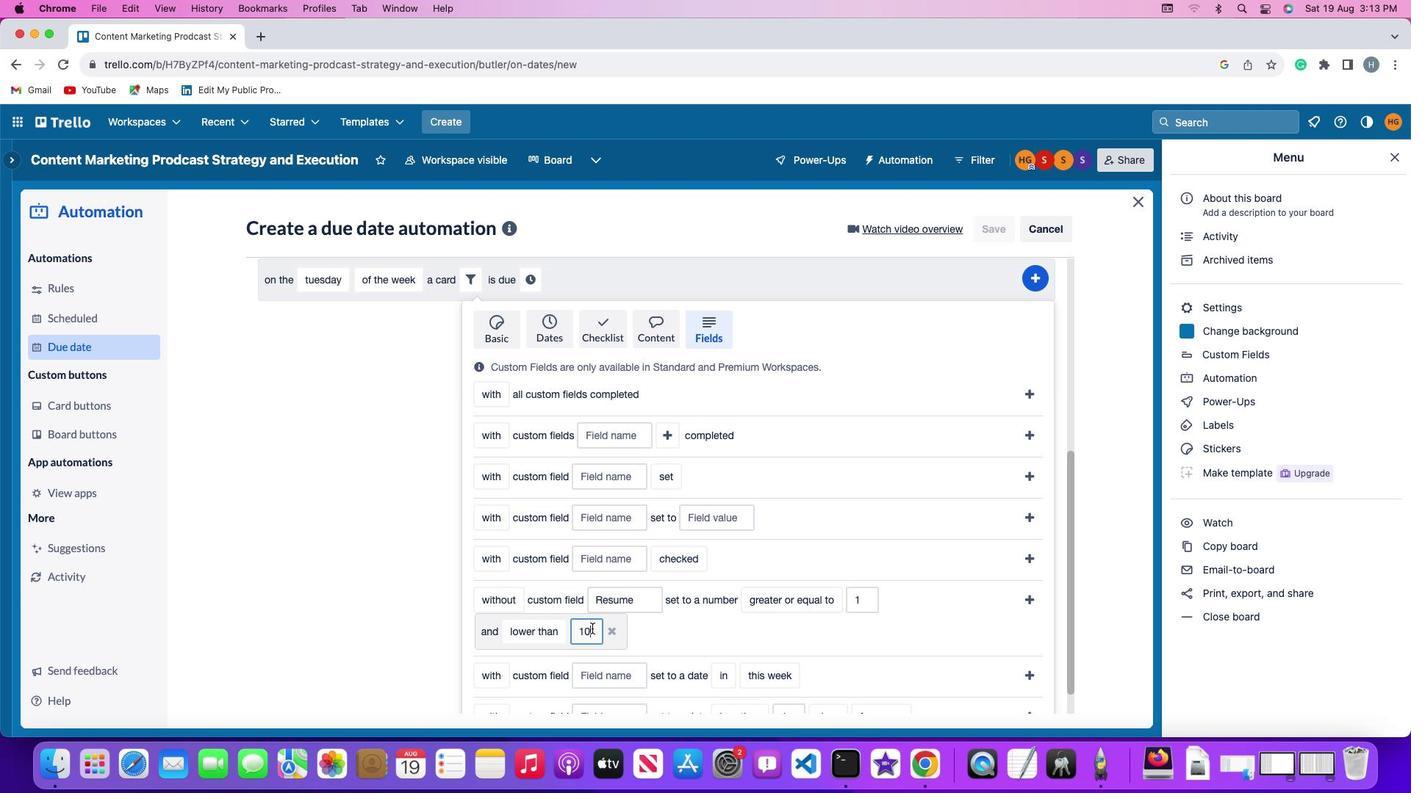 
Action: Mouse moved to (582, 615)
Screenshot: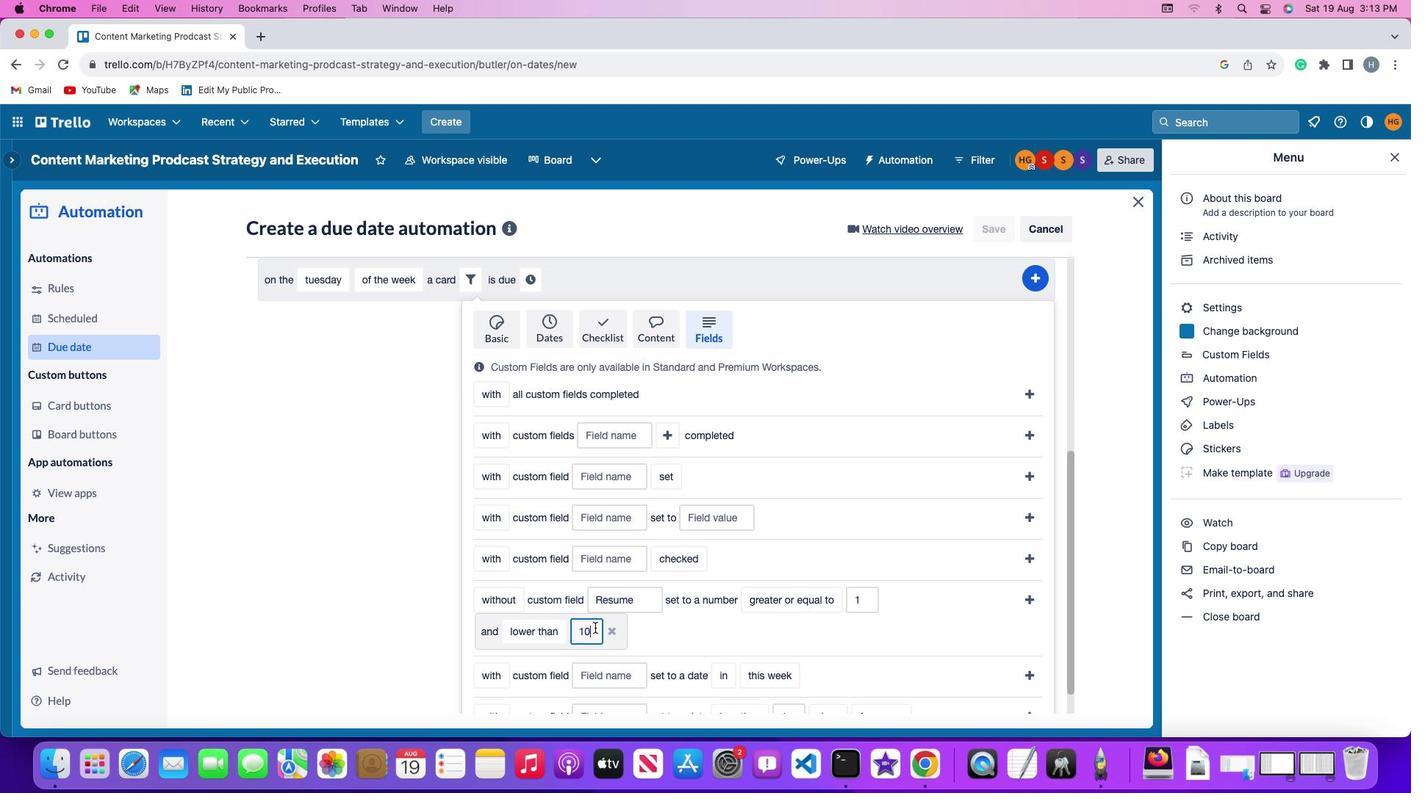 
Action: Key pressed Key.backspaceKey.backspace'1''0'
Screenshot: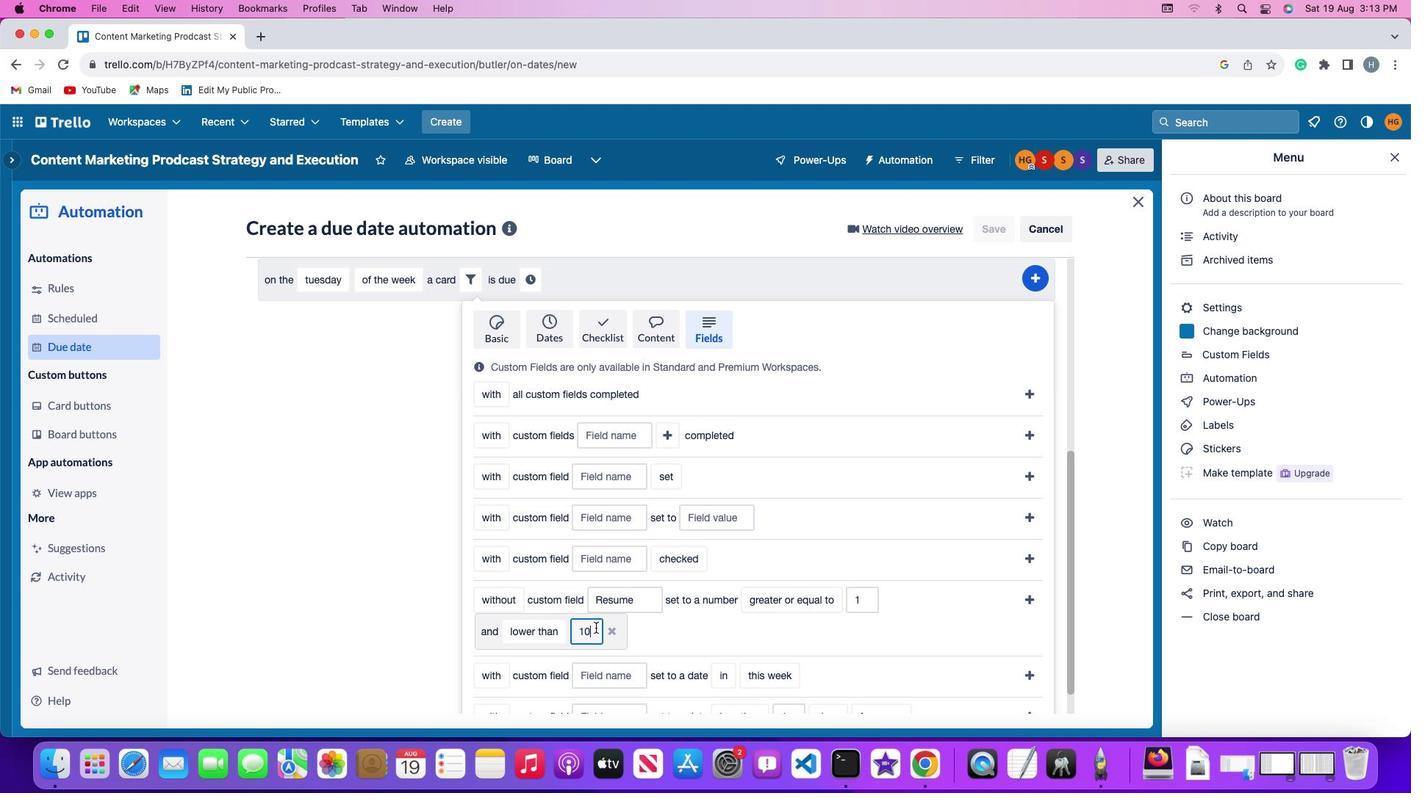 
Action: Mouse moved to (1026, 581)
Screenshot: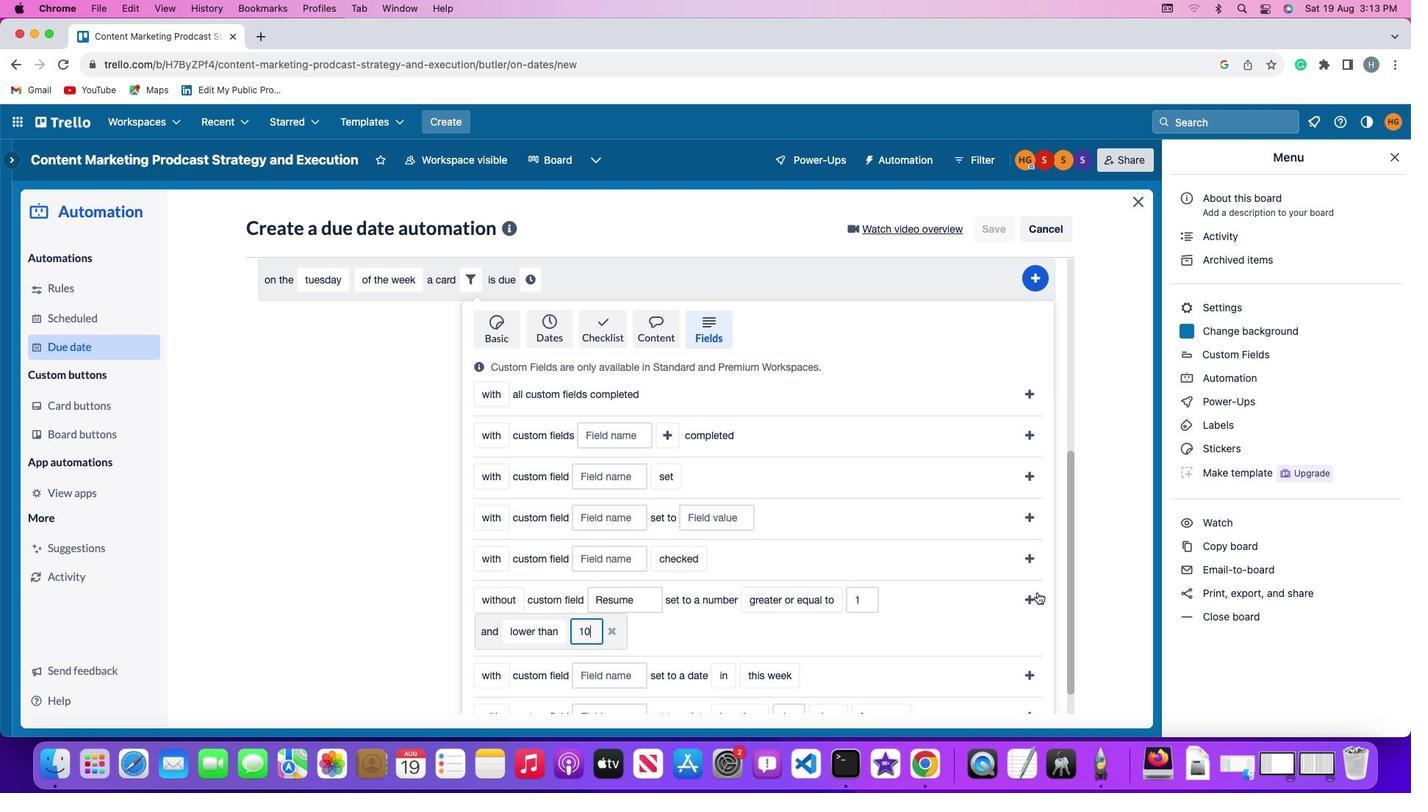 
Action: Mouse pressed left at (1026, 581)
Screenshot: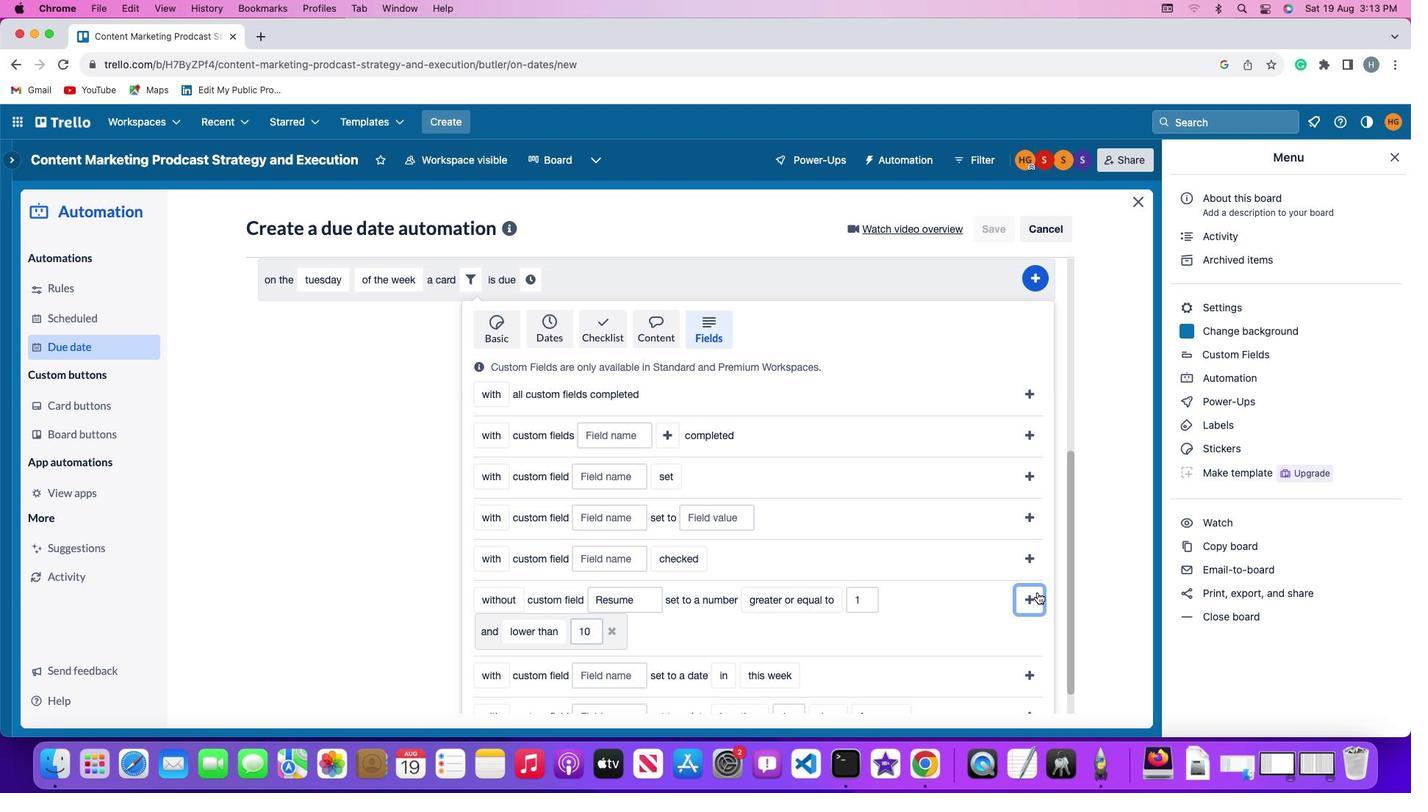 
Action: Mouse moved to (947, 621)
Screenshot: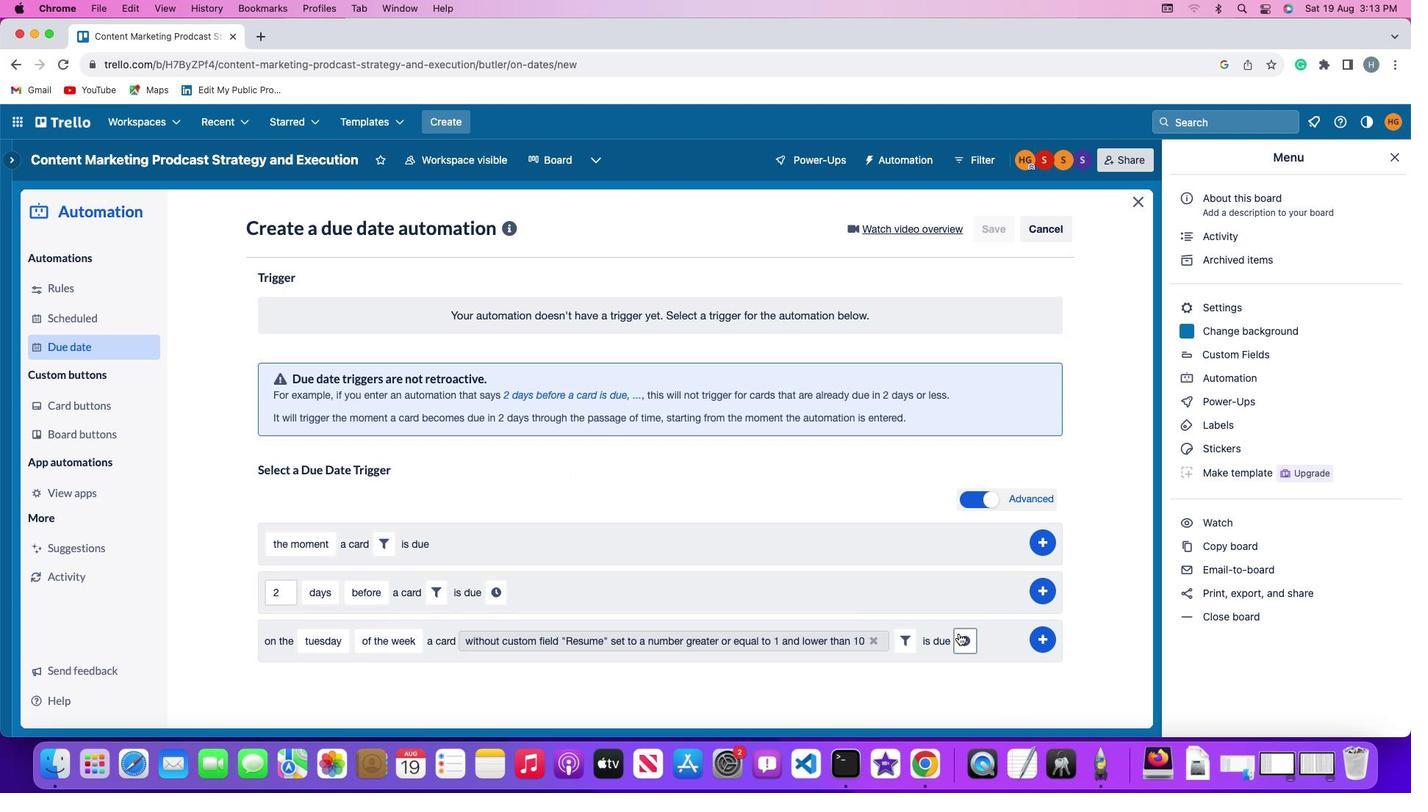 
Action: Mouse pressed left at (947, 621)
Screenshot: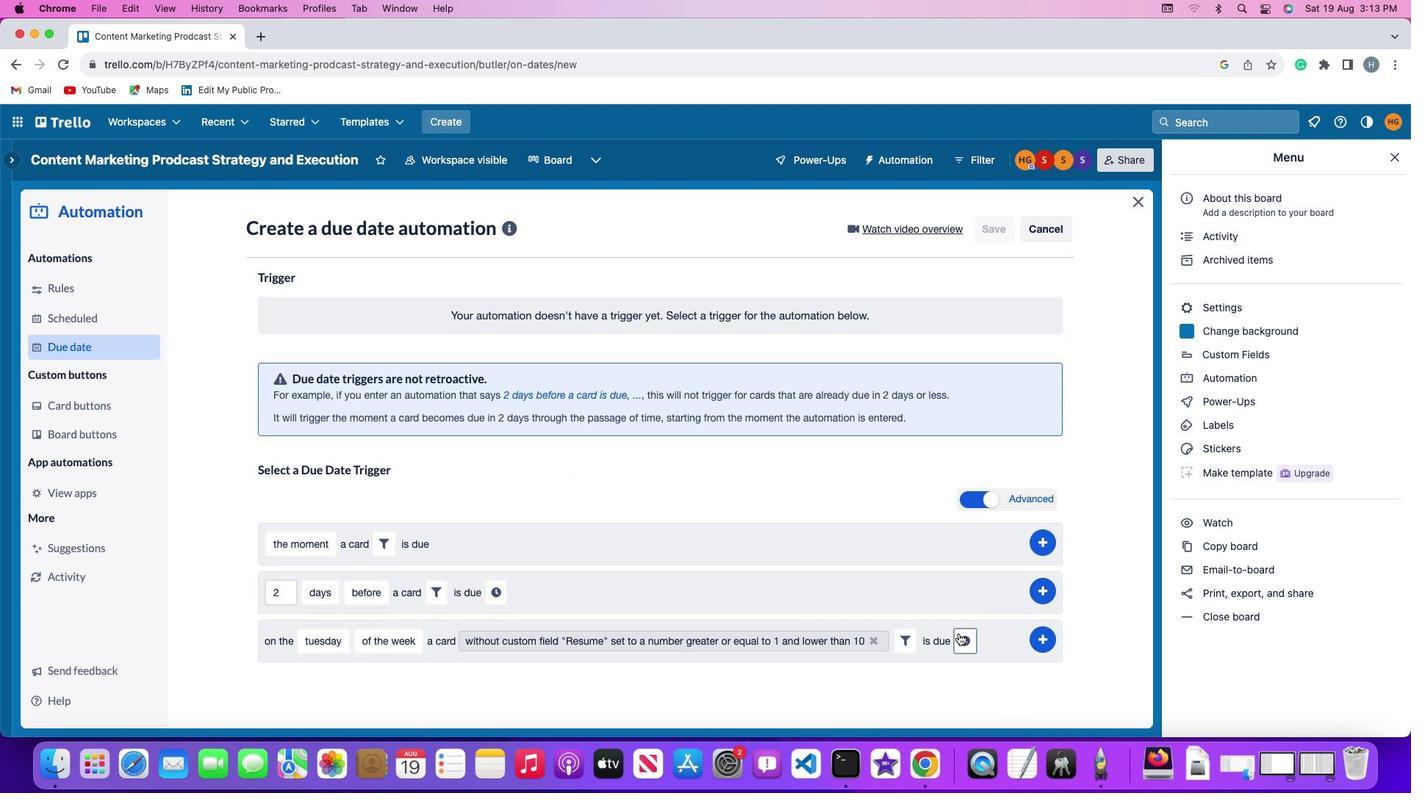 
Action: Mouse moved to (288, 660)
Screenshot: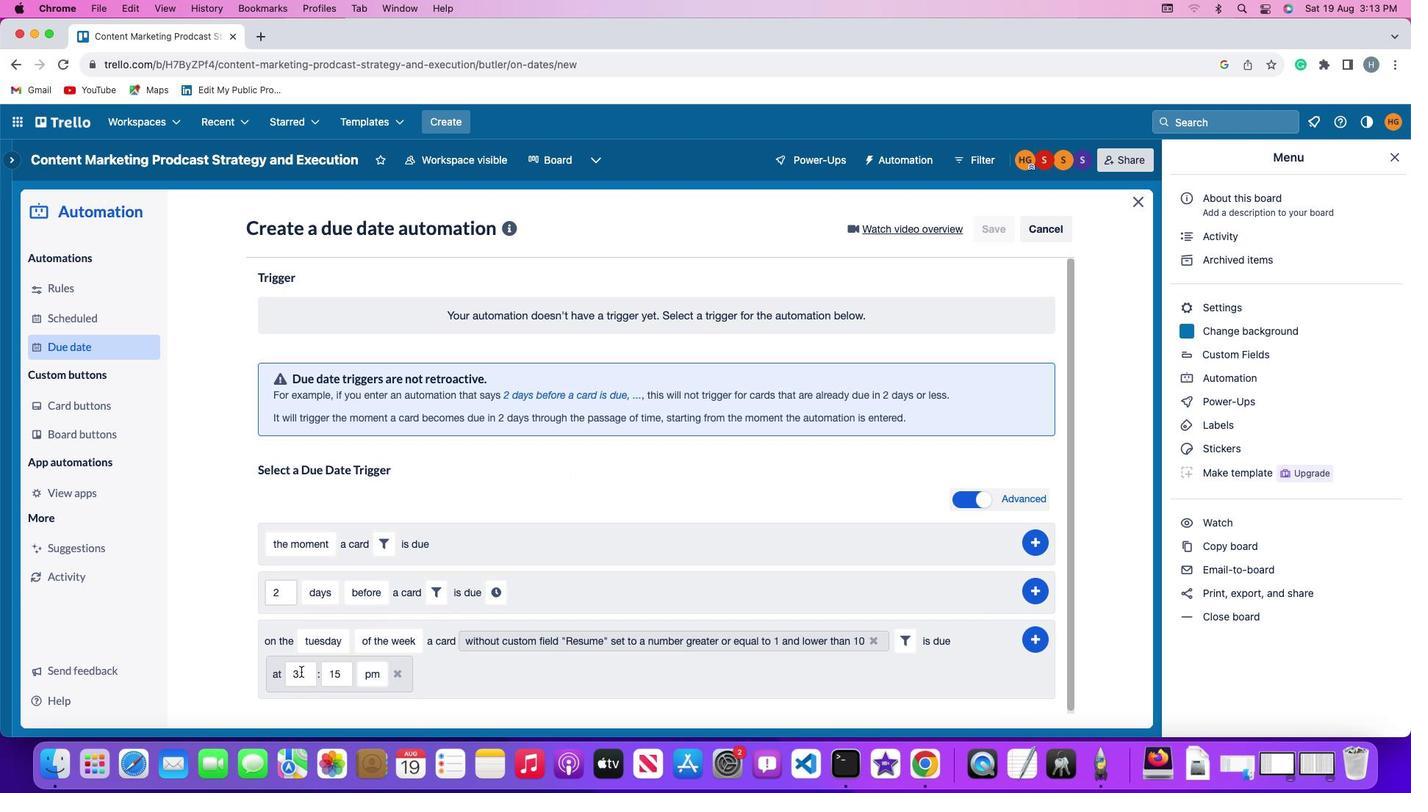 
Action: Mouse pressed left at (288, 660)
Screenshot: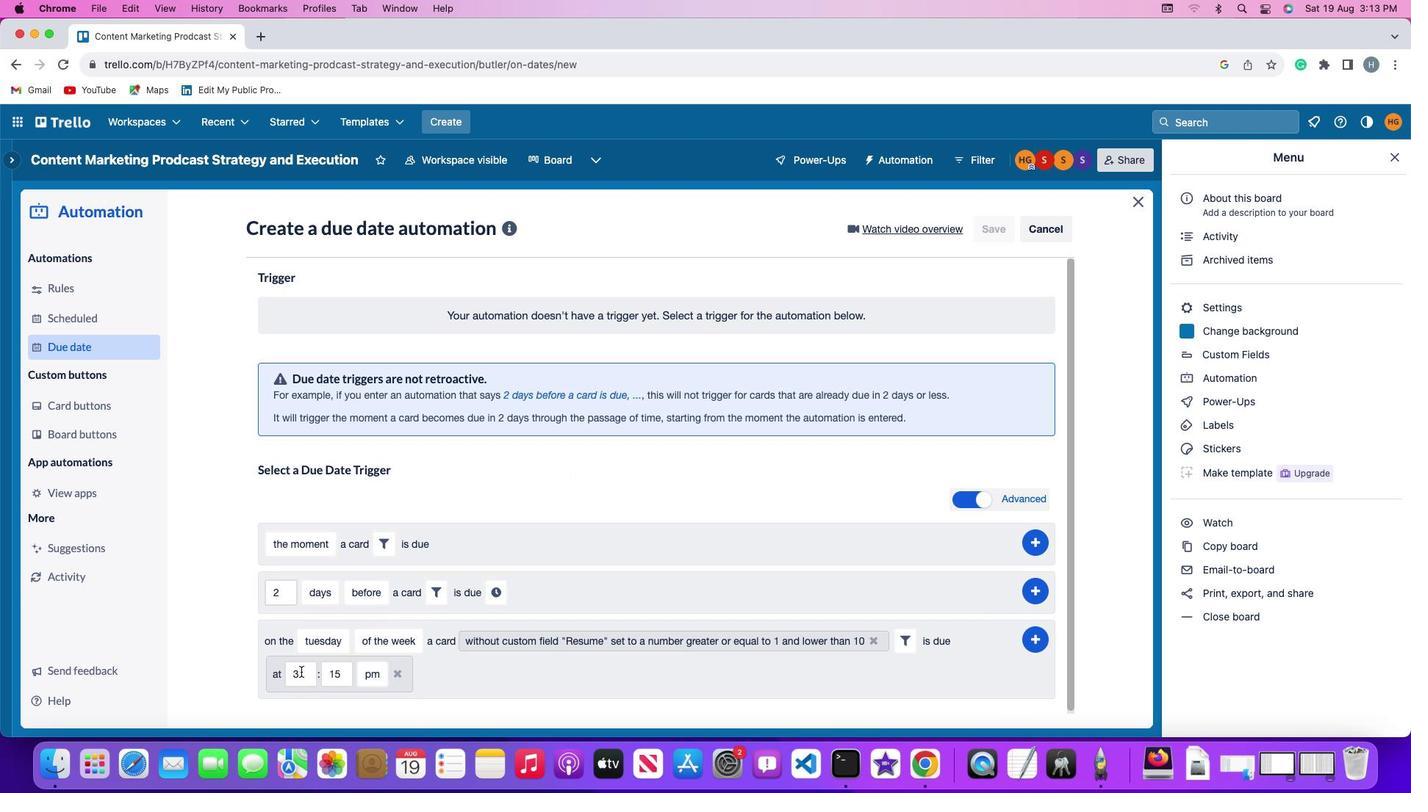 
Action: Key pressed Key.backspace'1''1'
Screenshot: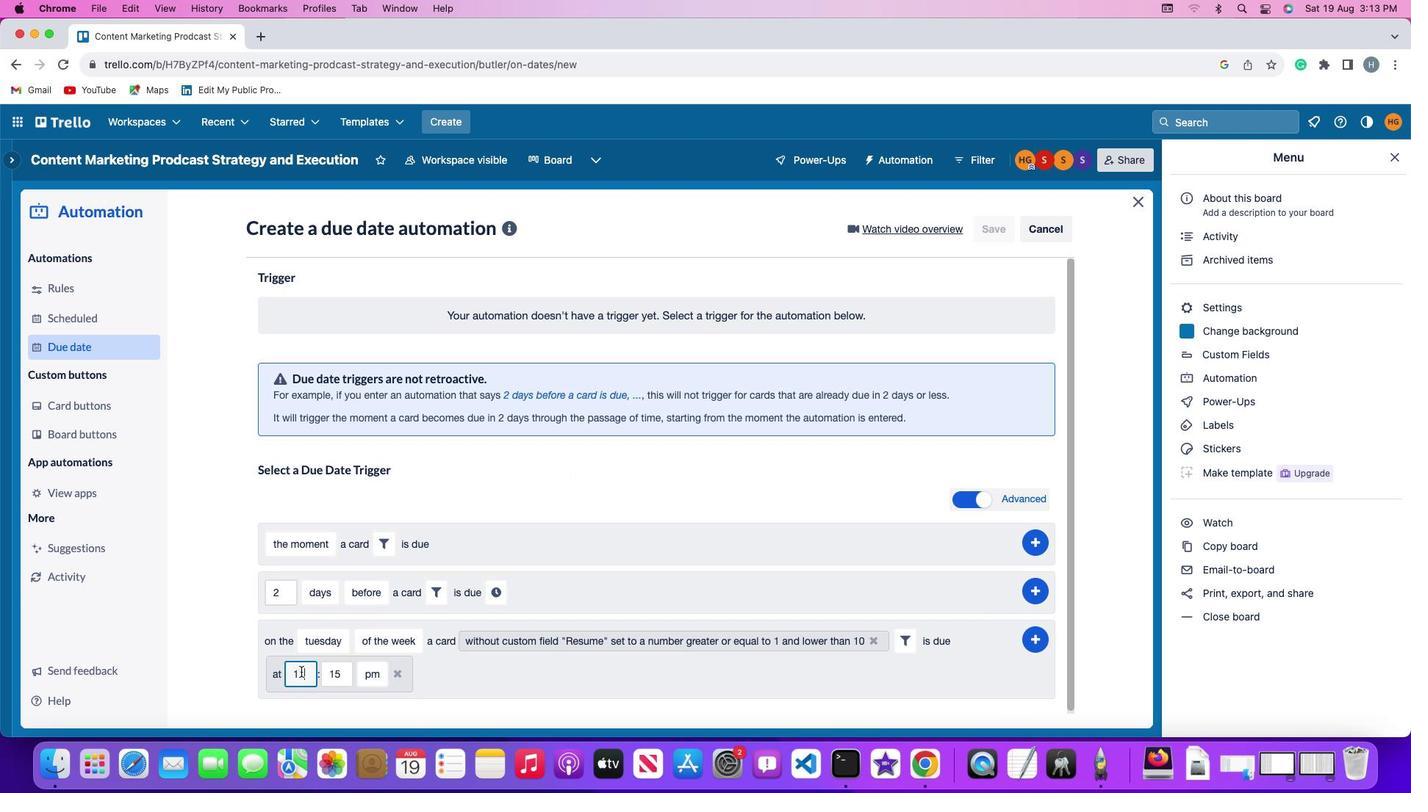 
Action: Mouse moved to (329, 663)
Screenshot: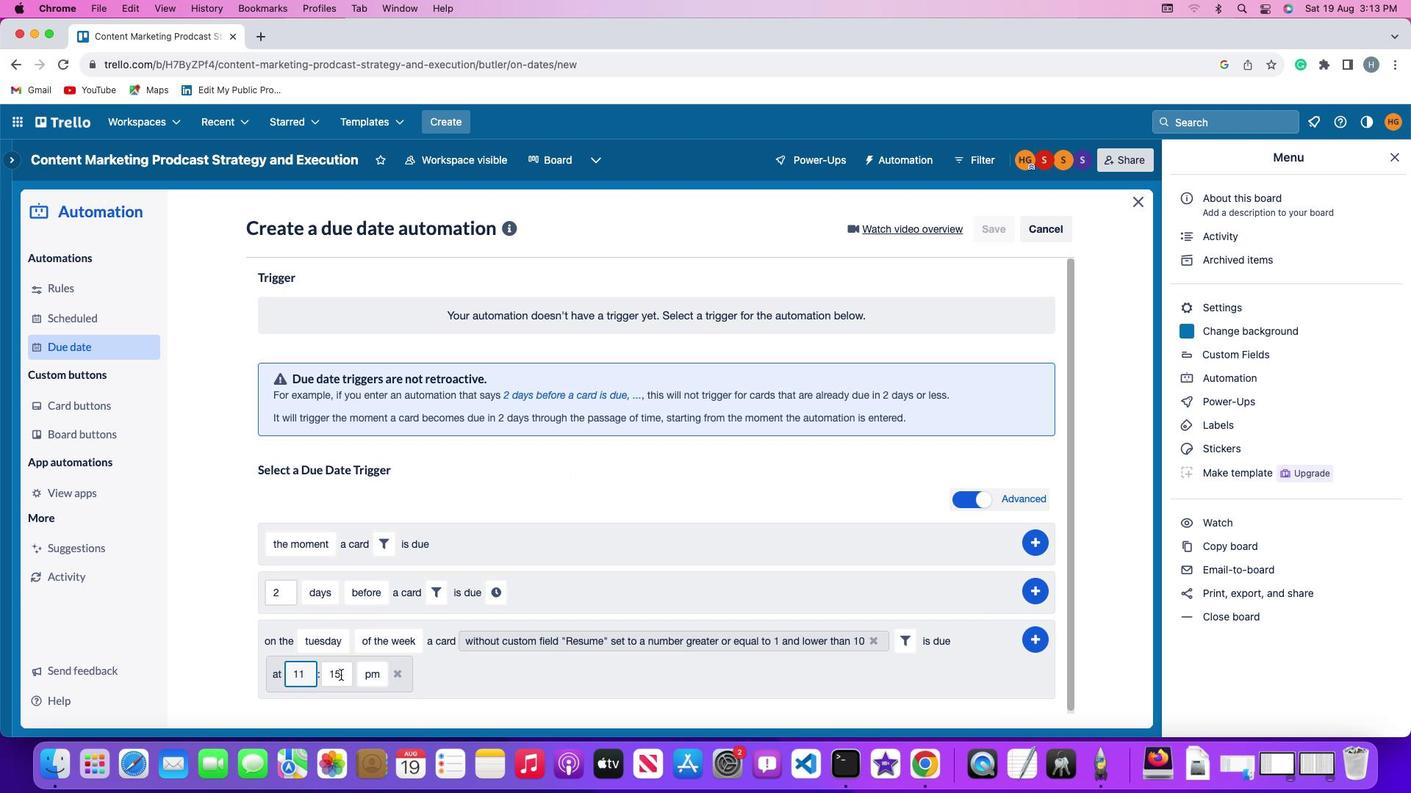
Action: Mouse pressed left at (329, 663)
Screenshot: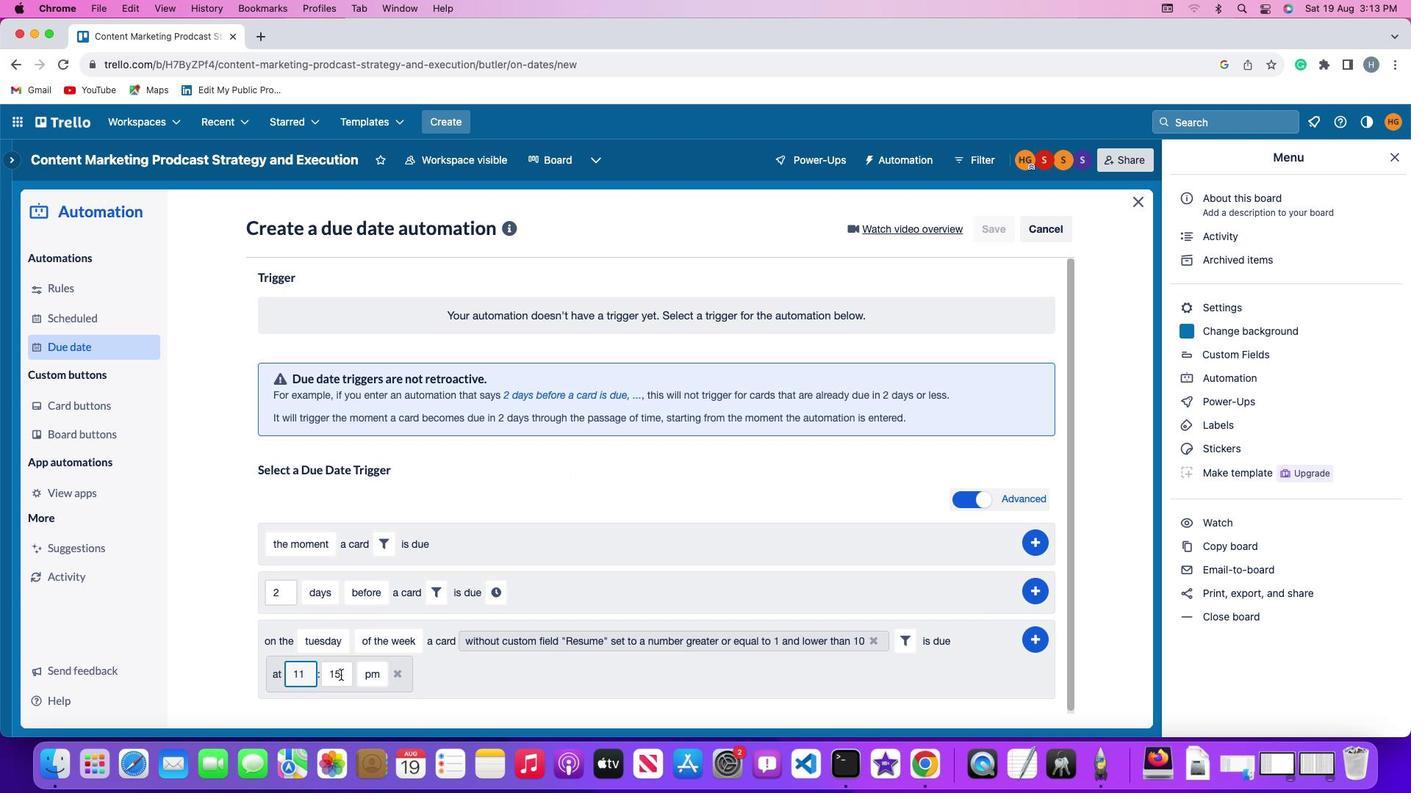 
Action: Key pressed Key.backspaceKey.backspaceKey.backspace'0''0'
Screenshot: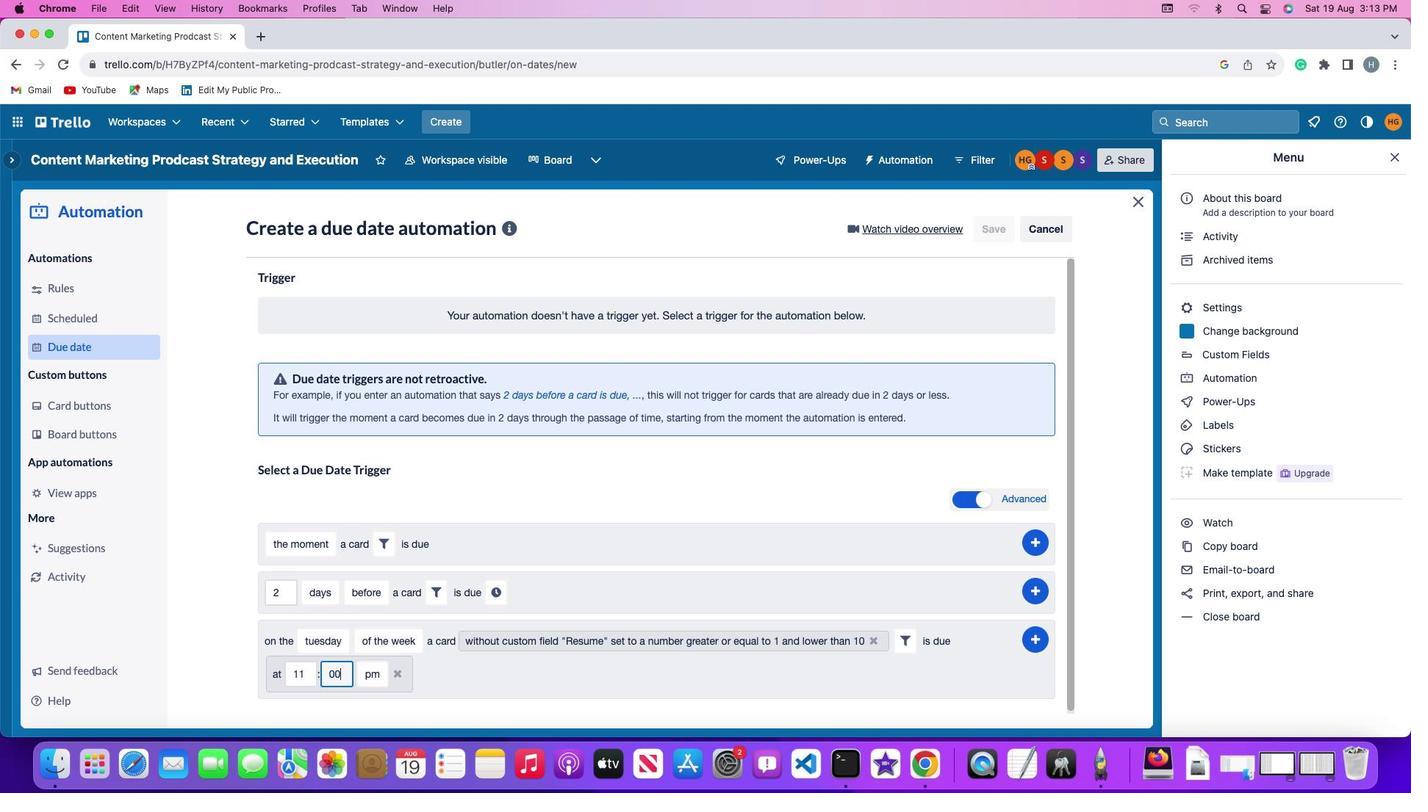 
Action: Mouse moved to (360, 661)
Screenshot: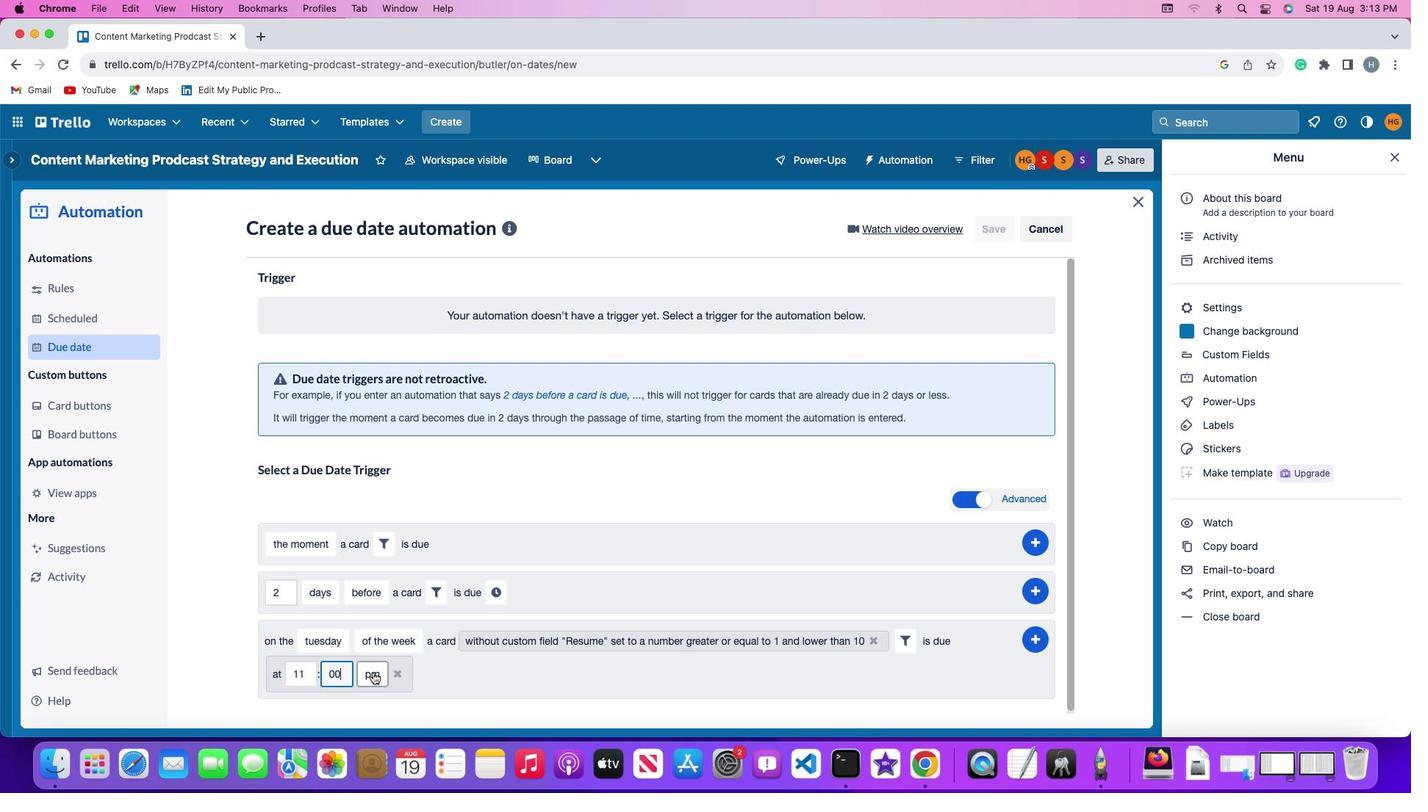 
Action: Mouse pressed left at (360, 661)
Screenshot: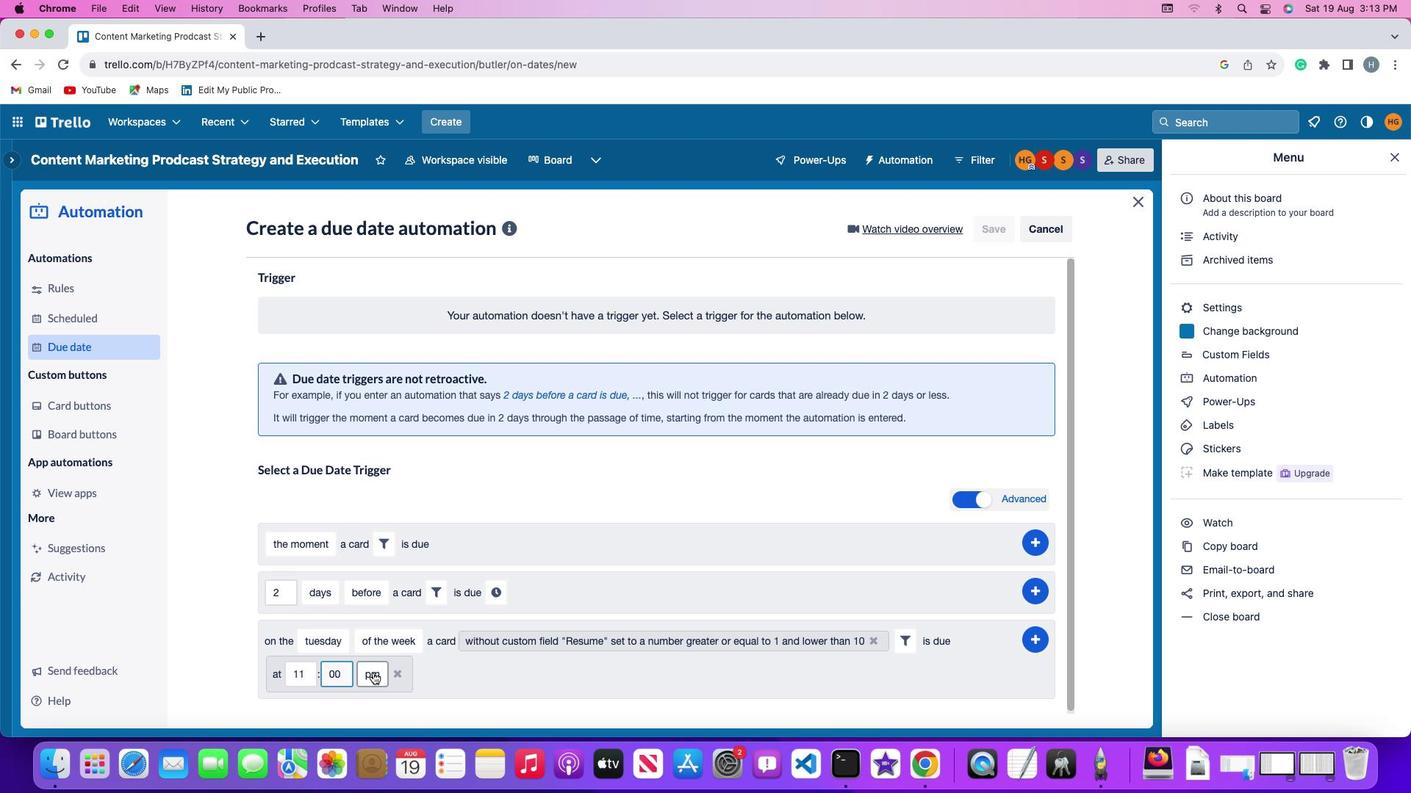 
Action: Mouse moved to (366, 604)
Screenshot: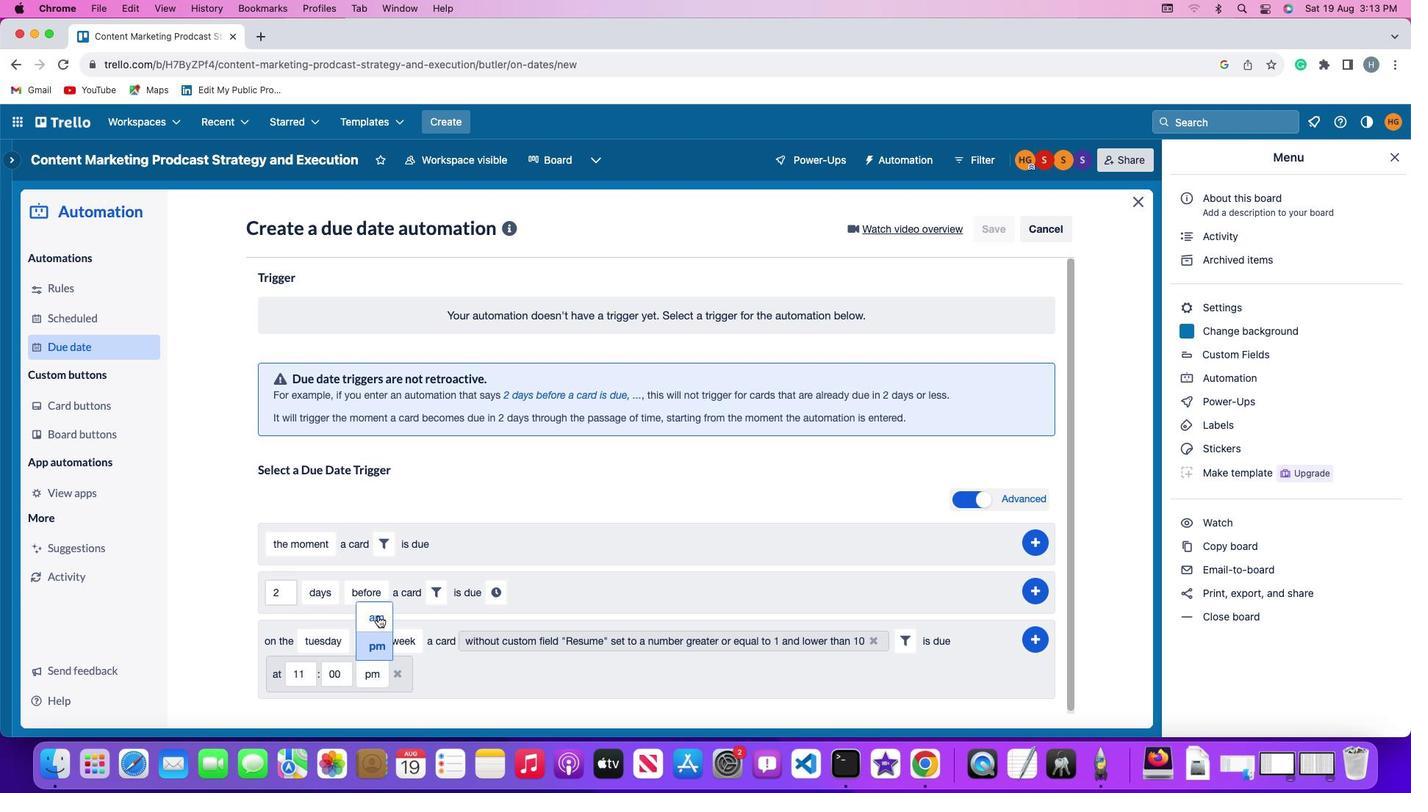 
Action: Mouse pressed left at (366, 604)
Screenshot: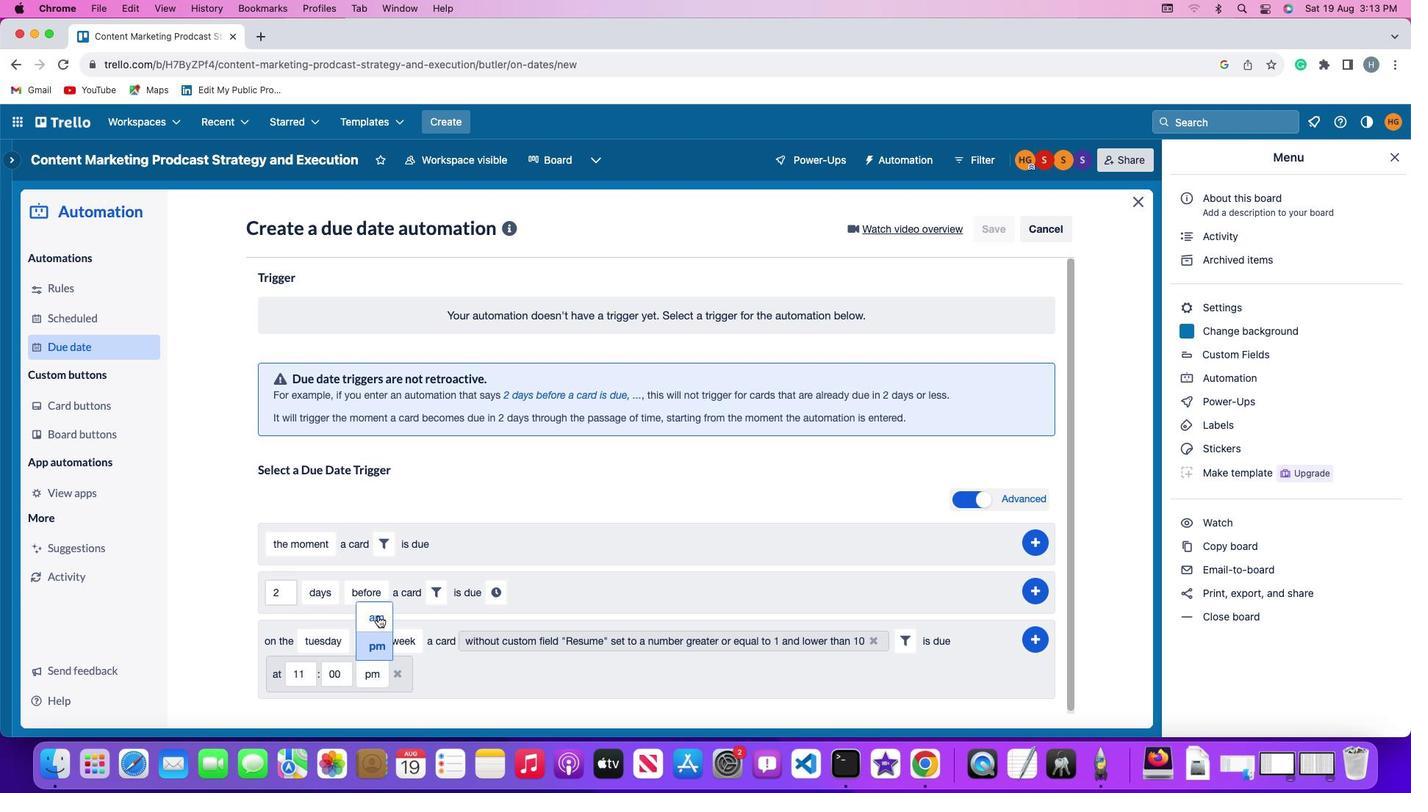 
Action: Mouse moved to (1026, 624)
Screenshot: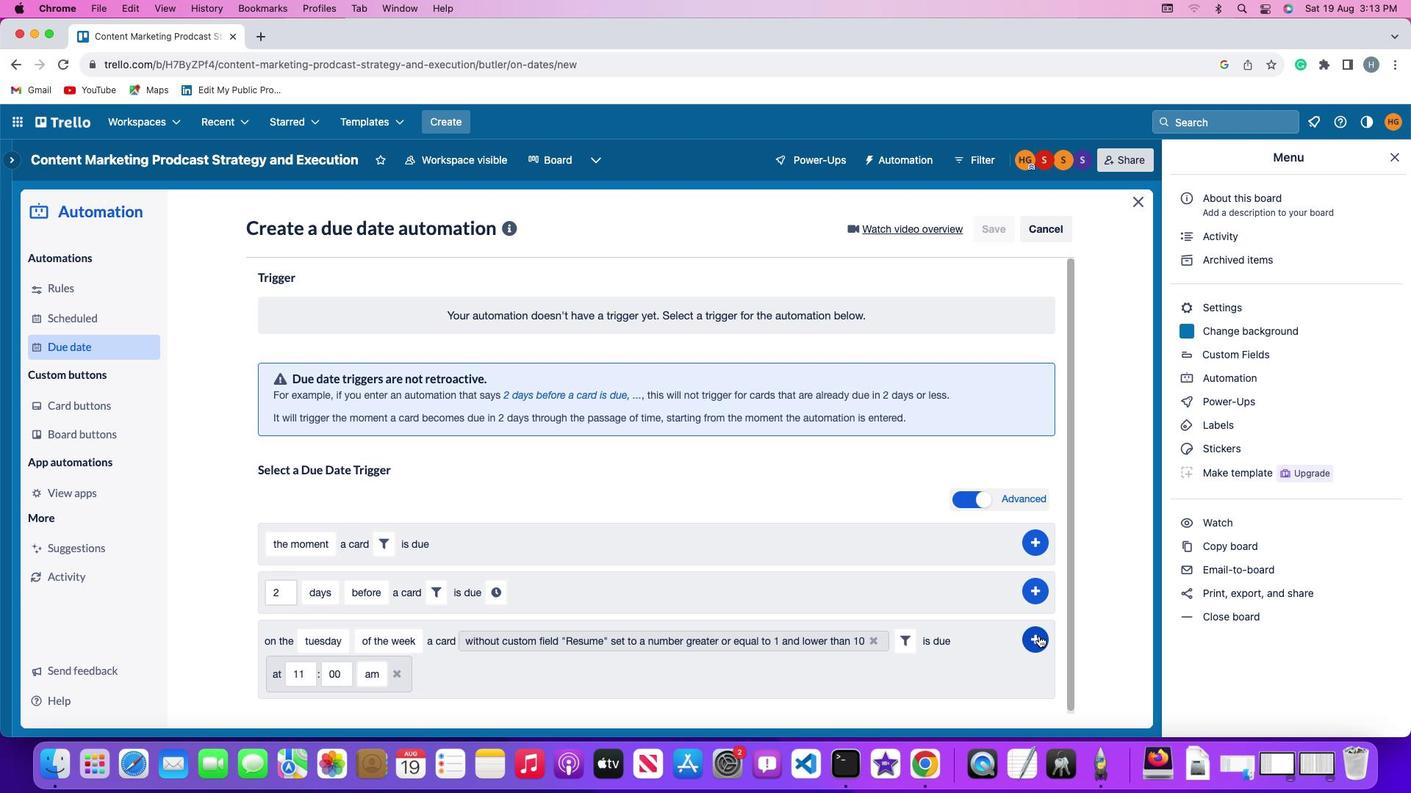 
Action: Mouse pressed left at (1026, 624)
Screenshot: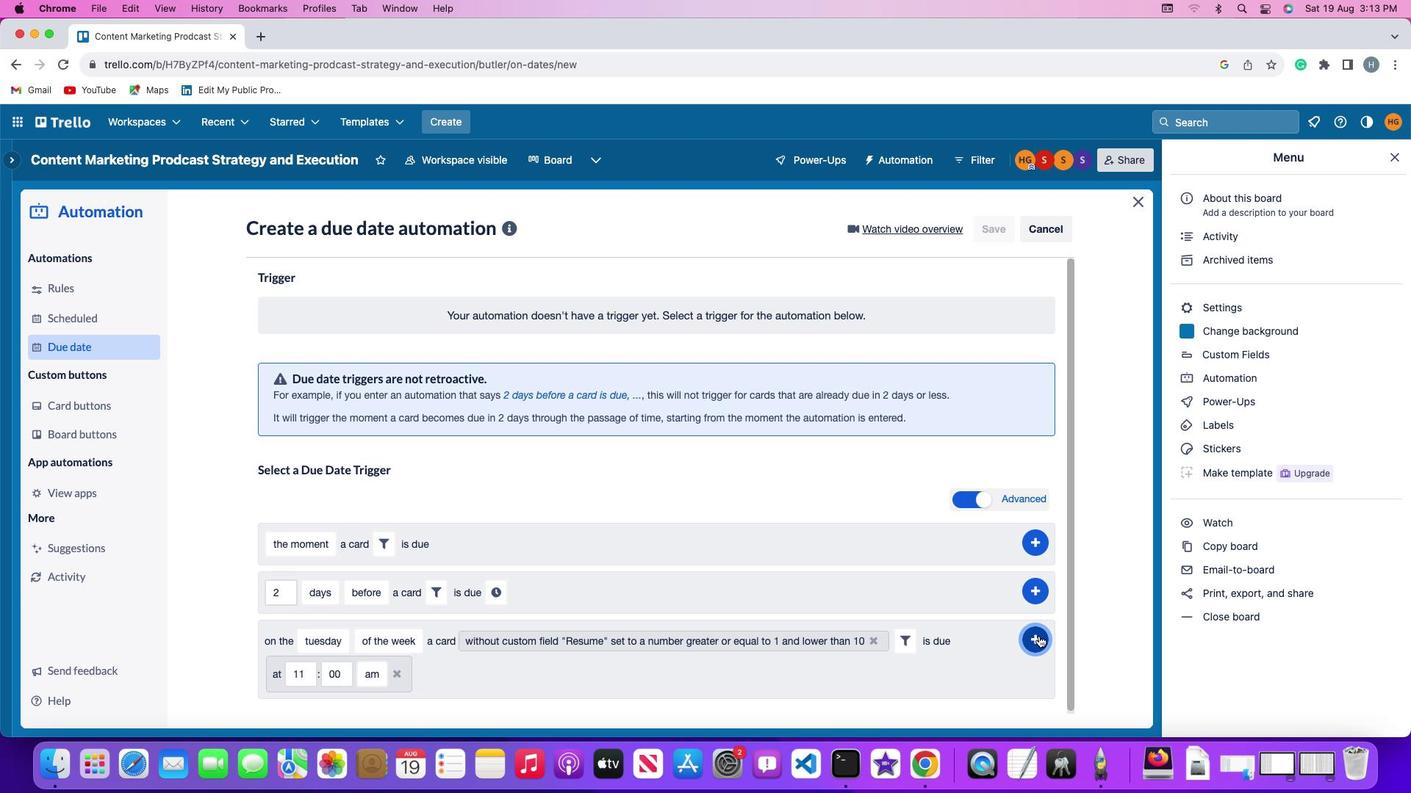 
Action: Mouse moved to (1093, 525)
Screenshot: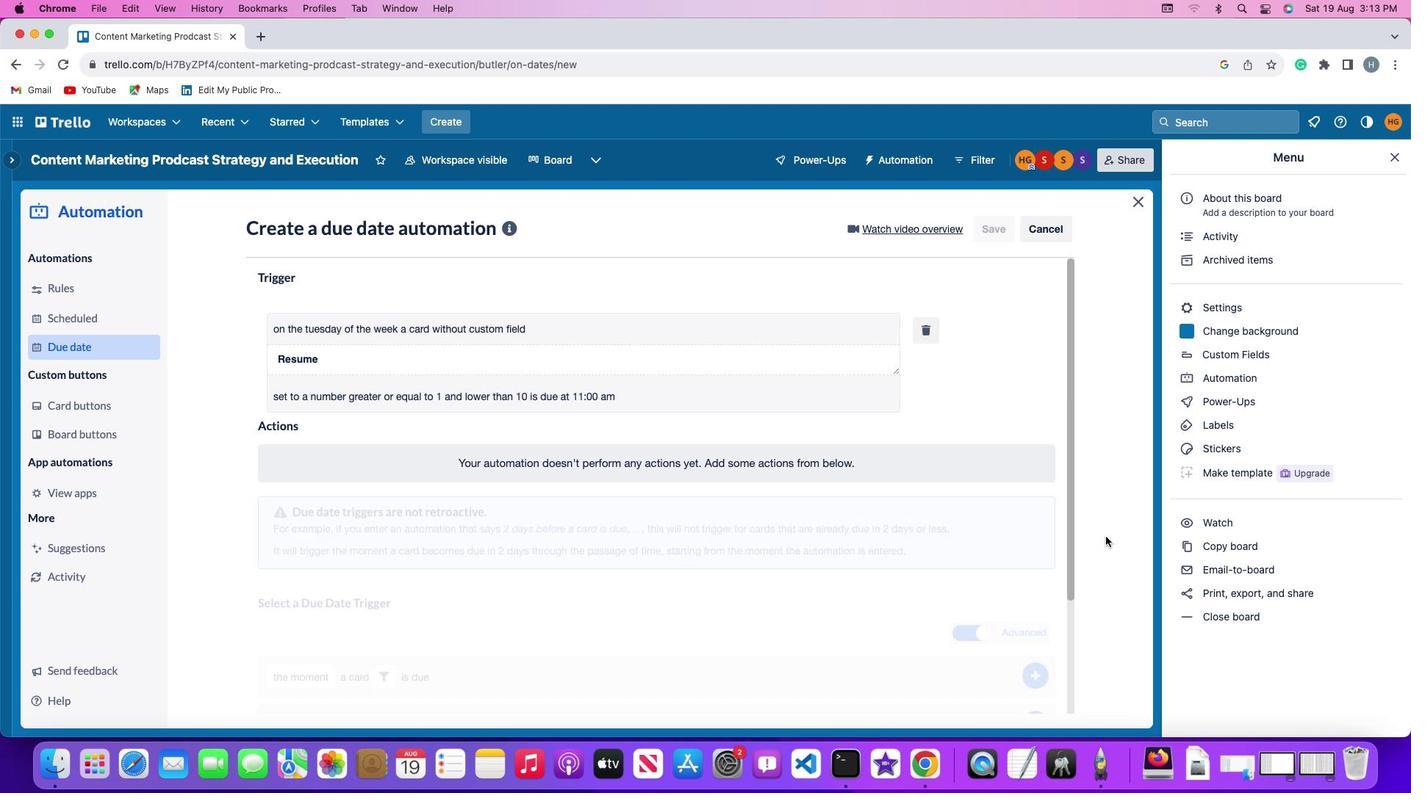 
